 Task: Look for space in Taunggyi, Myanmar from 10th June, 2023 to 25th June, 2023 for 4 adults in price range Rs.10000 to Rs.15000. Place can be private room with 4 bedrooms having 4 beds and 4 bathrooms. Property type can be house, flat, guest house, hotel. Amenities needed are: wifi, TV, free parkinig on premises, gym, breakfast. Booking option can be shelf check-in. Required host language is English.
Action: Mouse moved to (590, 140)
Screenshot: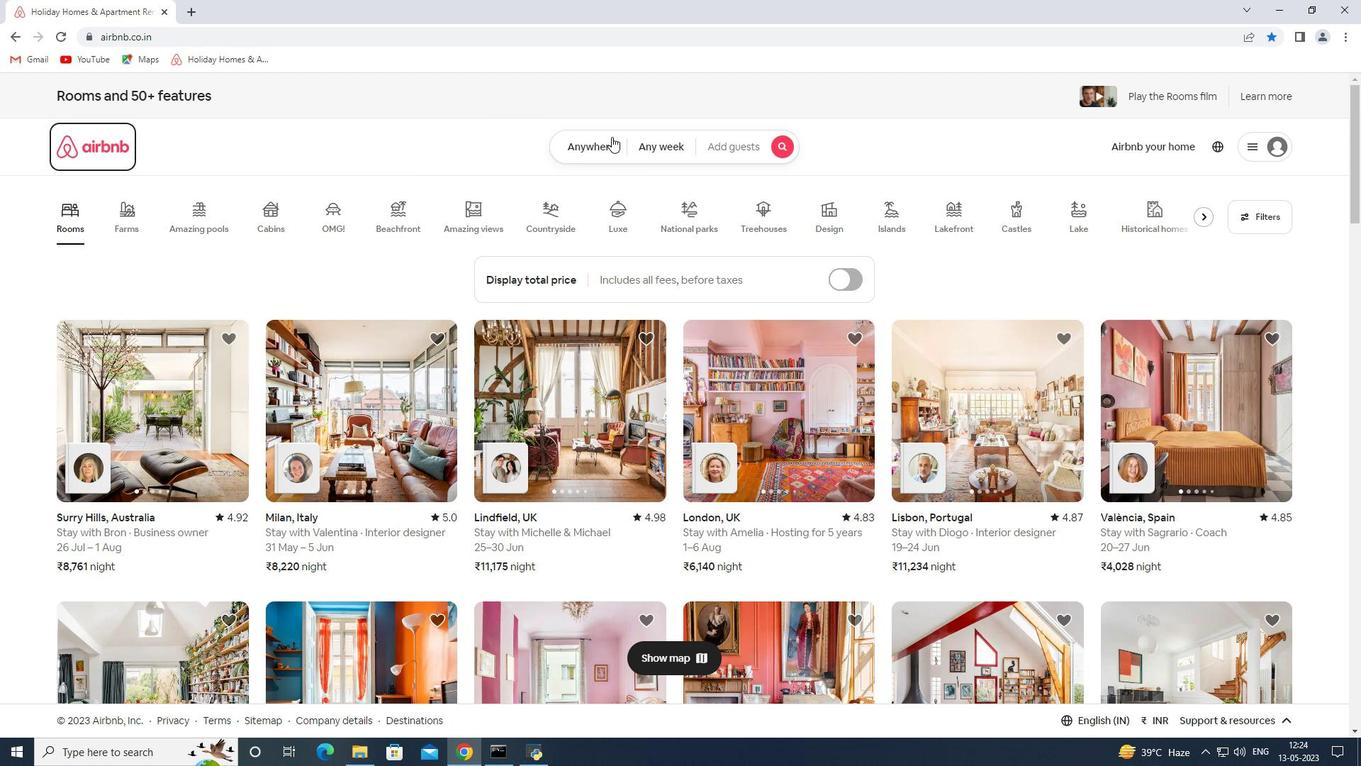 
Action: Mouse pressed left at (590, 140)
Screenshot: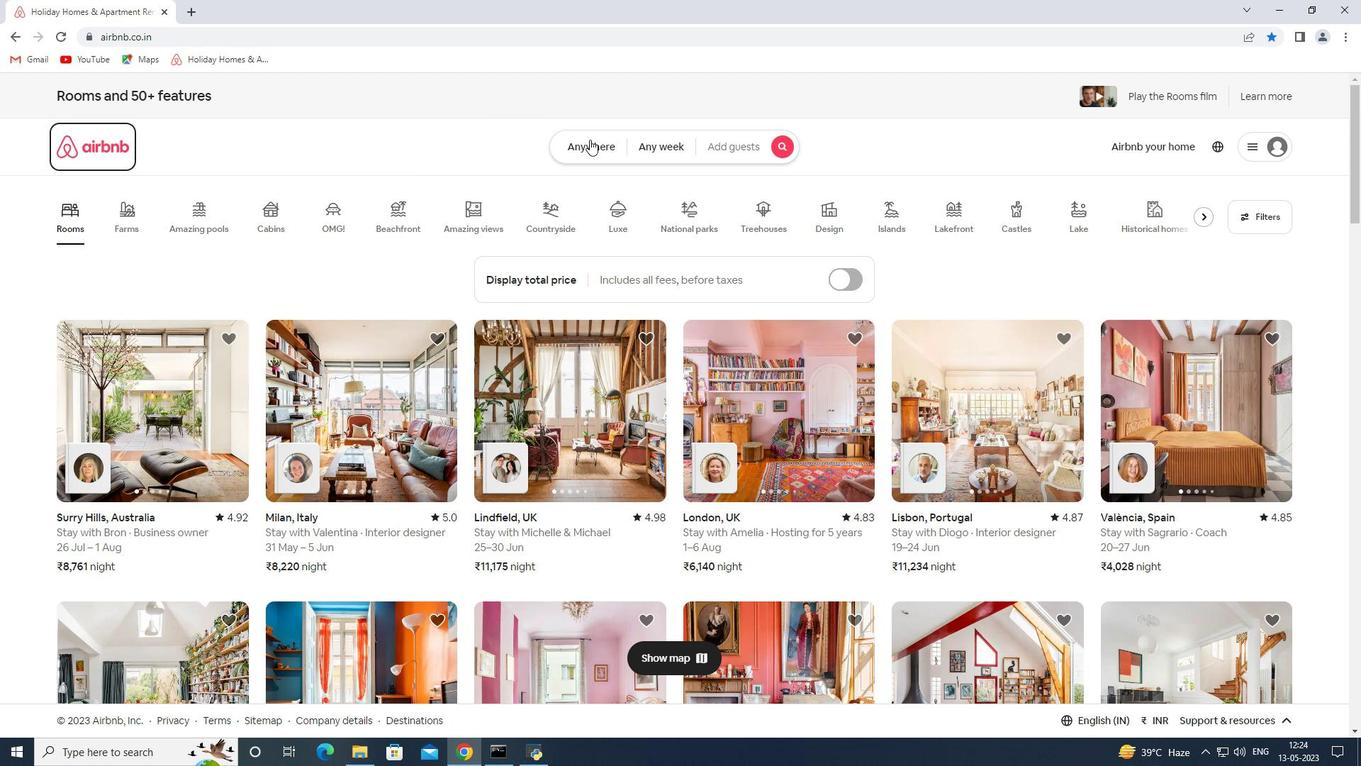 
Action: Mouse moved to (469, 208)
Screenshot: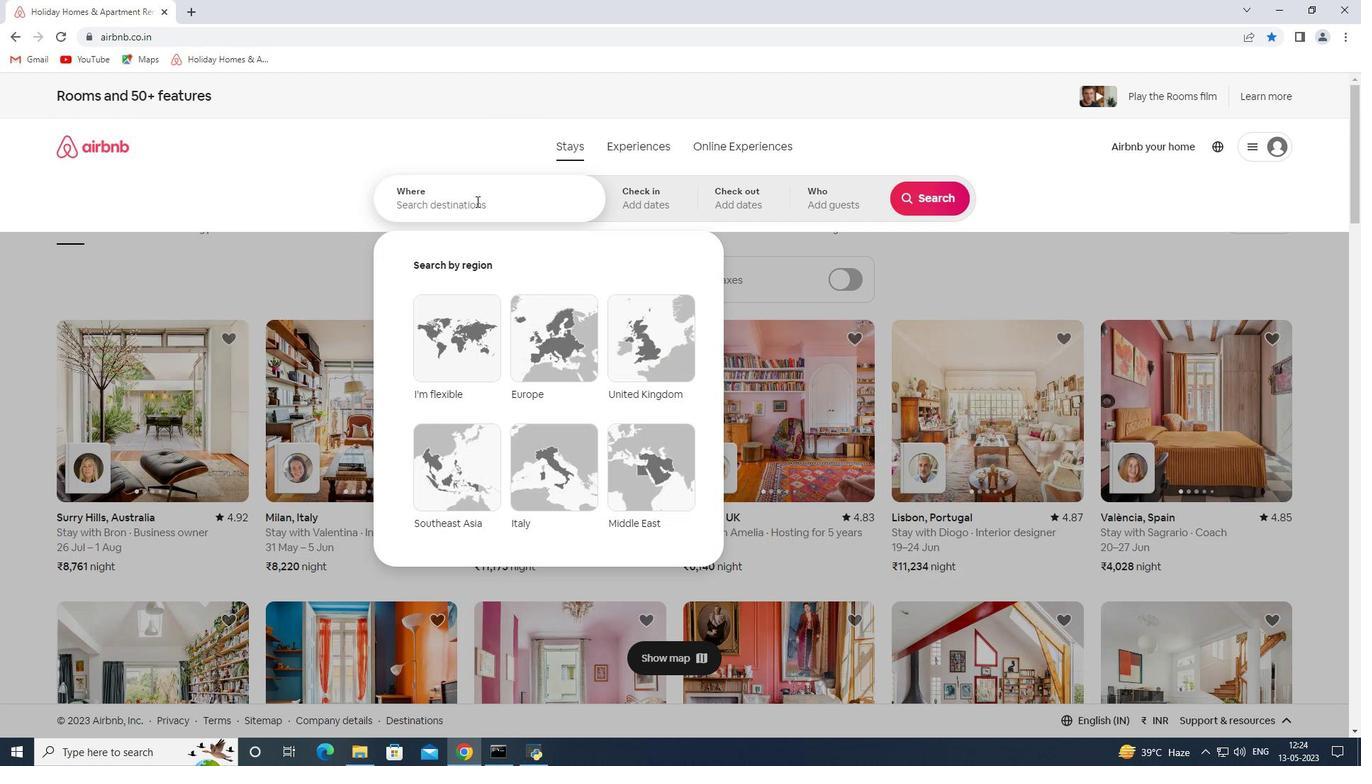 
Action: Mouse pressed left at (469, 208)
Screenshot: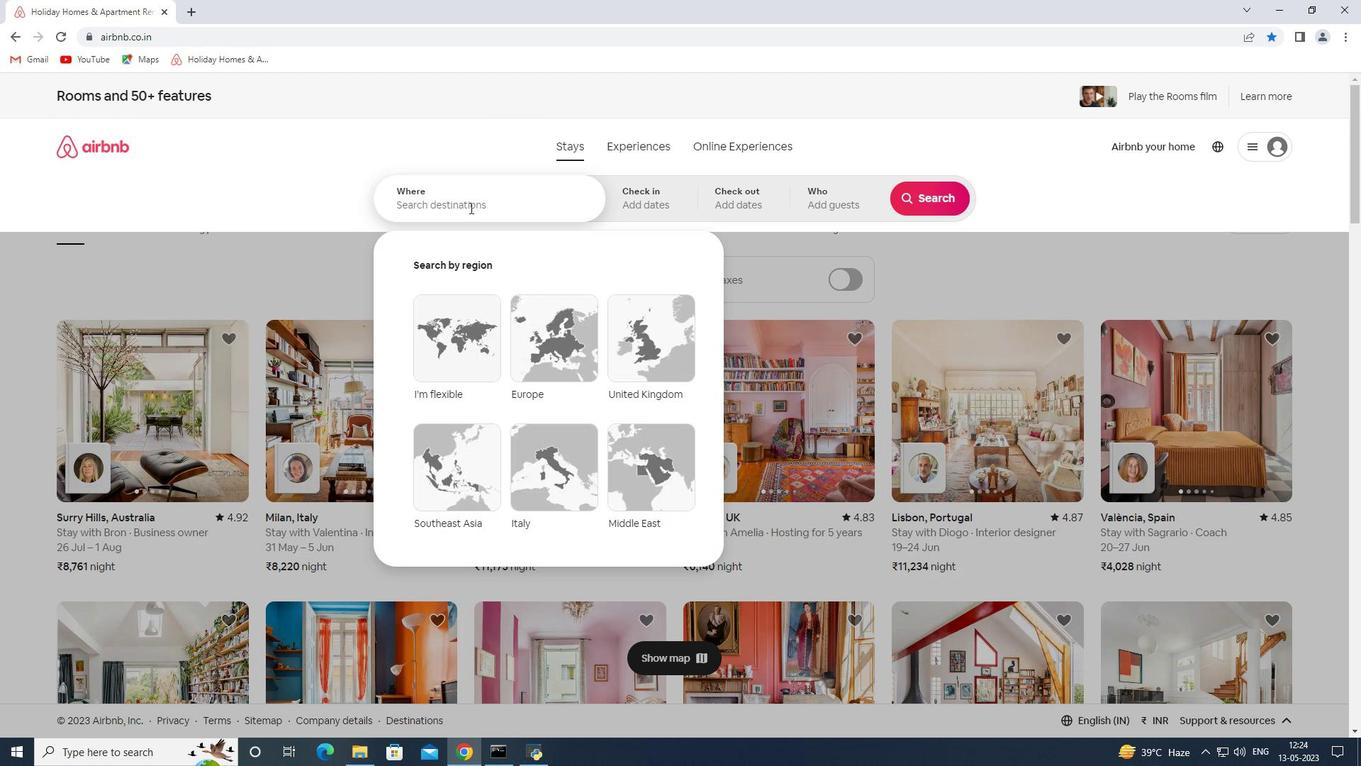 
Action: Key pressed <Key.shift><Key.shift>Taunggyi<Key.space>
Screenshot: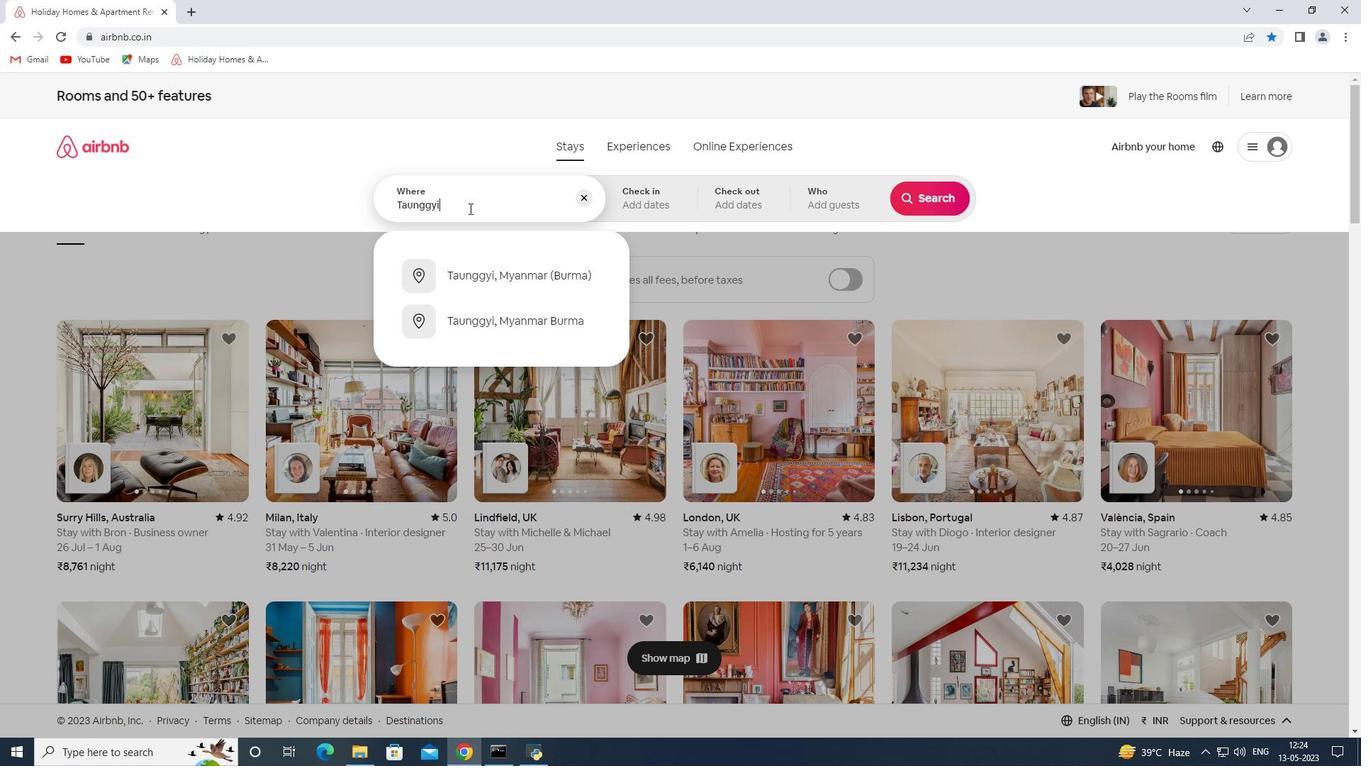 
Action: Mouse moved to (561, 332)
Screenshot: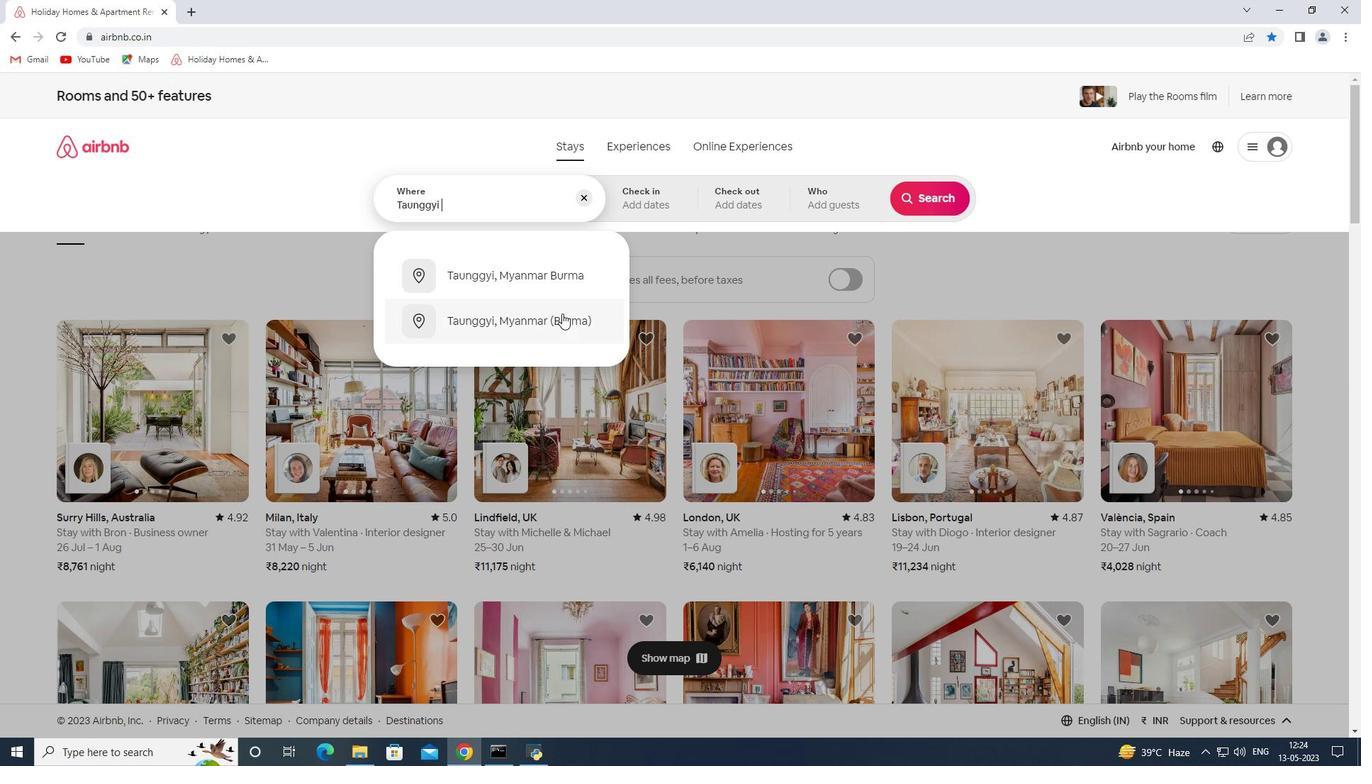 
Action: Mouse pressed left at (561, 332)
Screenshot: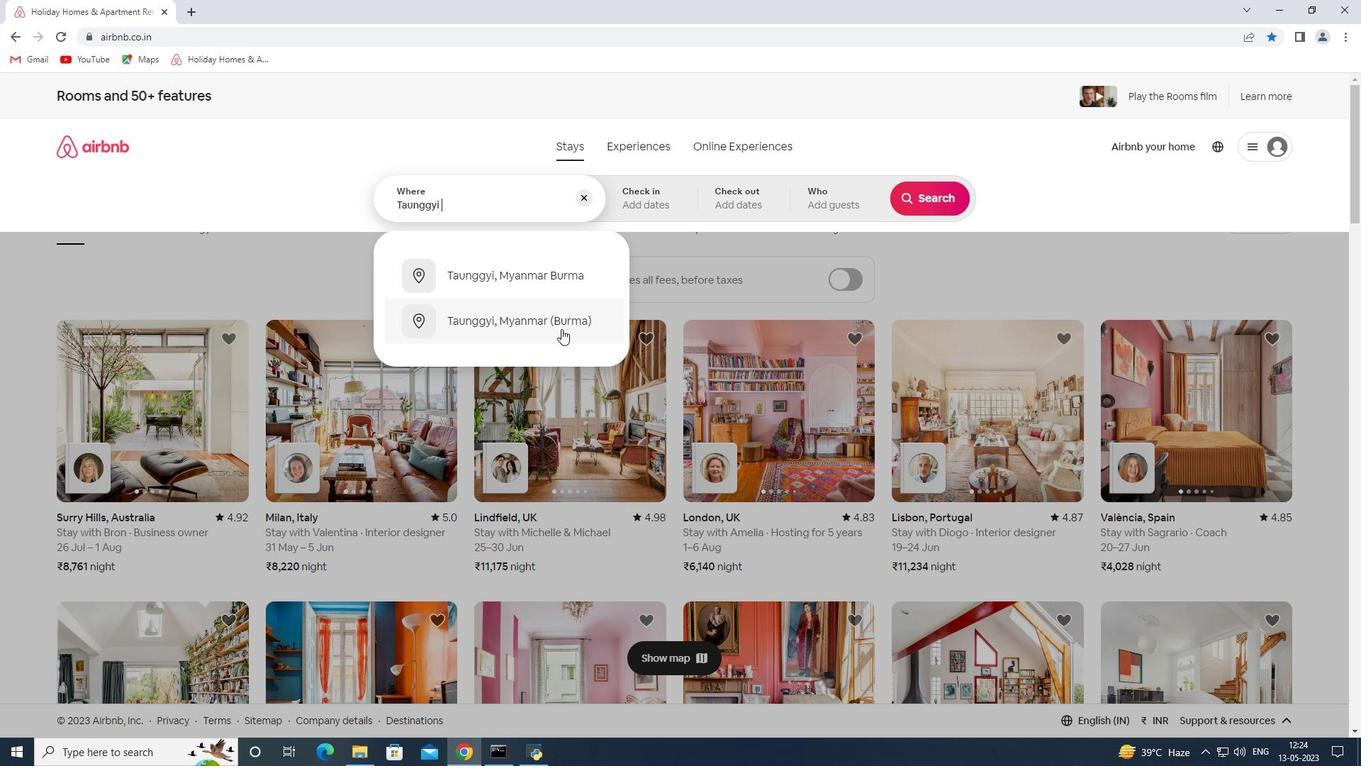 
Action: Mouse moved to (913, 404)
Screenshot: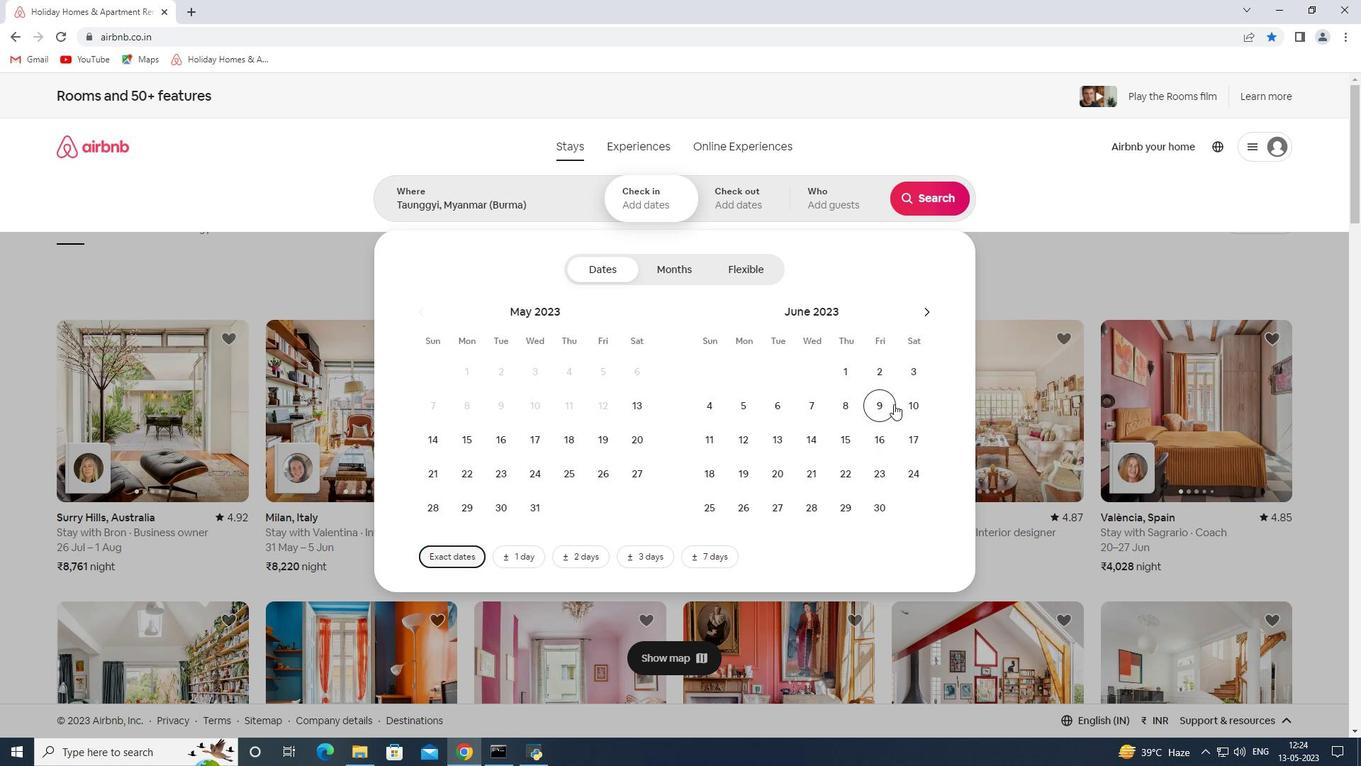 
Action: Mouse pressed left at (913, 404)
Screenshot: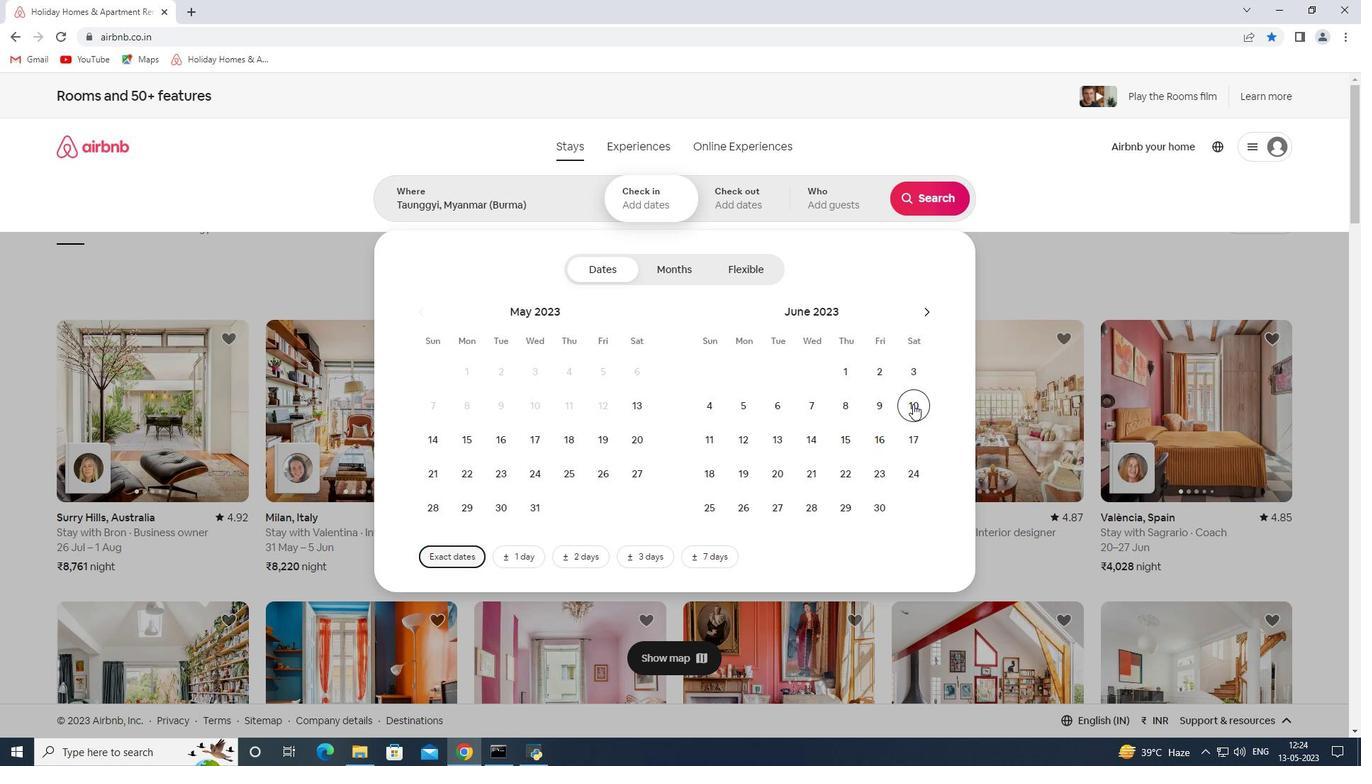 
Action: Mouse moved to (709, 515)
Screenshot: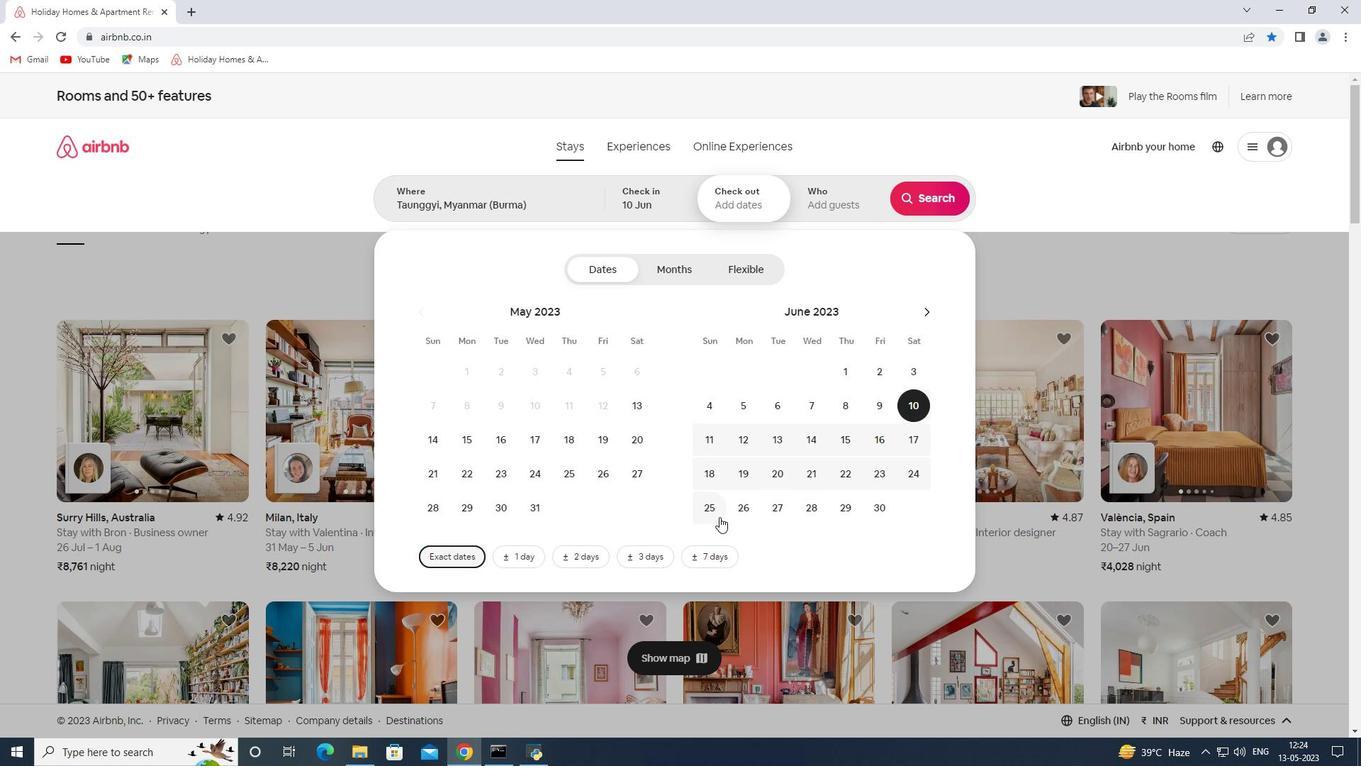 
Action: Mouse pressed left at (709, 515)
Screenshot: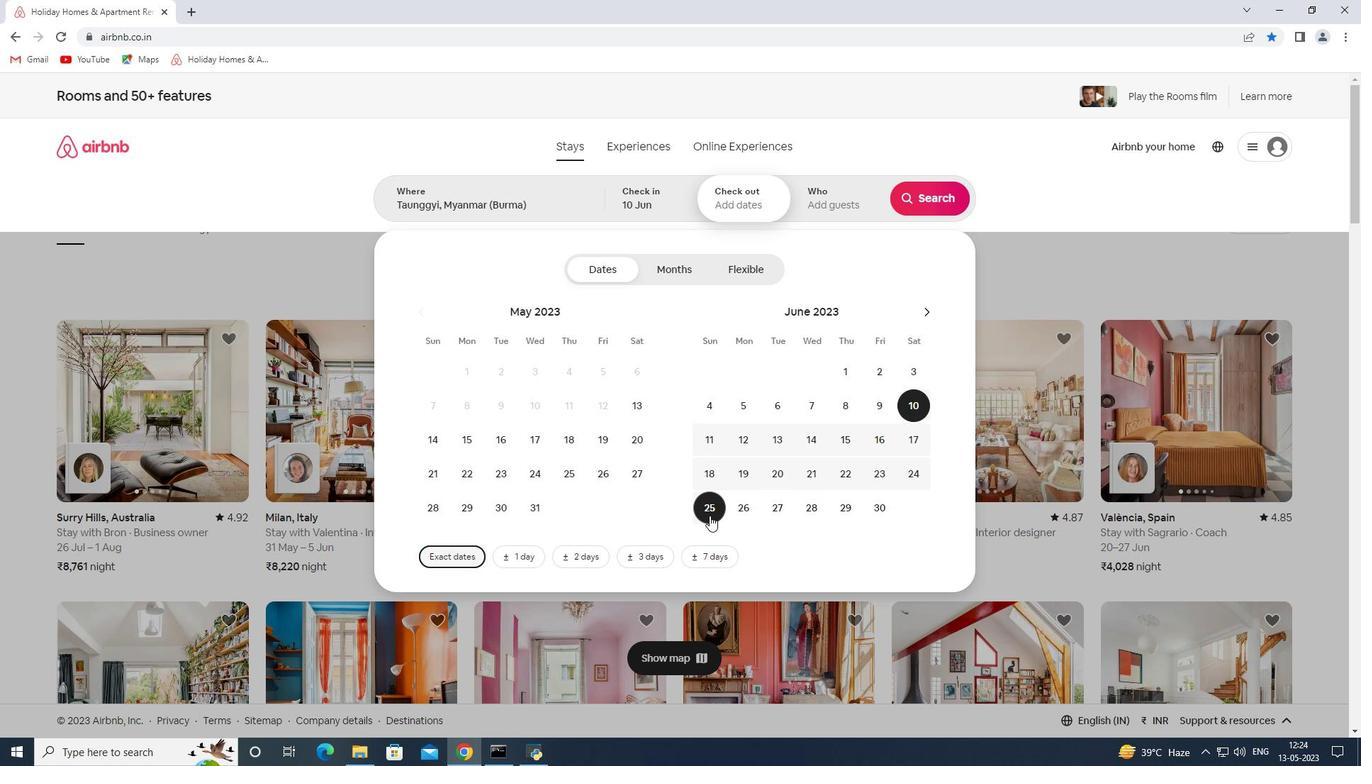 
Action: Mouse moved to (832, 204)
Screenshot: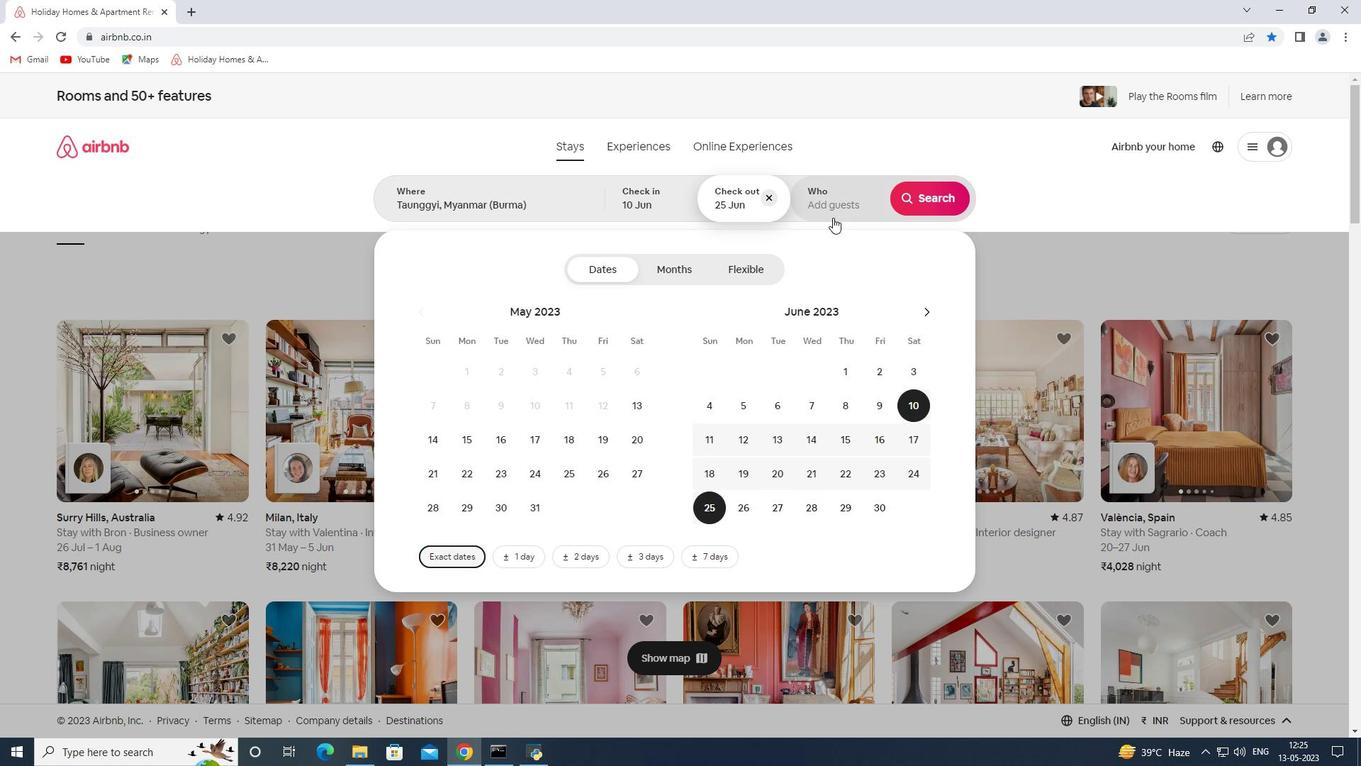 
Action: Mouse pressed left at (832, 204)
Screenshot: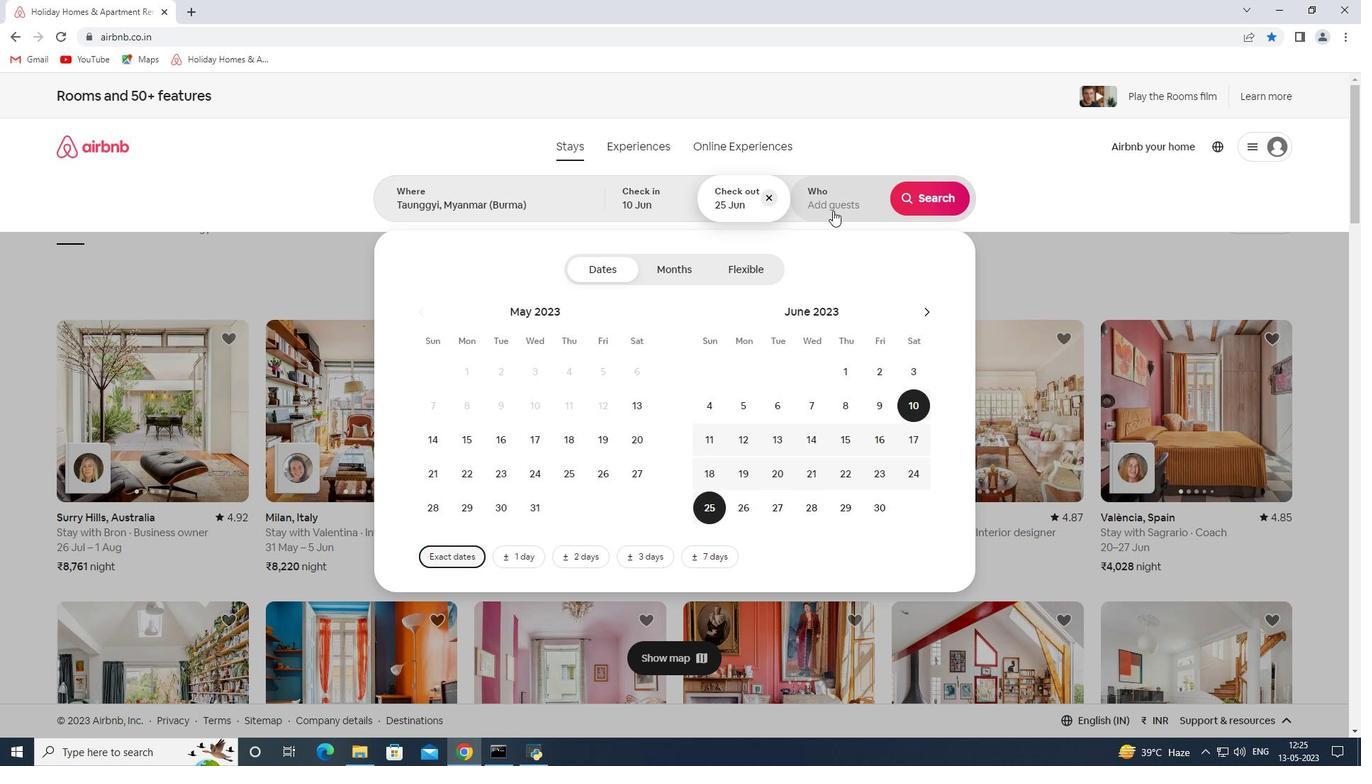 
Action: Mouse moved to (941, 278)
Screenshot: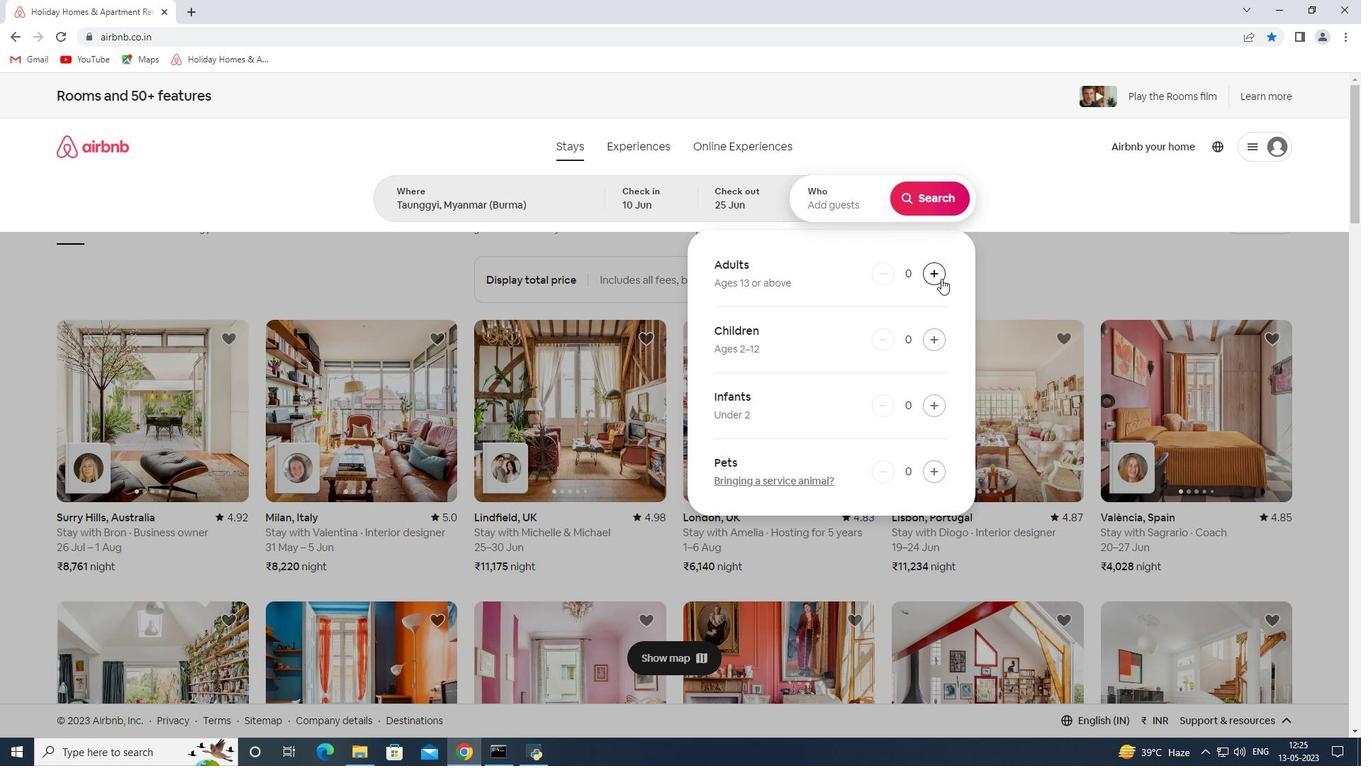 
Action: Mouse pressed left at (941, 278)
Screenshot: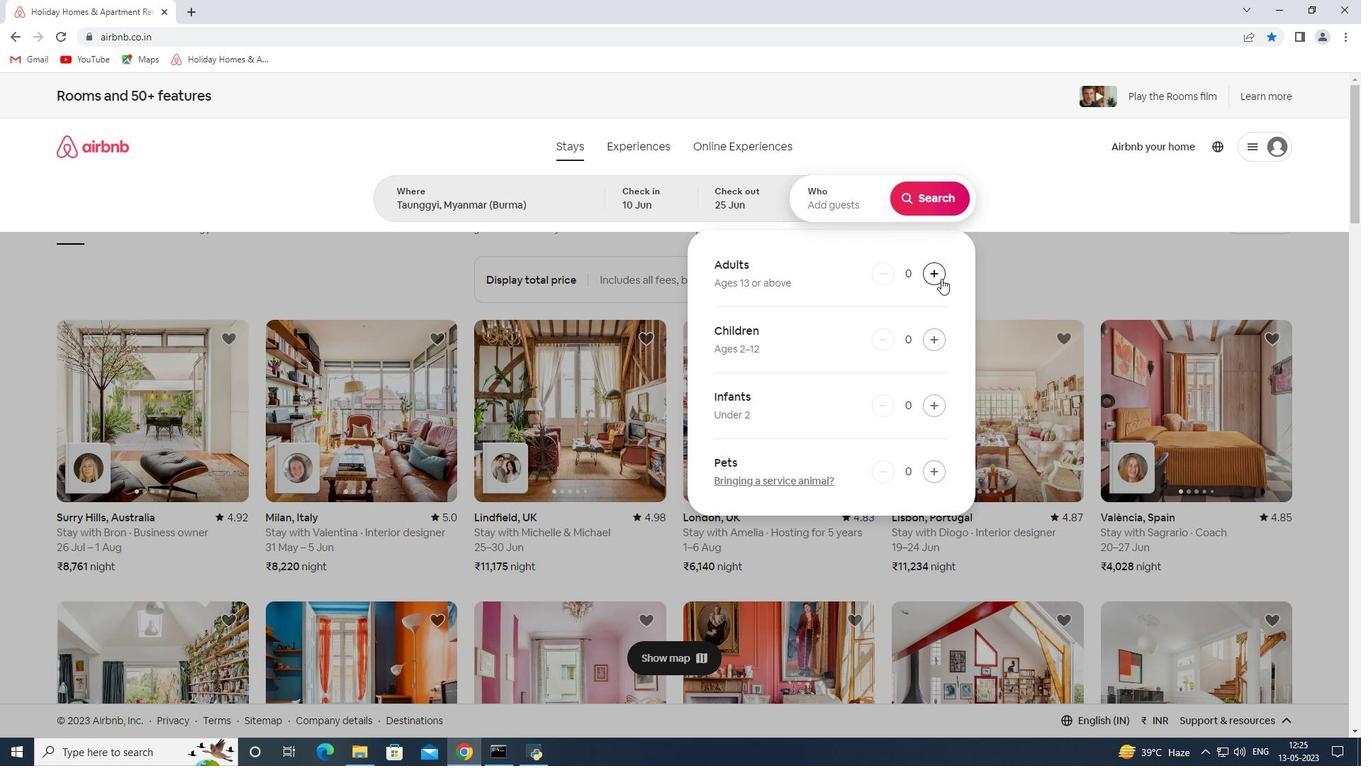 
Action: Mouse moved to (941, 278)
Screenshot: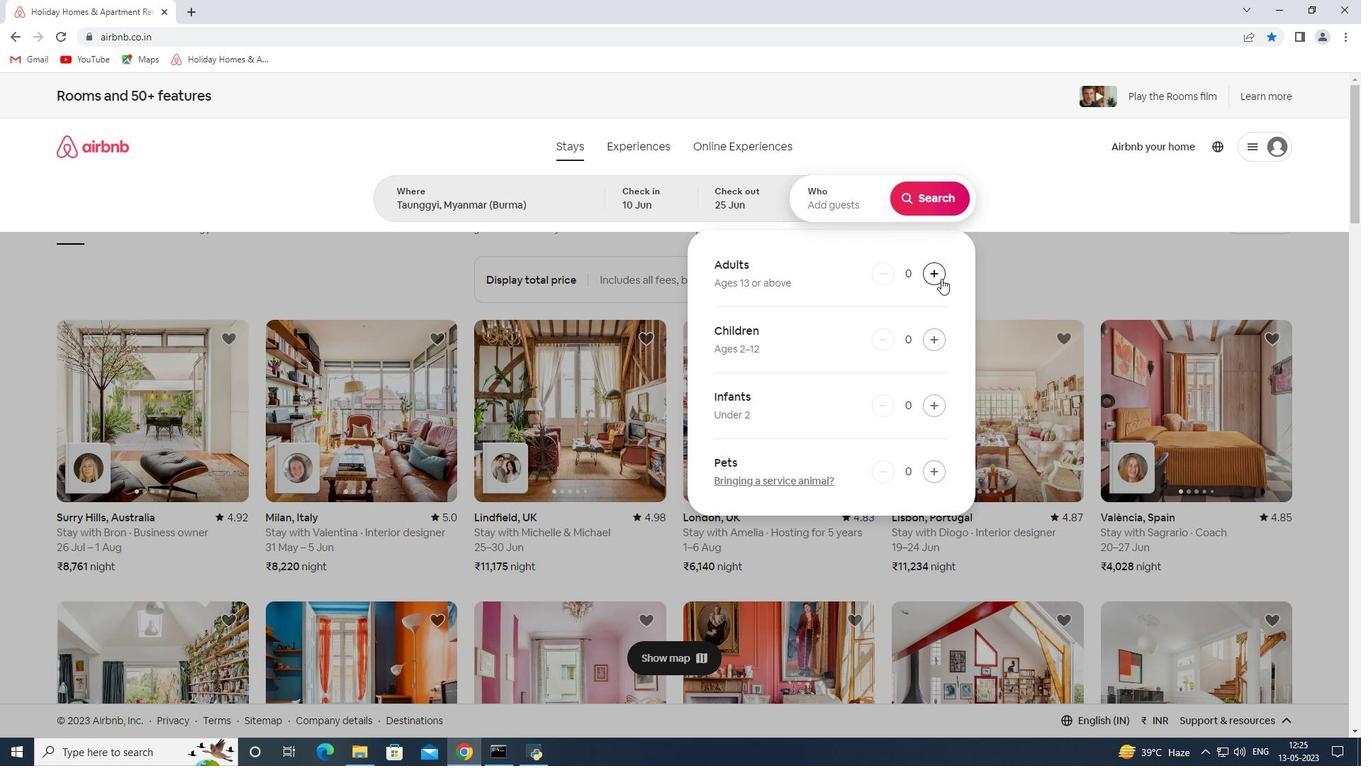 
Action: Mouse pressed left at (941, 278)
Screenshot: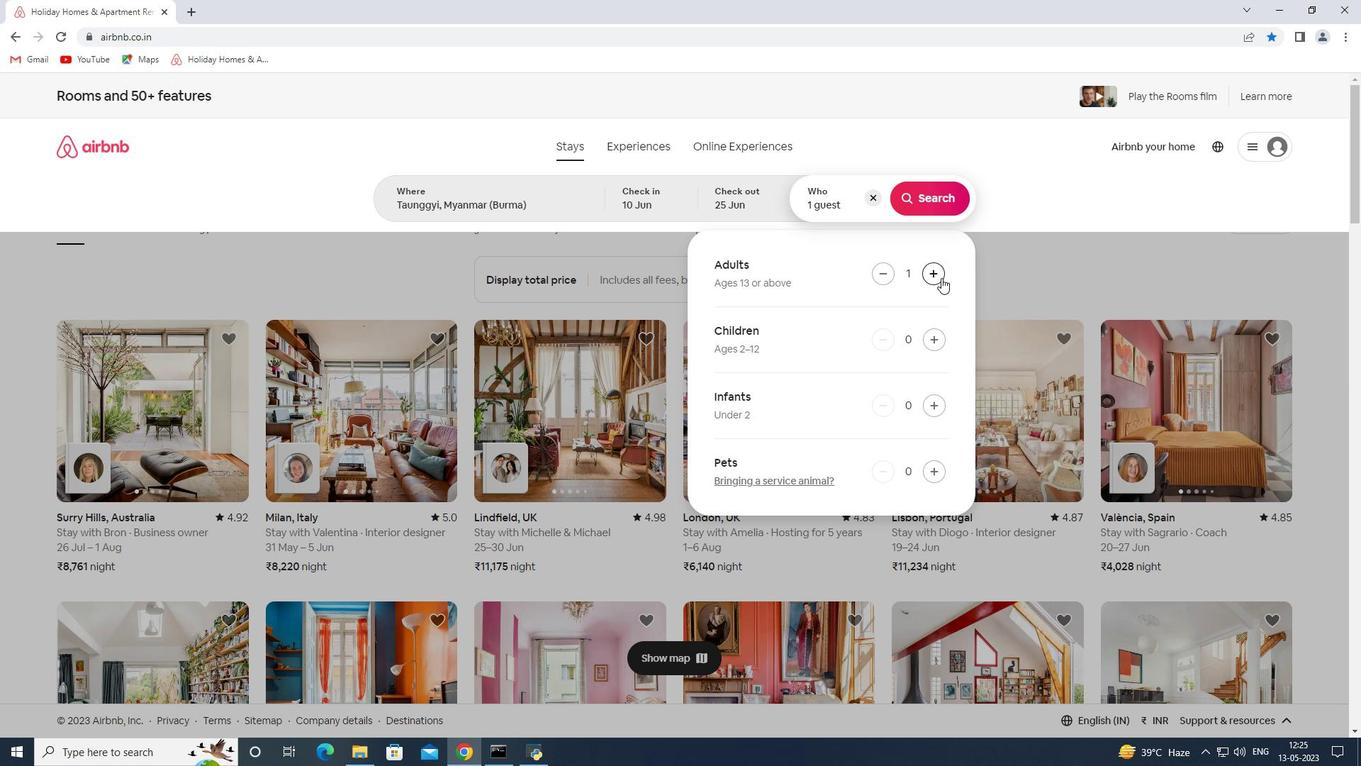 
Action: Mouse pressed left at (941, 278)
Screenshot: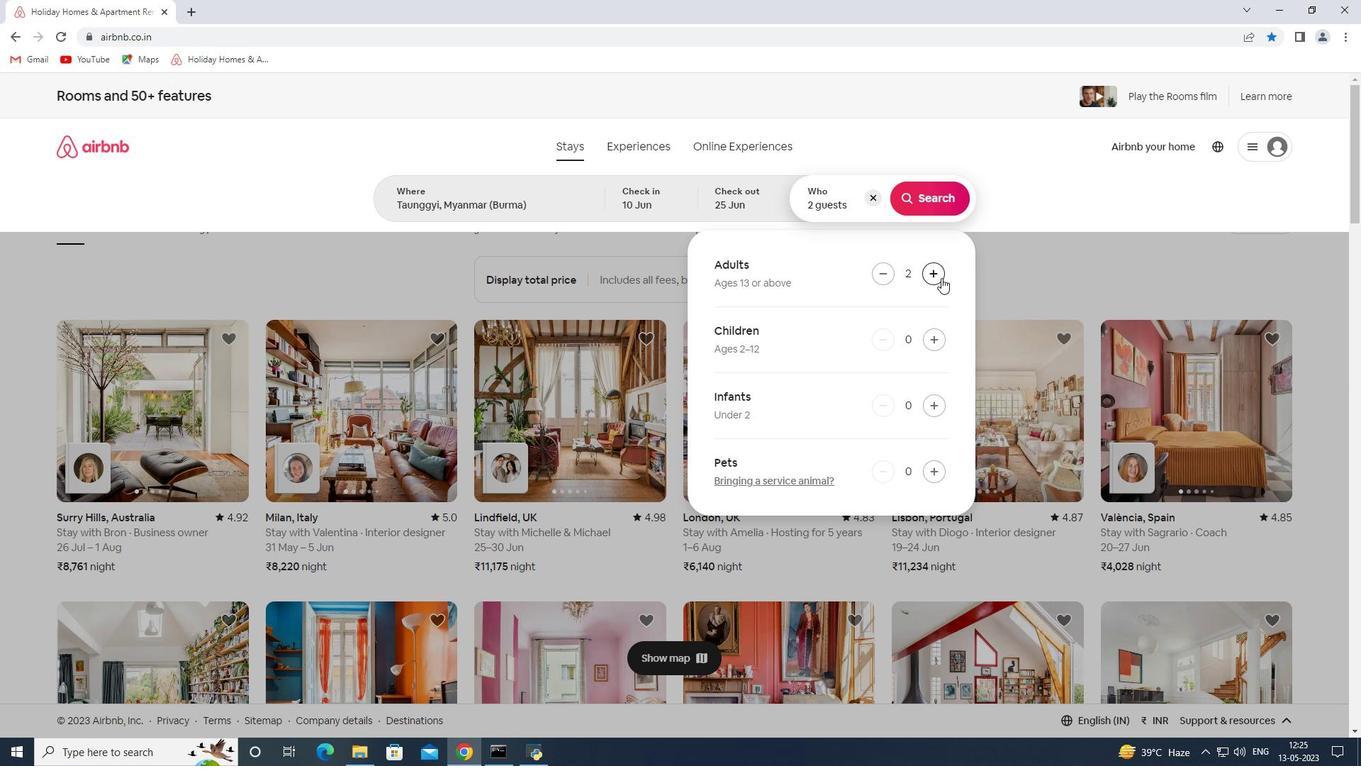 
Action: Mouse pressed left at (941, 278)
Screenshot: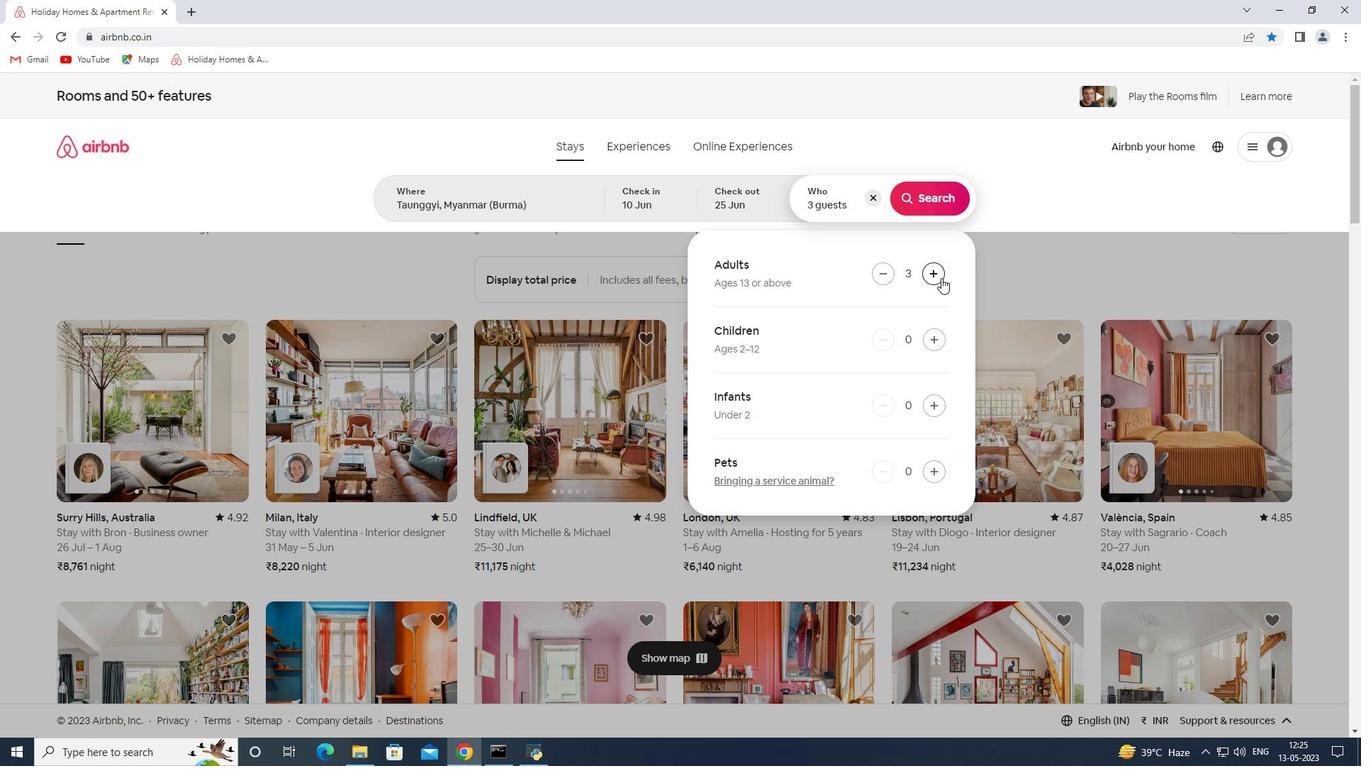 
Action: Mouse moved to (936, 202)
Screenshot: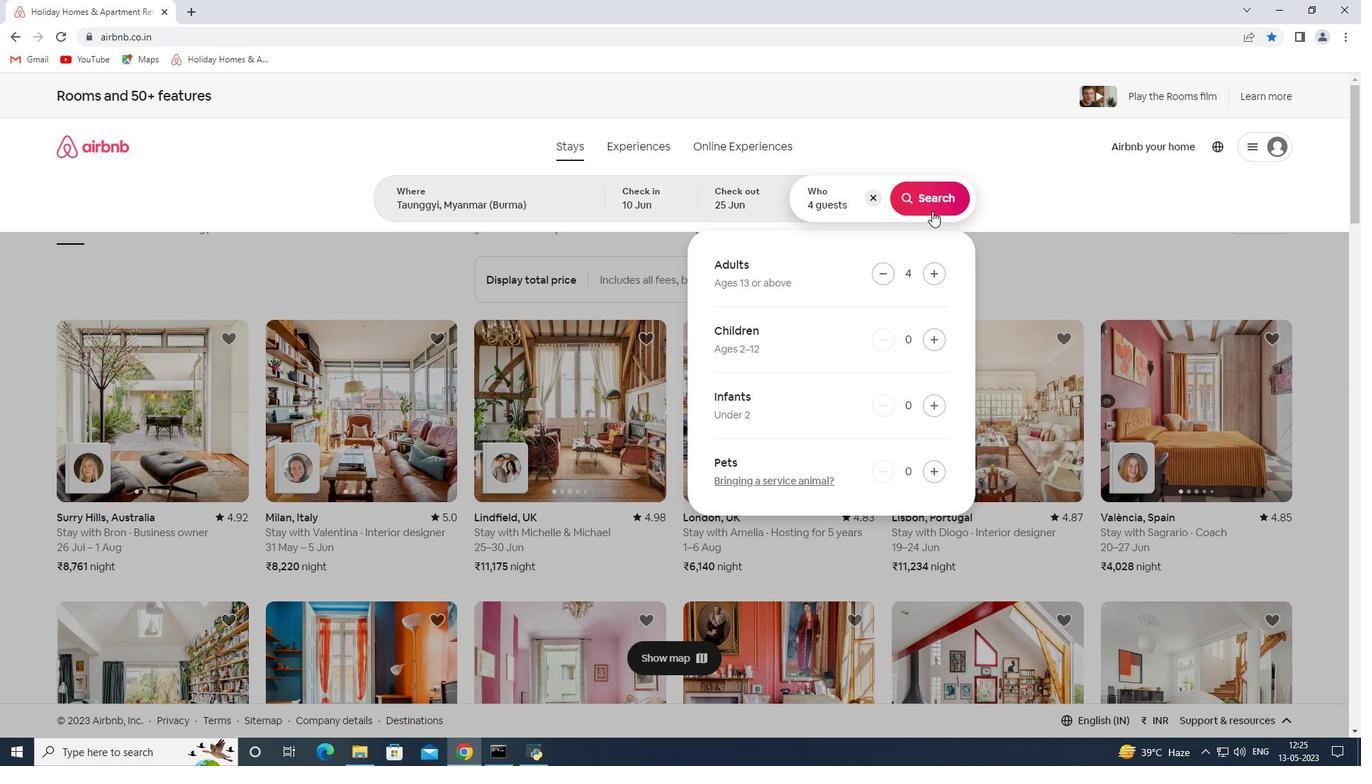 
Action: Mouse pressed left at (936, 202)
Screenshot: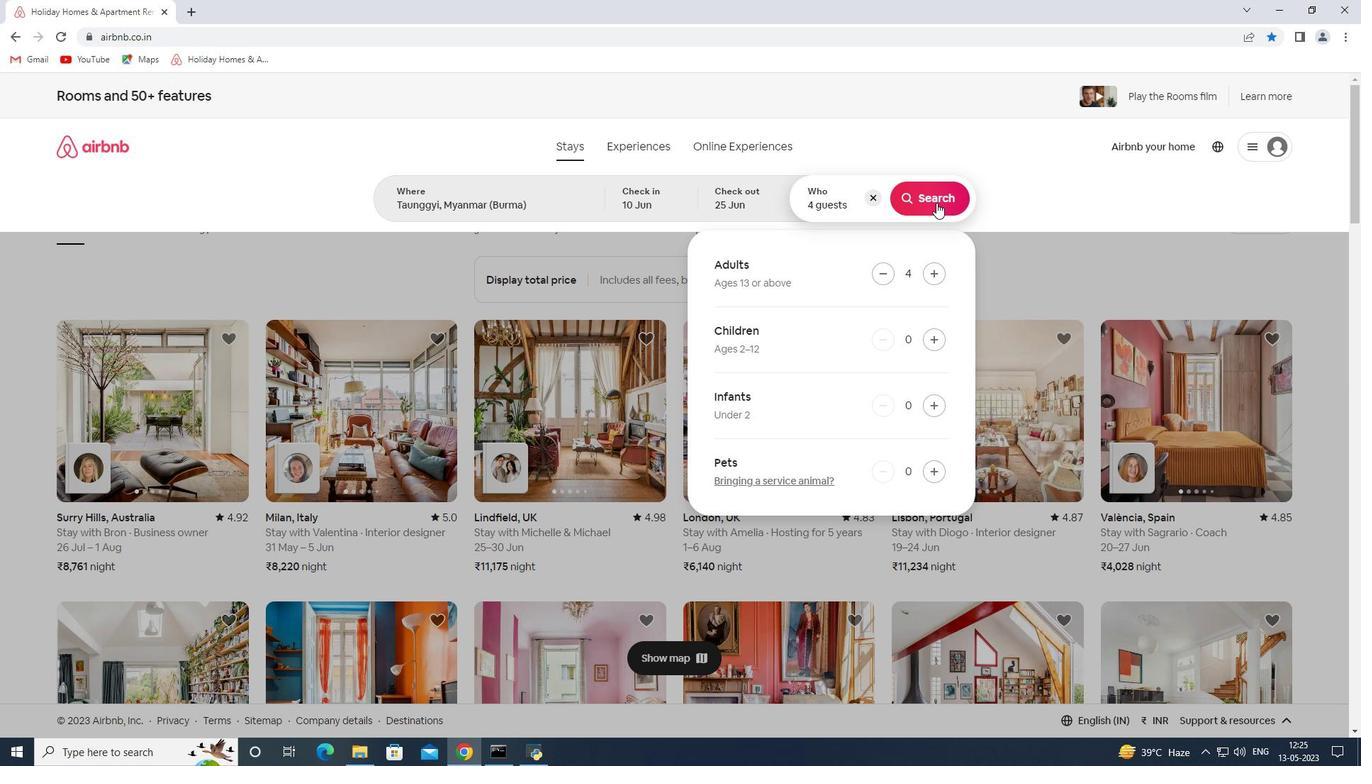 
Action: Mouse moved to (1305, 150)
Screenshot: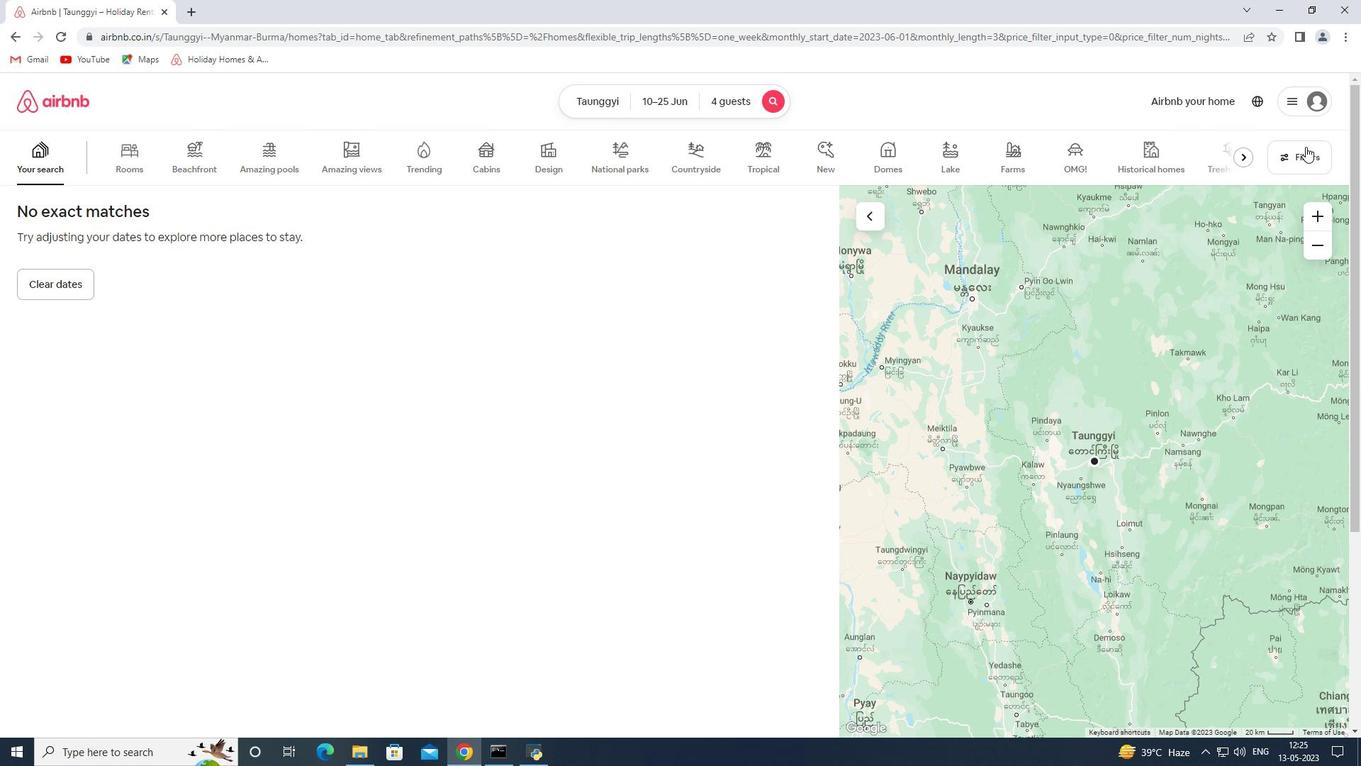 
Action: Mouse pressed left at (1305, 150)
Screenshot: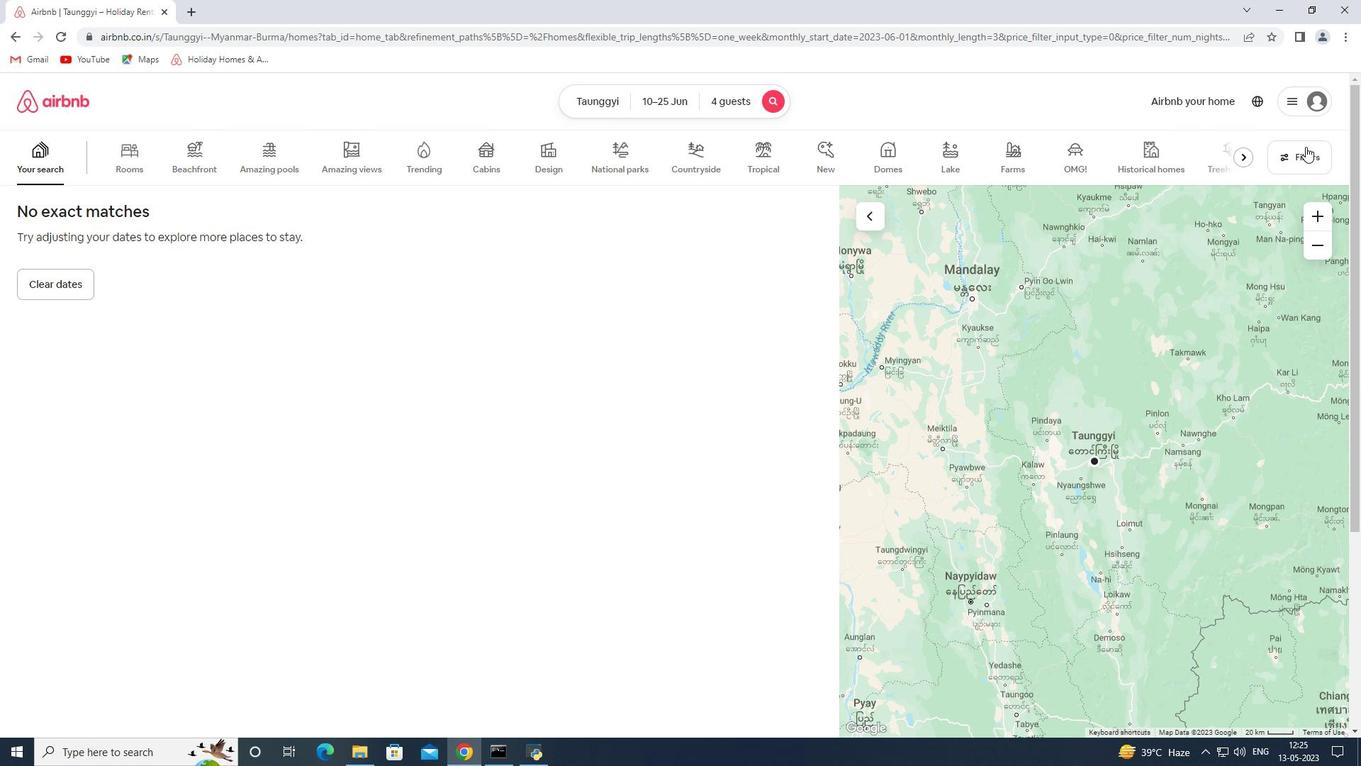 
Action: Mouse moved to (485, 502)
Screenshot: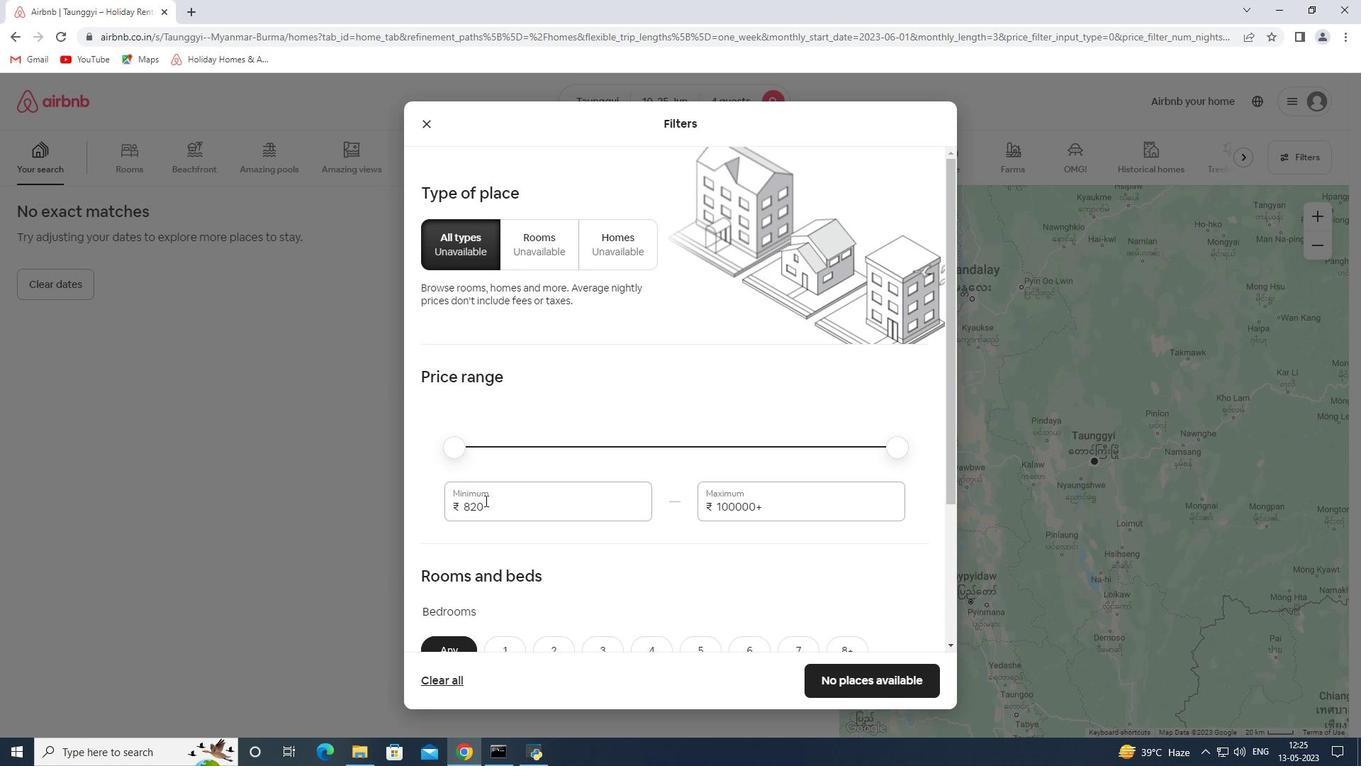 
Action: Mouse pressed left at (485, 502)
Screenshot: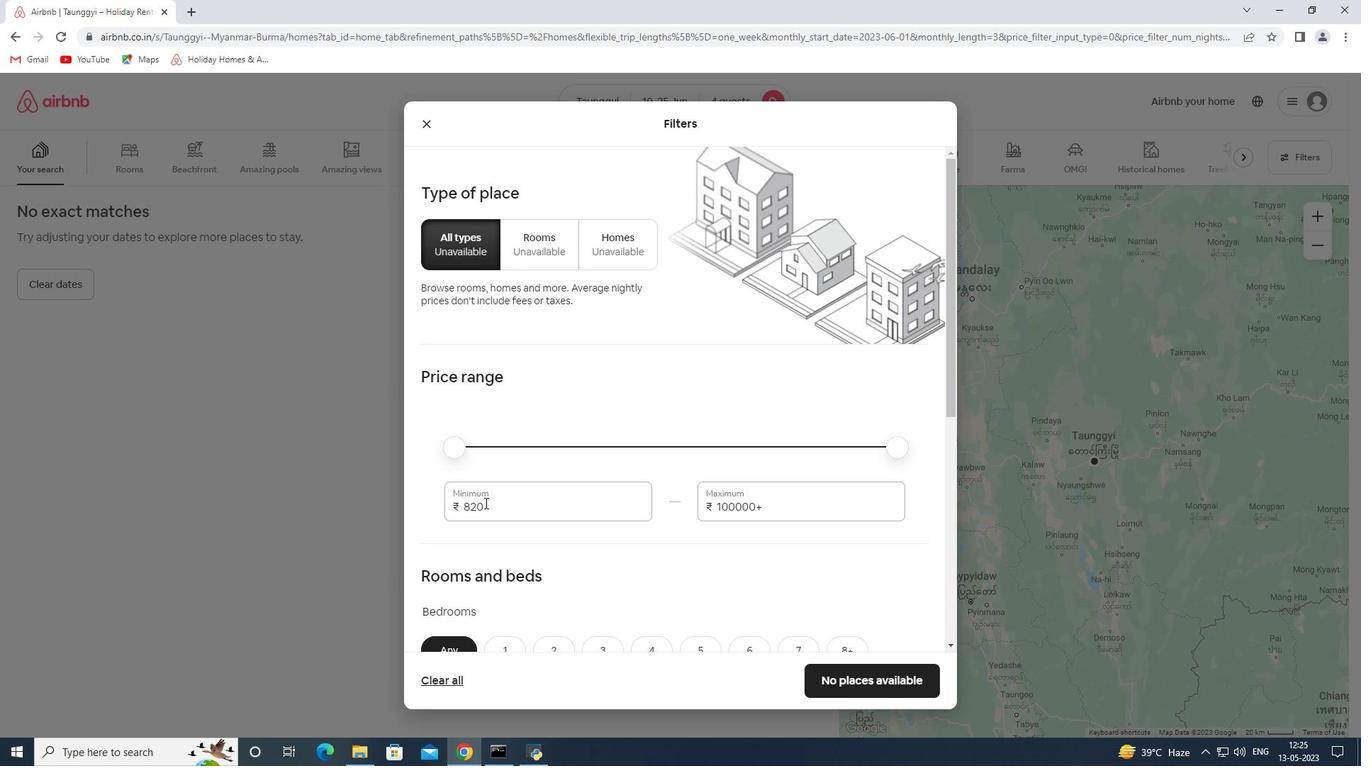 
Action: Mouse pressed left at (485, 502)
Screenshot: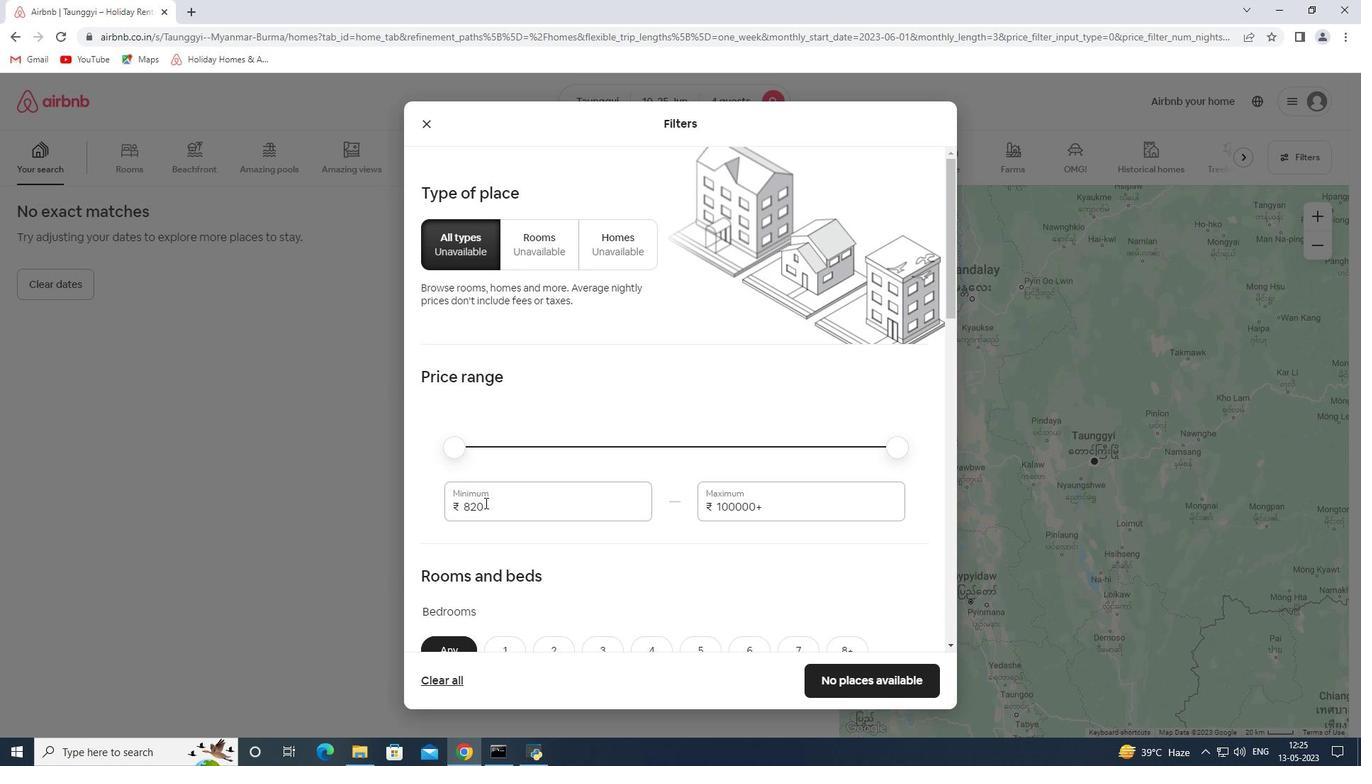 
Action: Key pressed 10000<Key.tab>15000
Screenshot: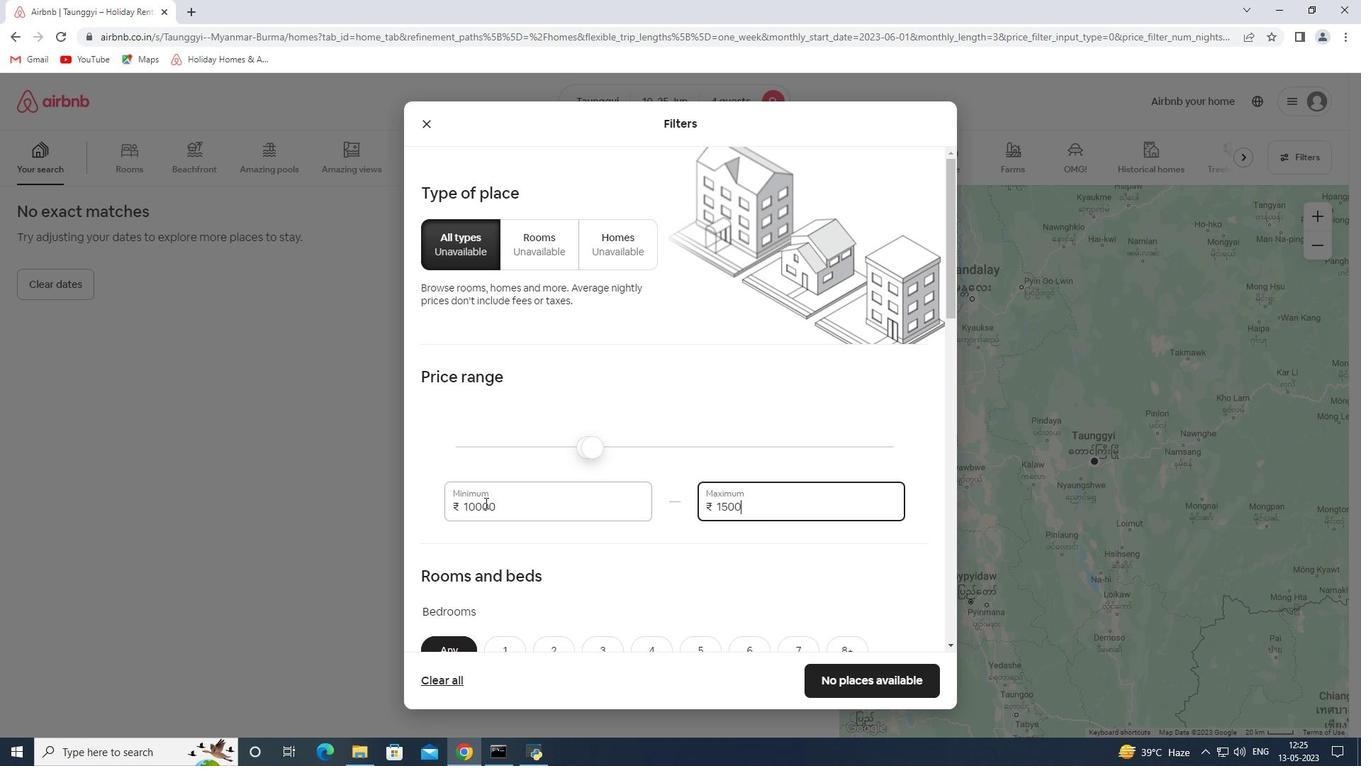 
Action: Mouse moved to (520, 390)
Screenshot: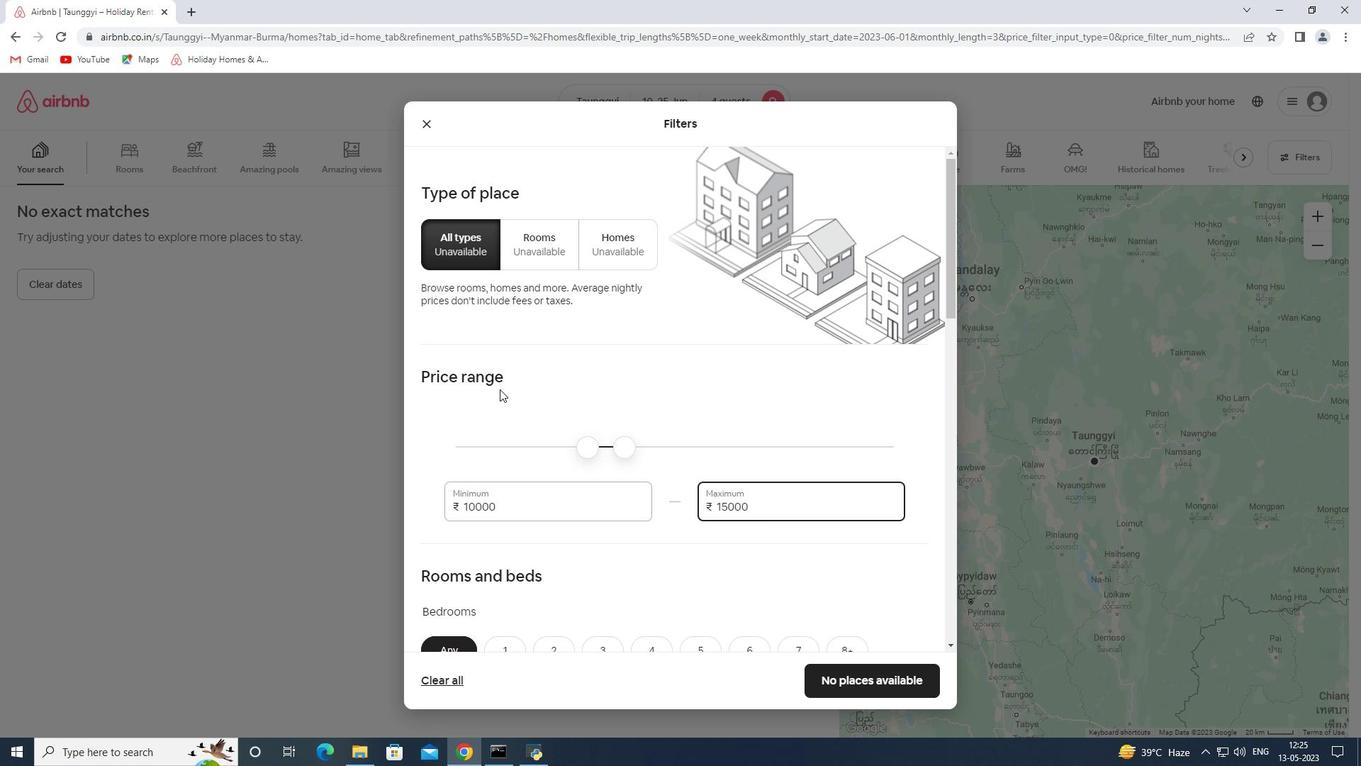 
Action: Mouse scrolled (520, 389) with delta (0, 0)
Screenshot: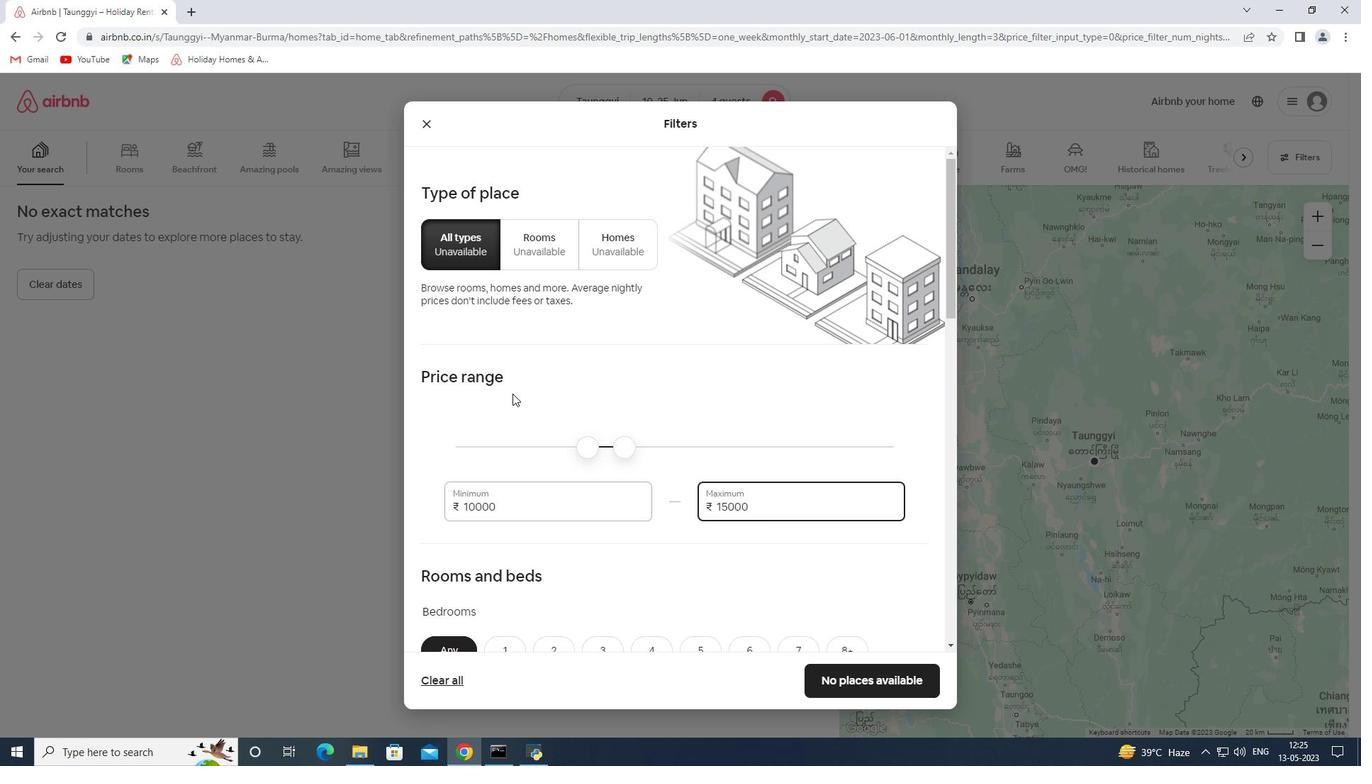 
Action: Mouse scrolled (520, 389) with delta (0, 0)
Screenshot: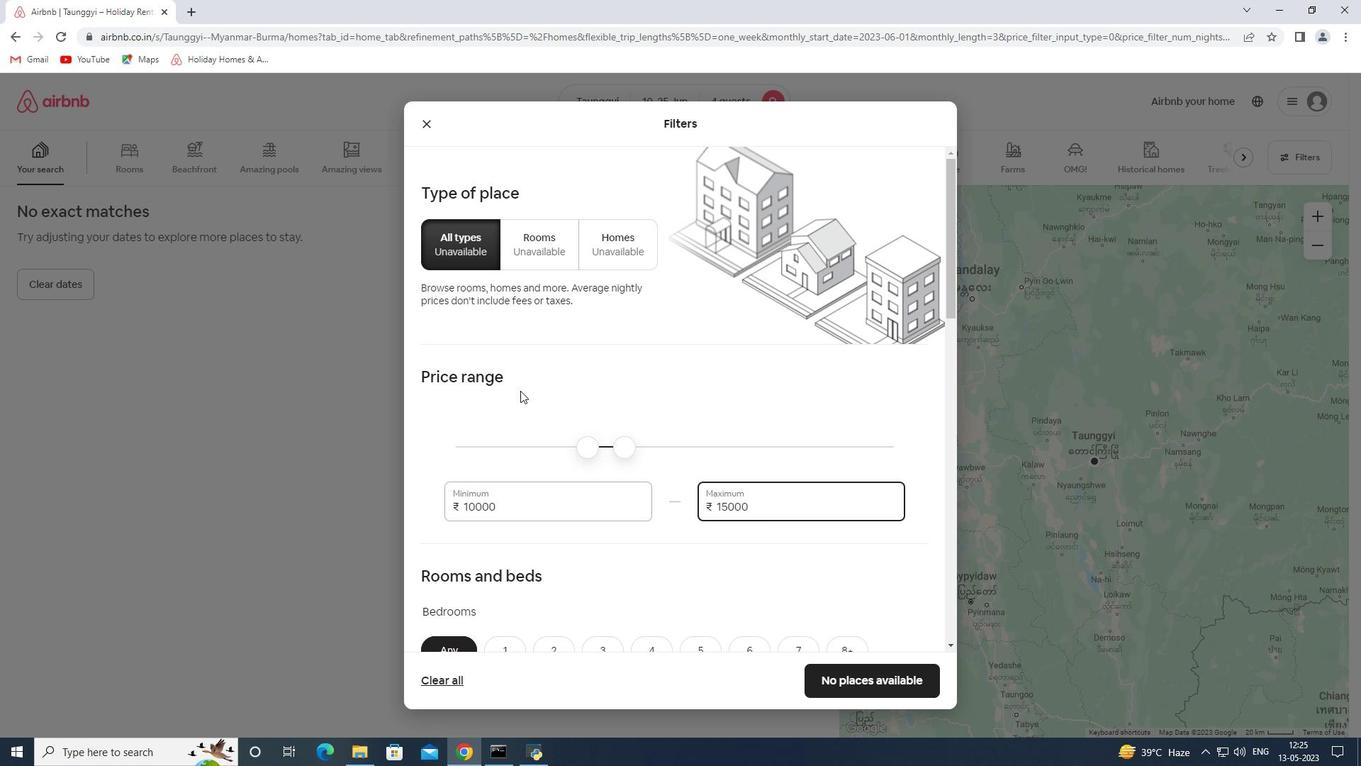 
Action: Mouse moved to (525, 385)
Screenshot: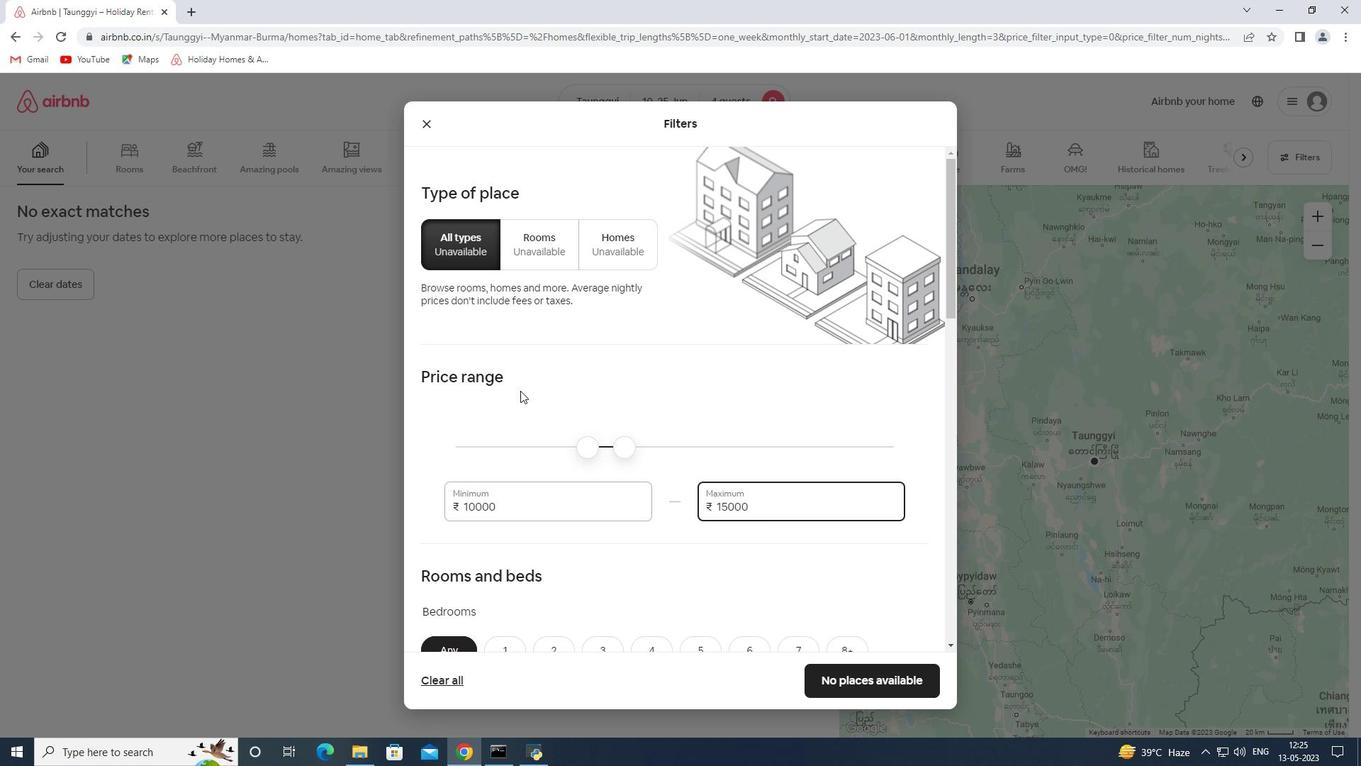 
Action: Mouse scrolled (525, 385) with delta (0, 0)
Screenshot: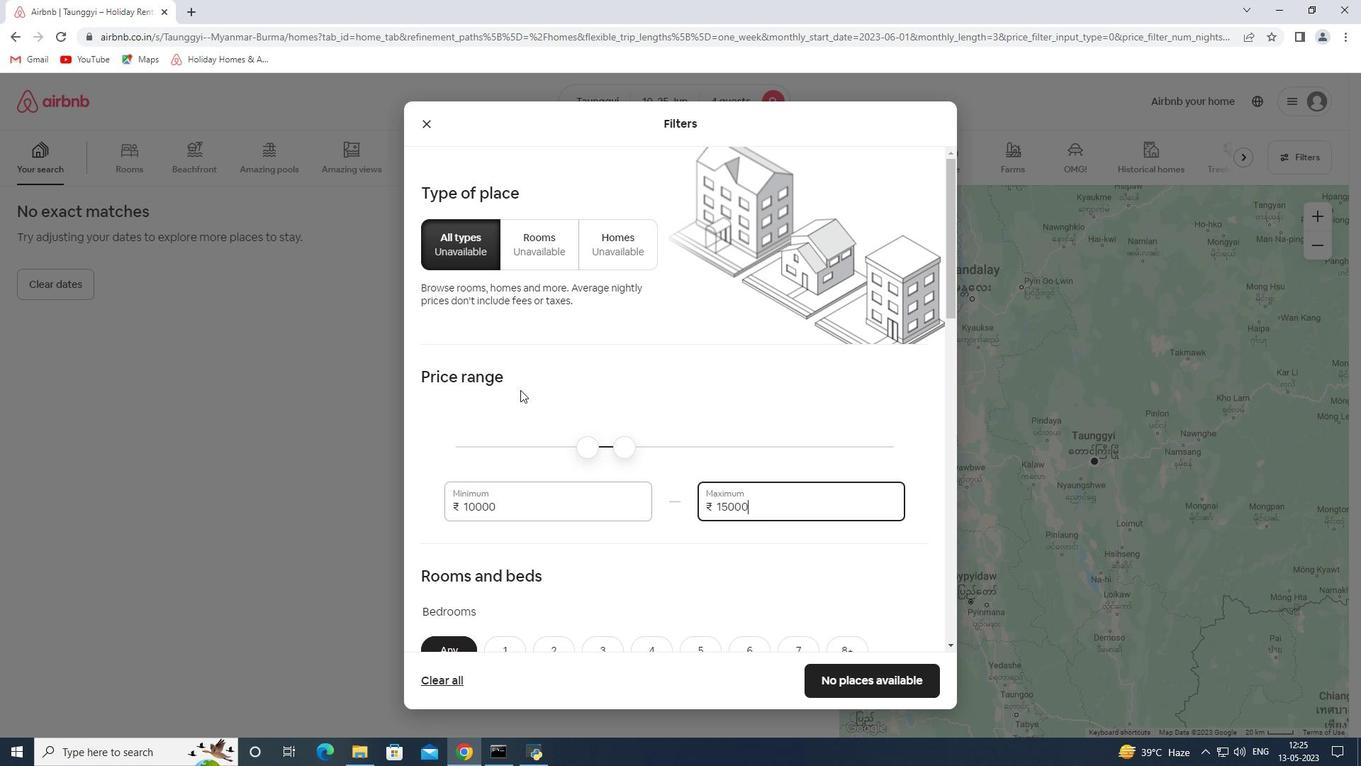 
Action: Mouse moved to (565, 356)
Screenshot: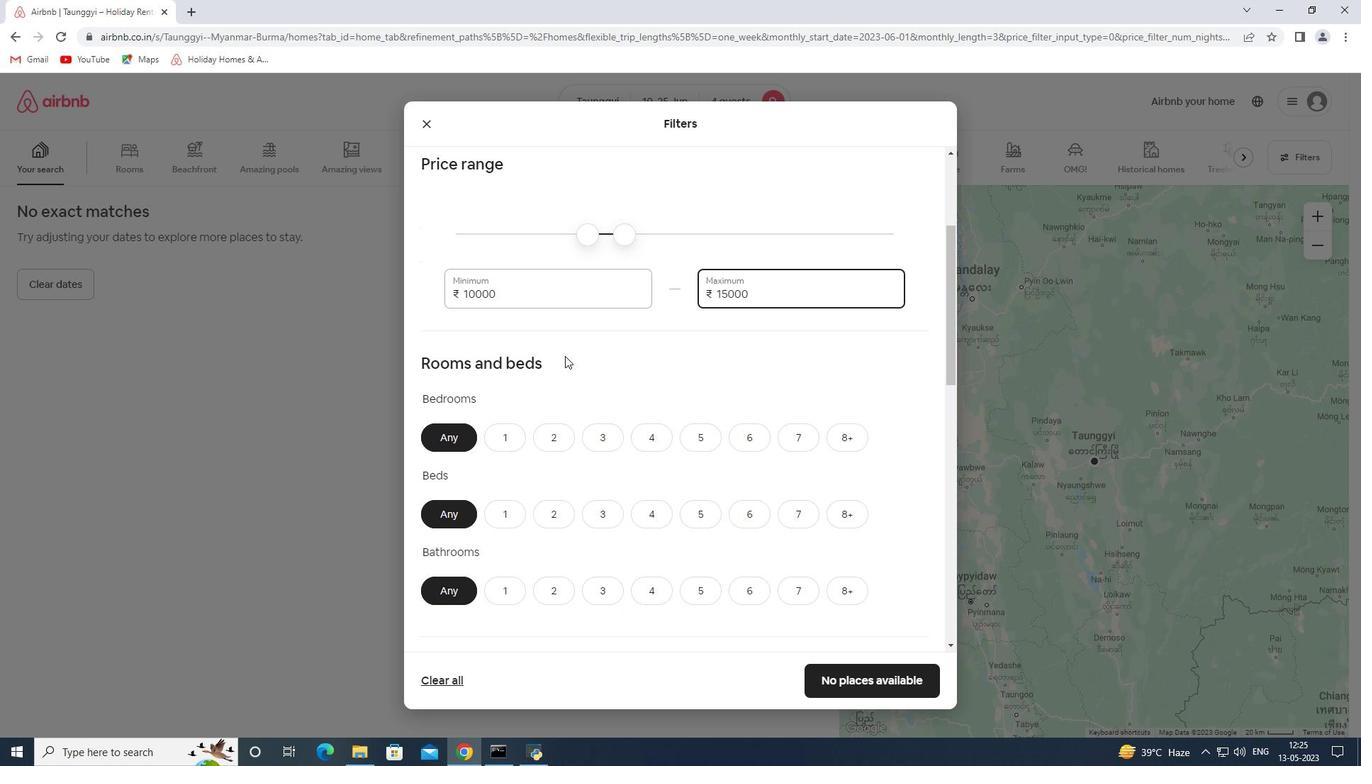 
Action: Mouse scrolled (565, 355) with delta (0, 0)
Screenshot: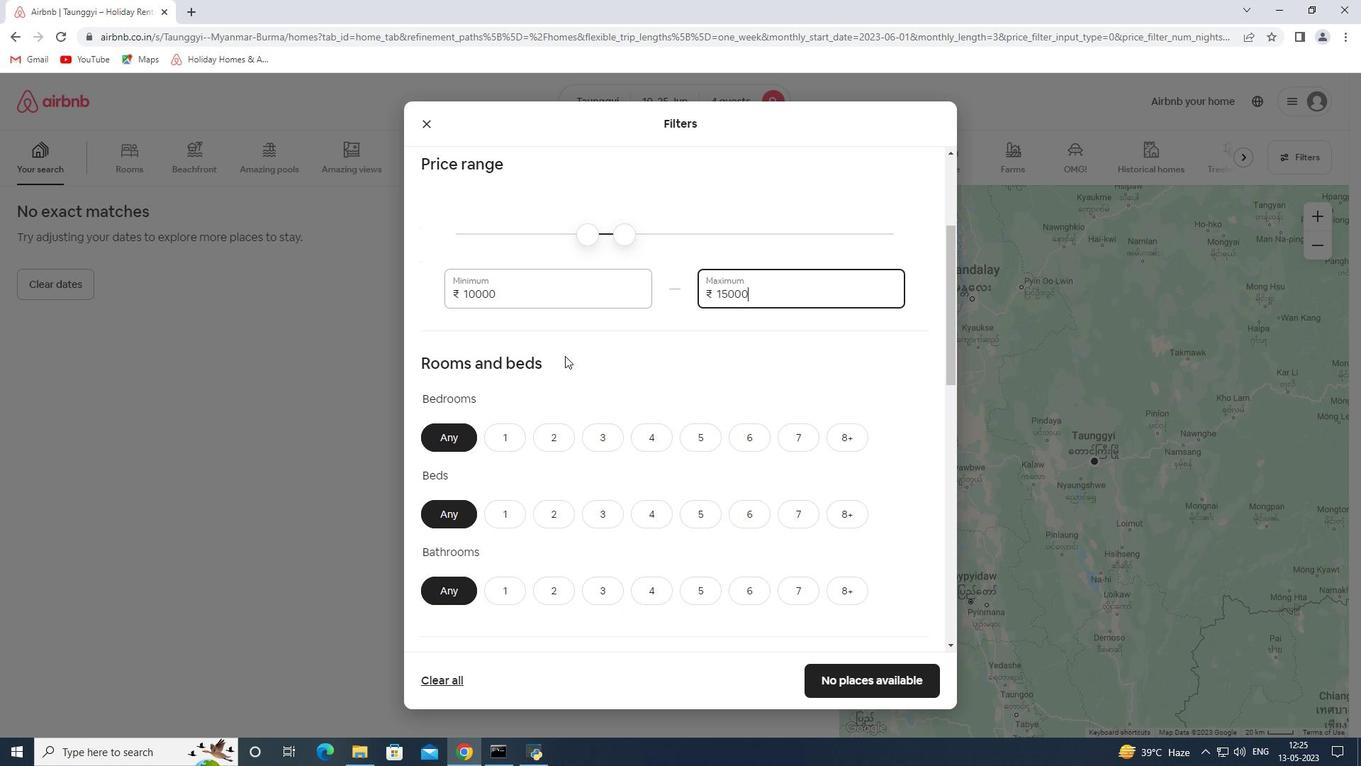
Action: Mouse moved to (661, 371)
Screenshot: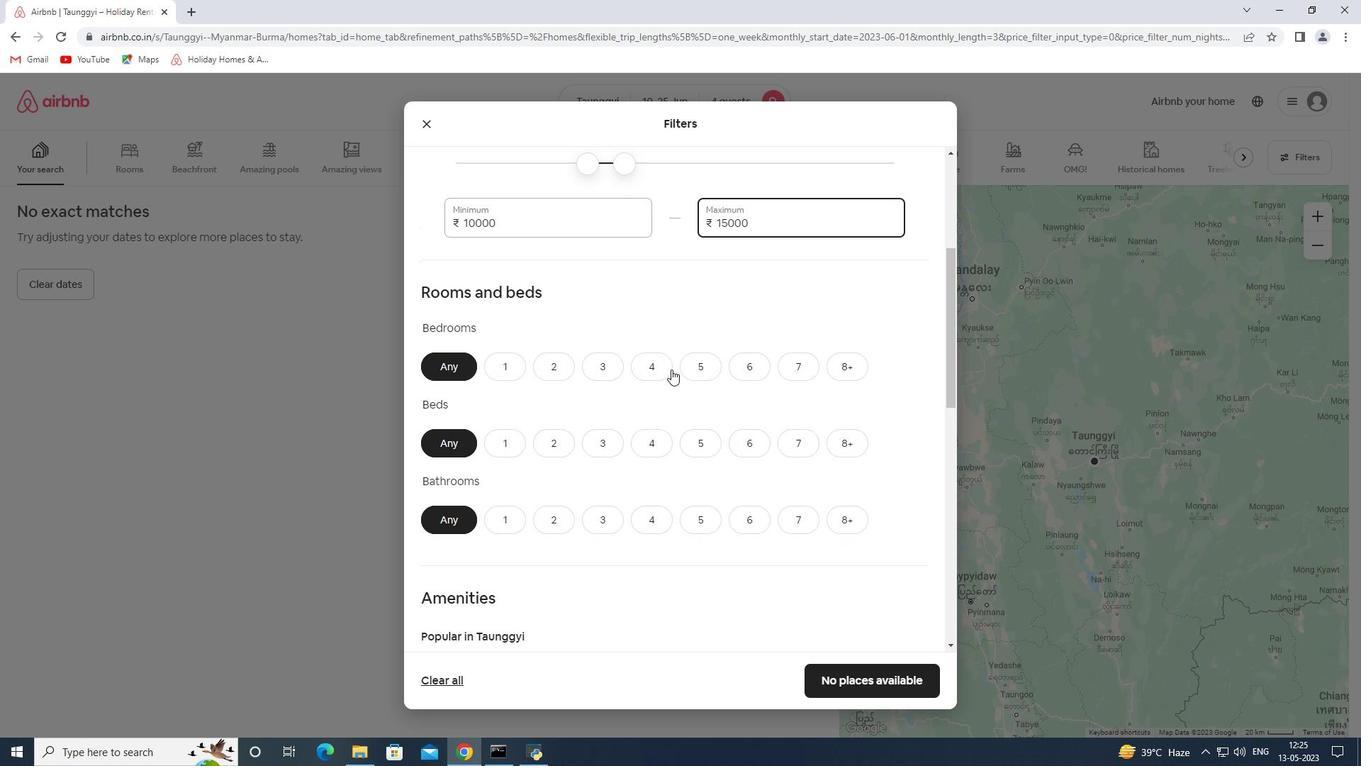 
Action: Mouse pressed left at (661, 371)
Screenshot: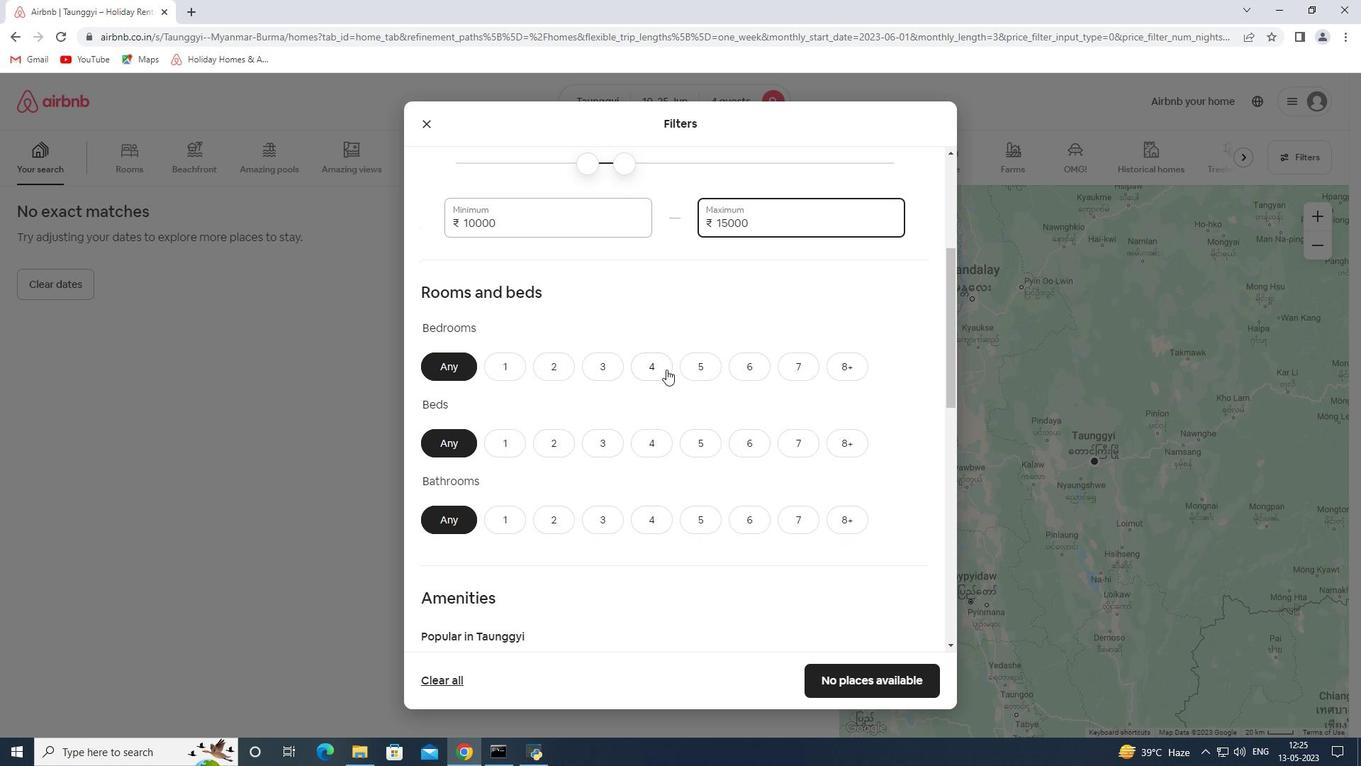 
Action: Mouse moved to (658, 440)
Screenshot: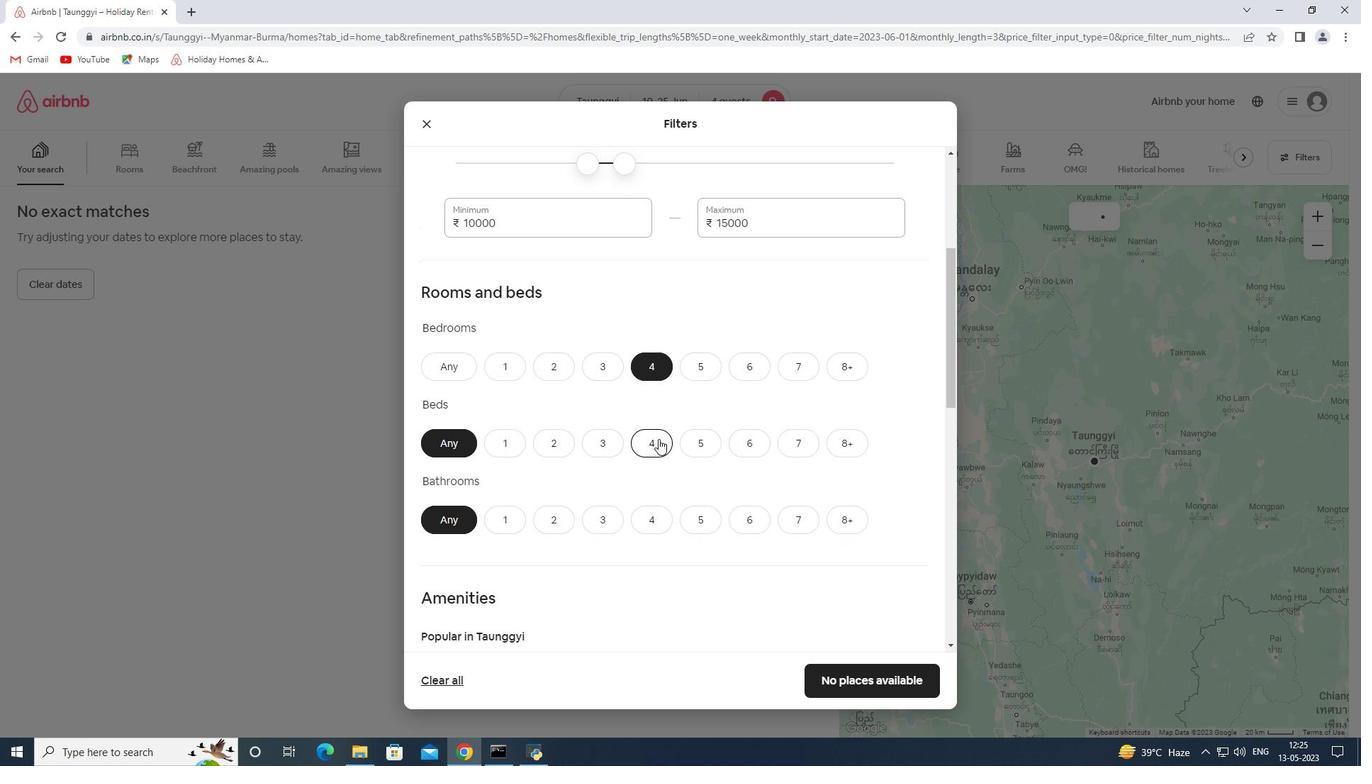 
Action: Mouse pressed left at (658, 440)
Screenshot: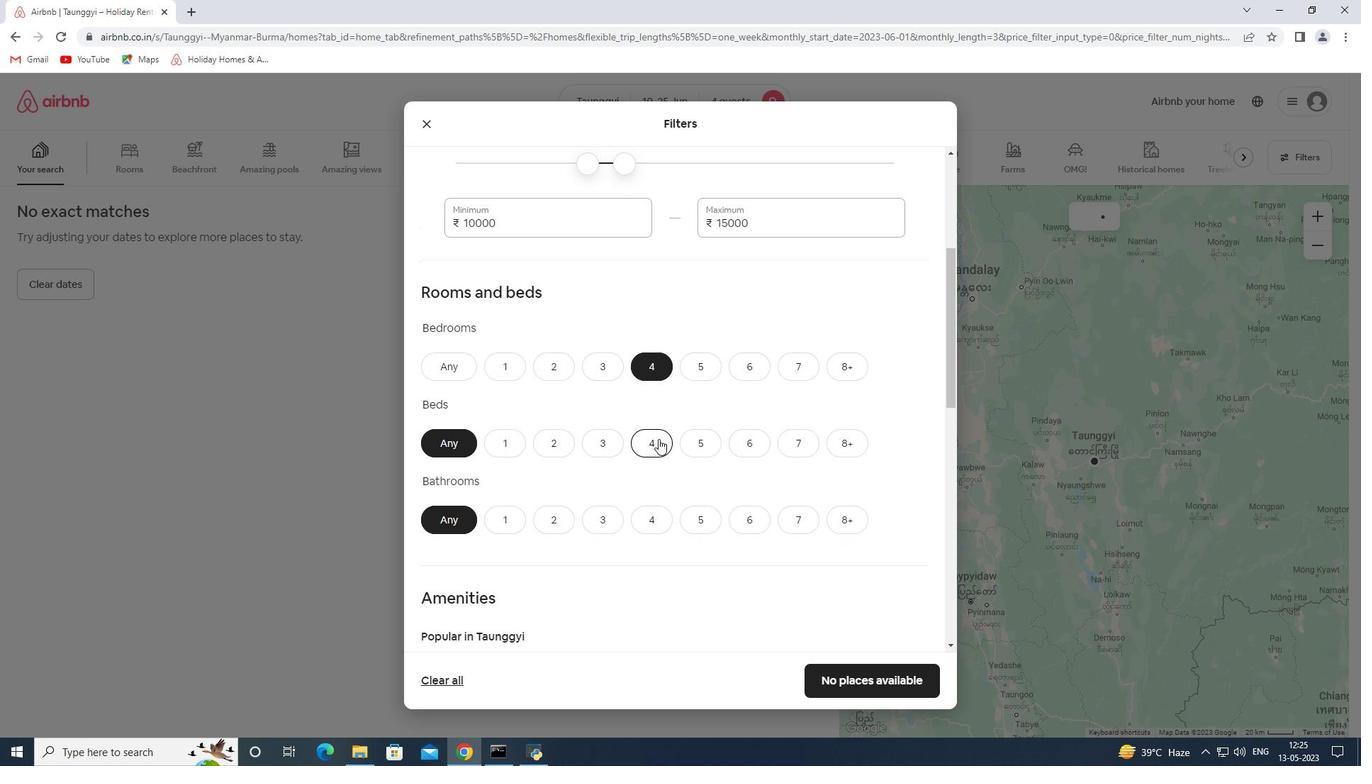
Action: Mouse moved to (648, 513)
Screenshot: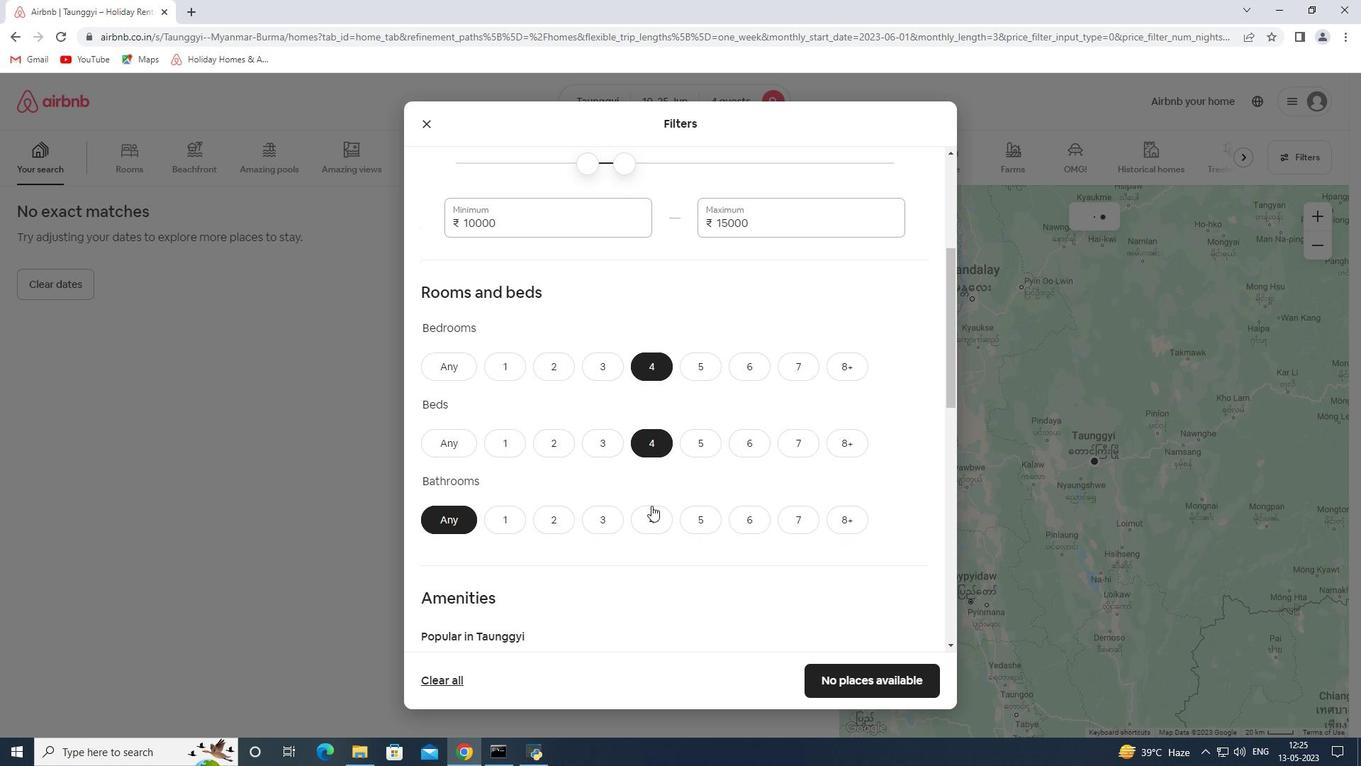 
Action: Mouse pressed left at (648, 513)
Screenshot: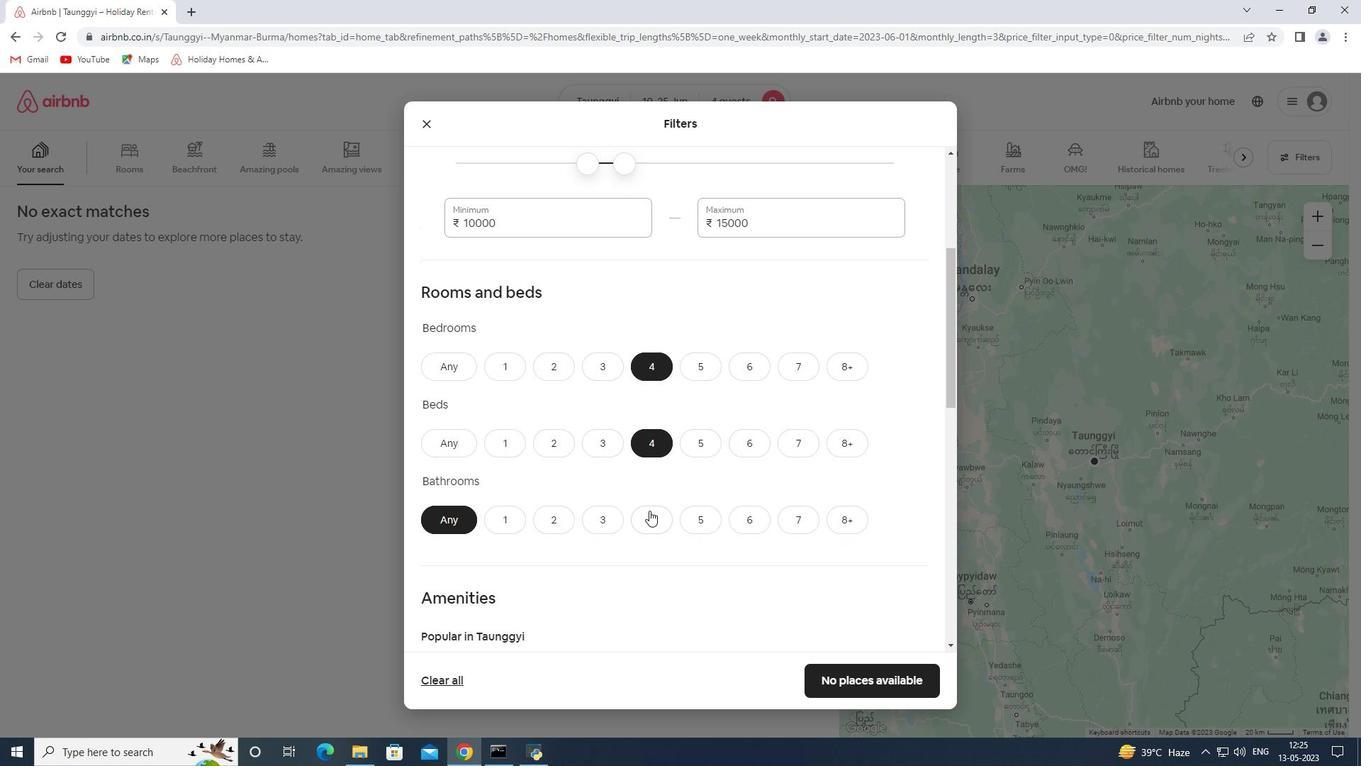 
Action: Mouse moved to (670, 442)
Screenshot: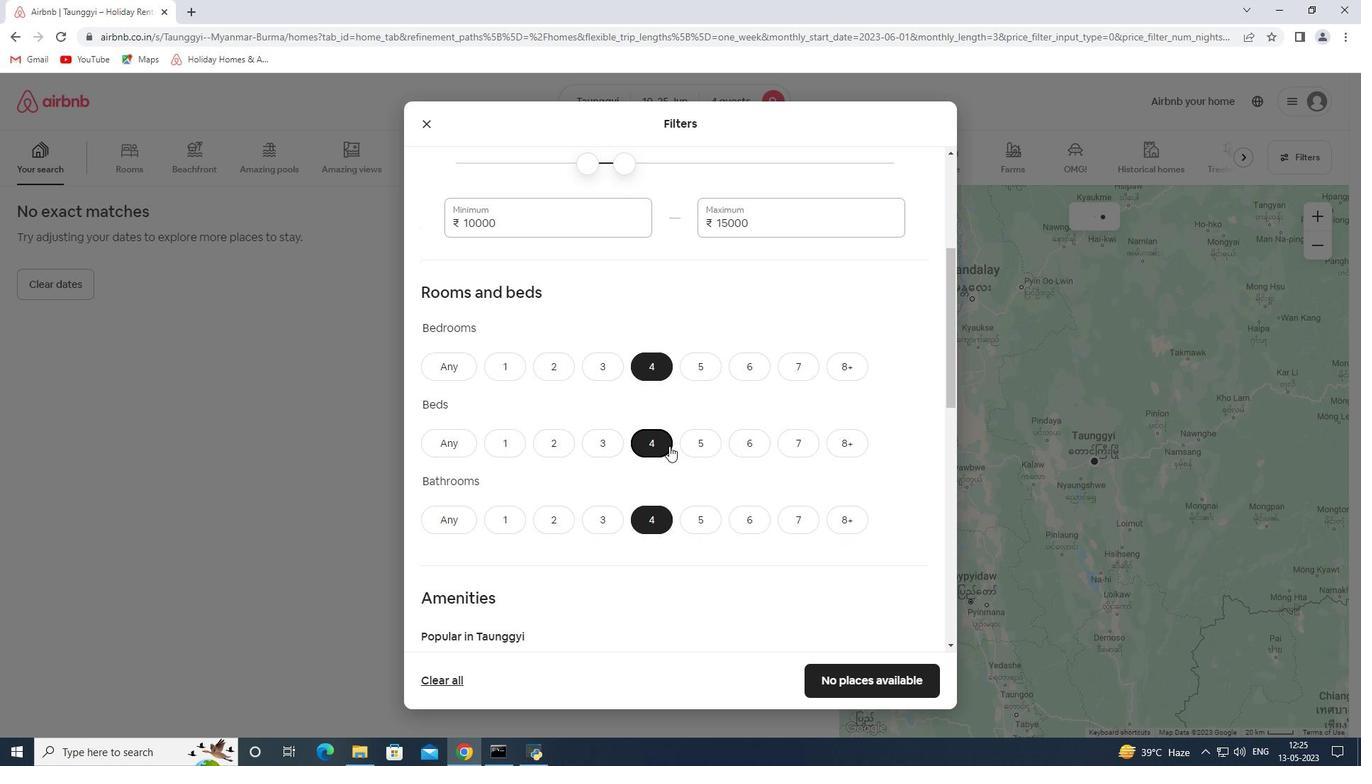 
Action: Mouse scrolled (670, 441) with delta (0, 0)
Screenshot: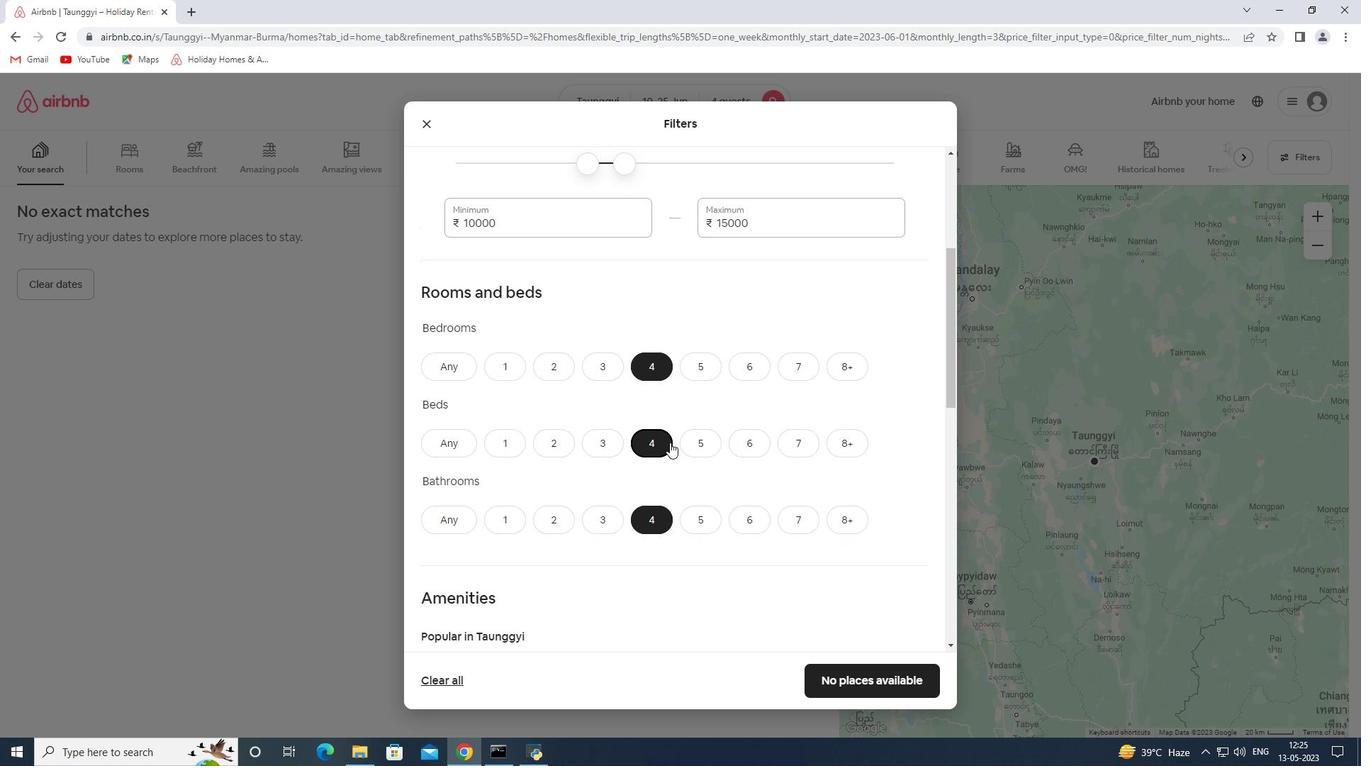 
Action: Mouse scrolled (670, 441) with delta (0, 0)
Screenshot: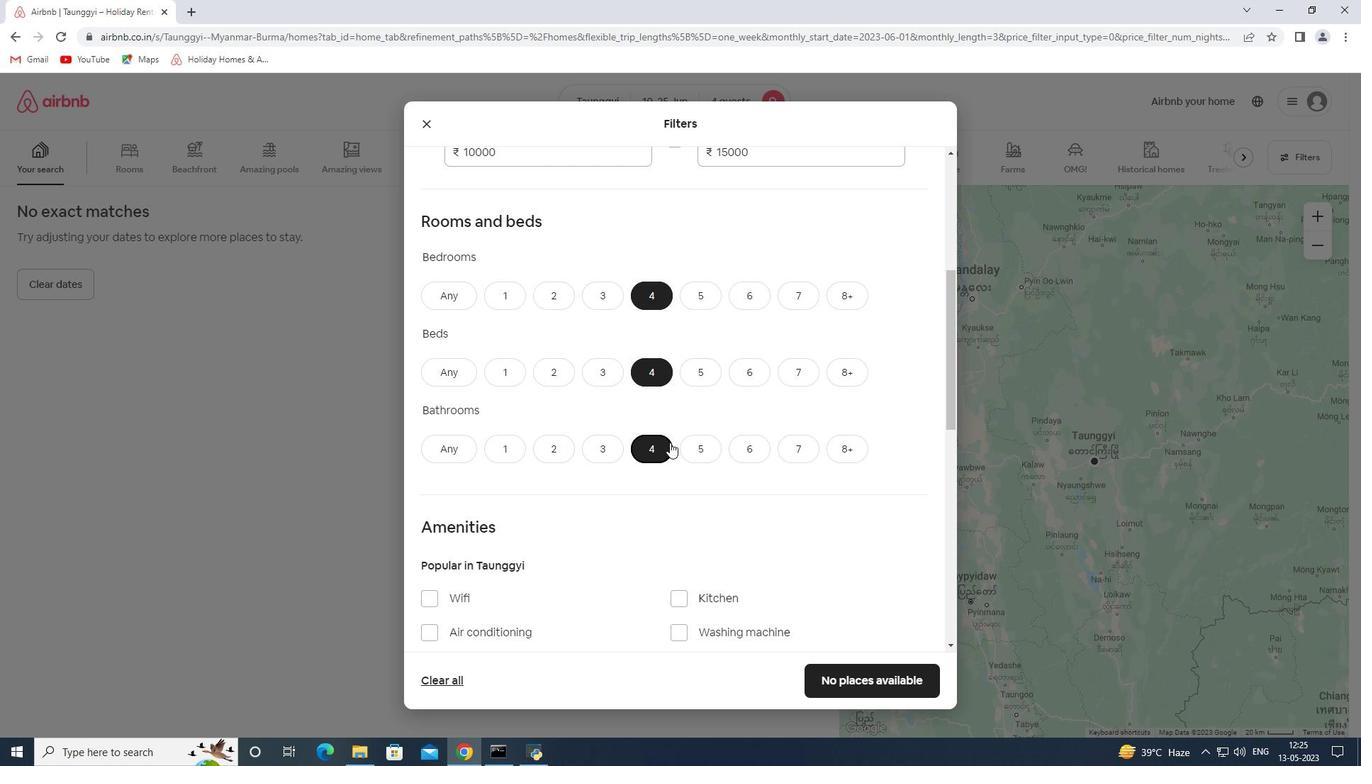 
Action: Mouse scrolled (670, 441) with delta (0, 0)
Screenshot: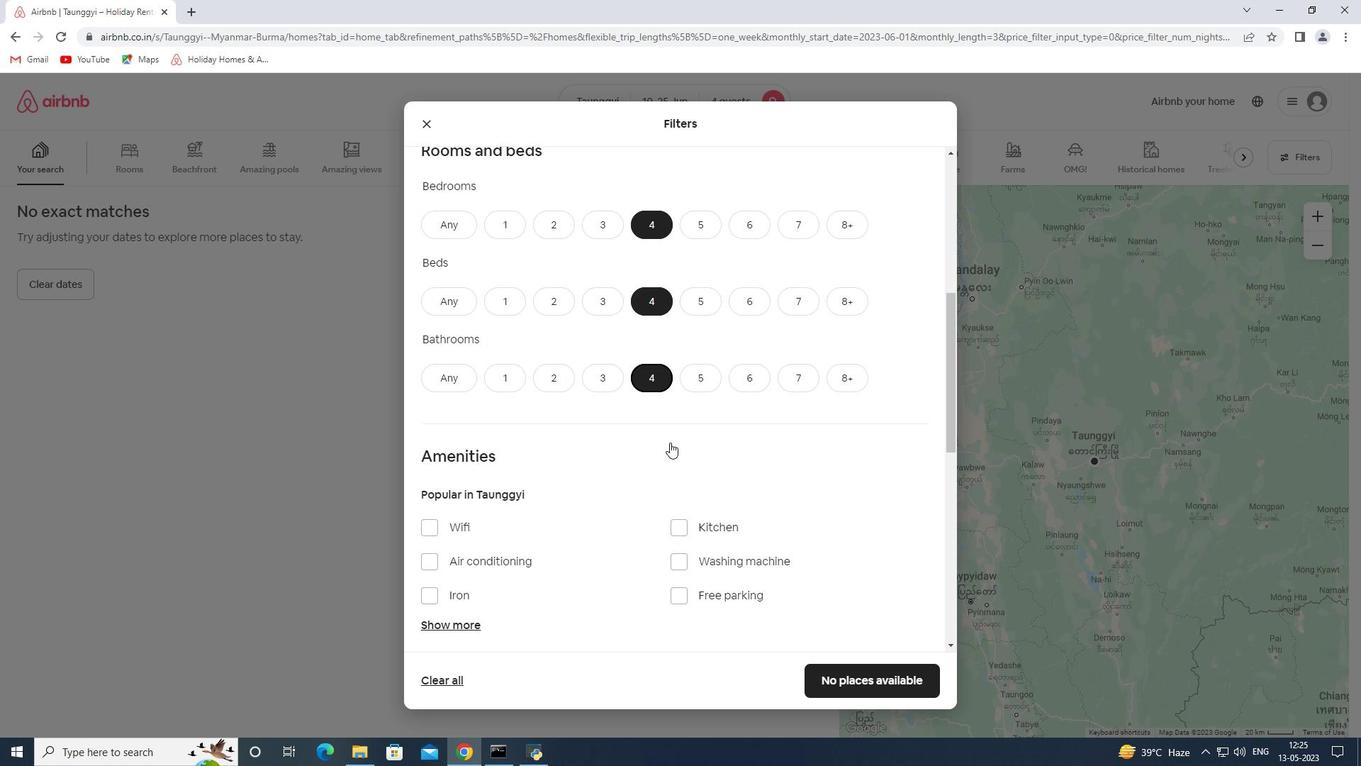 
Action: Mouse moved to (670, 442)
Screenshot: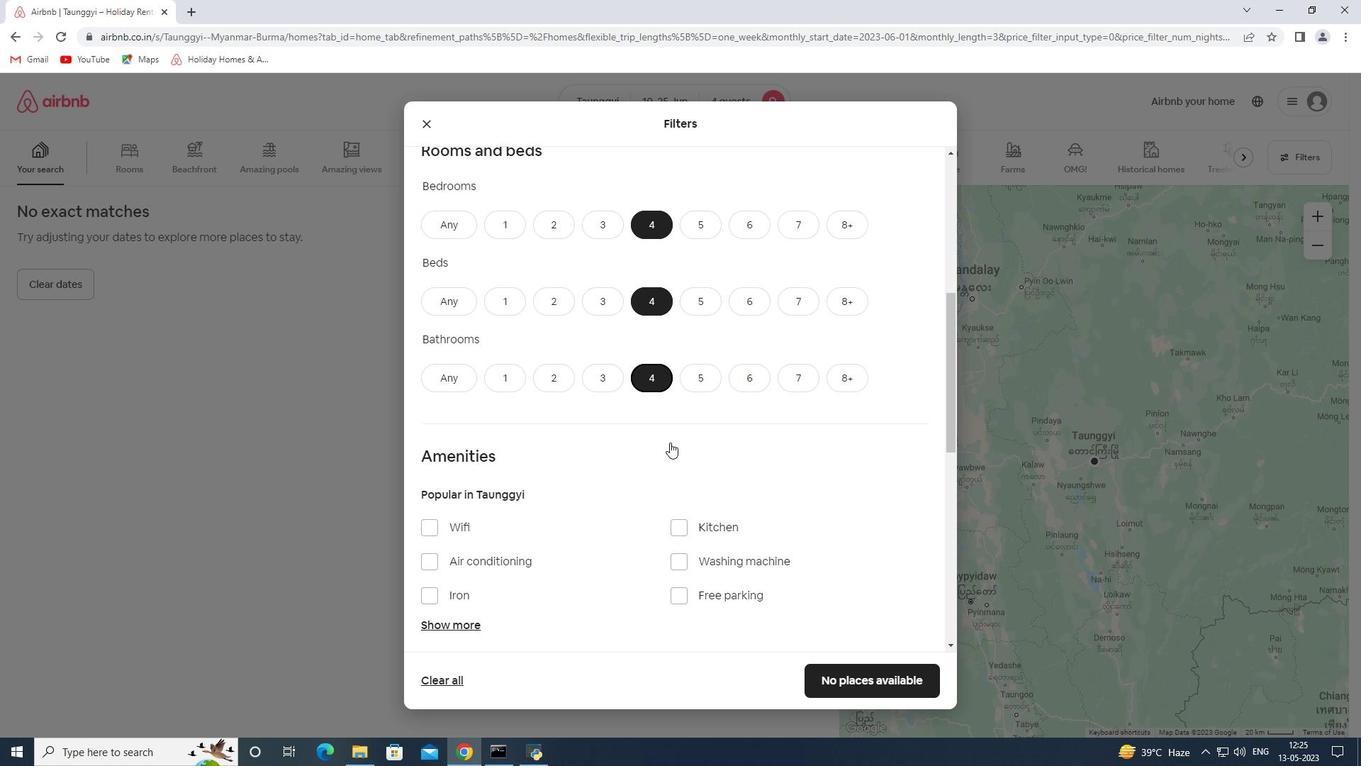 
Action: Mouse scrolled (670, 441) with delta (0, 0)
Screenshot: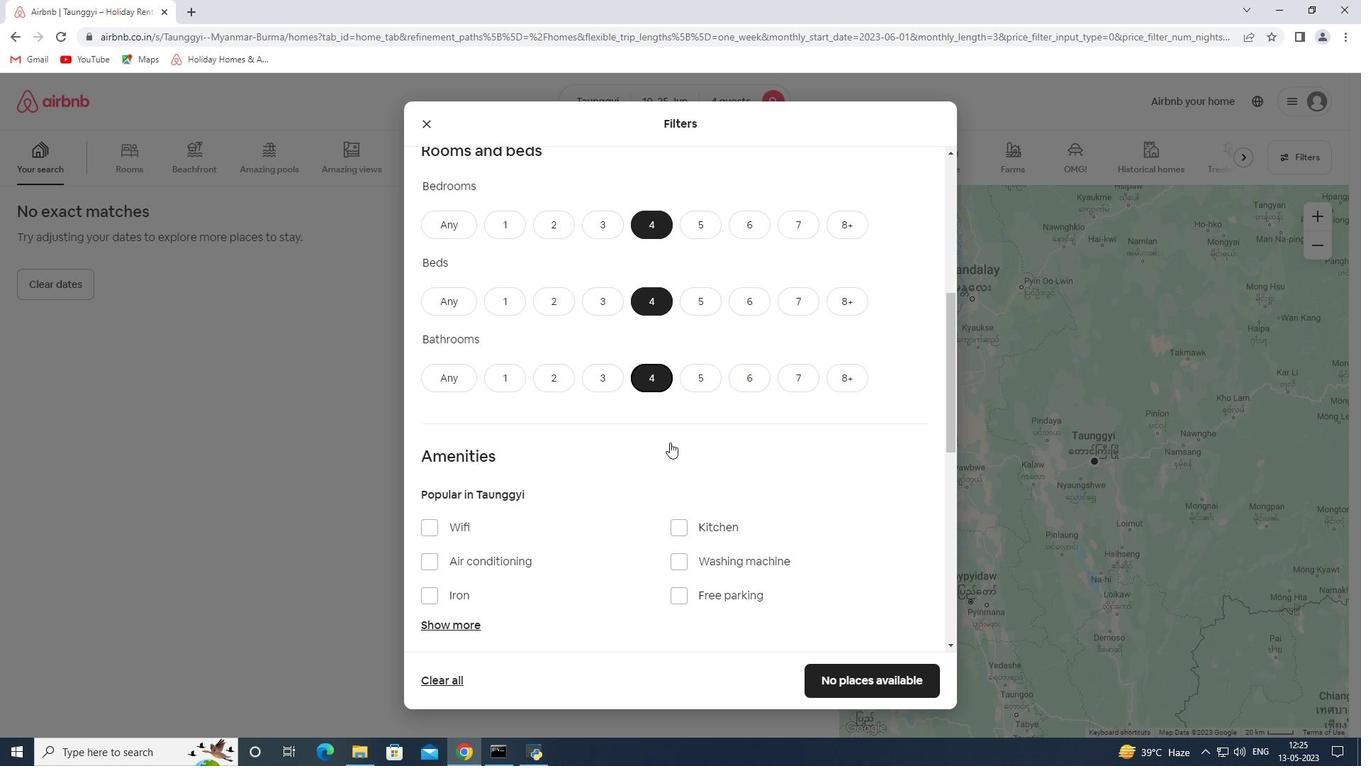 
Action: Mouse moved to (463, 383)
Screenshot: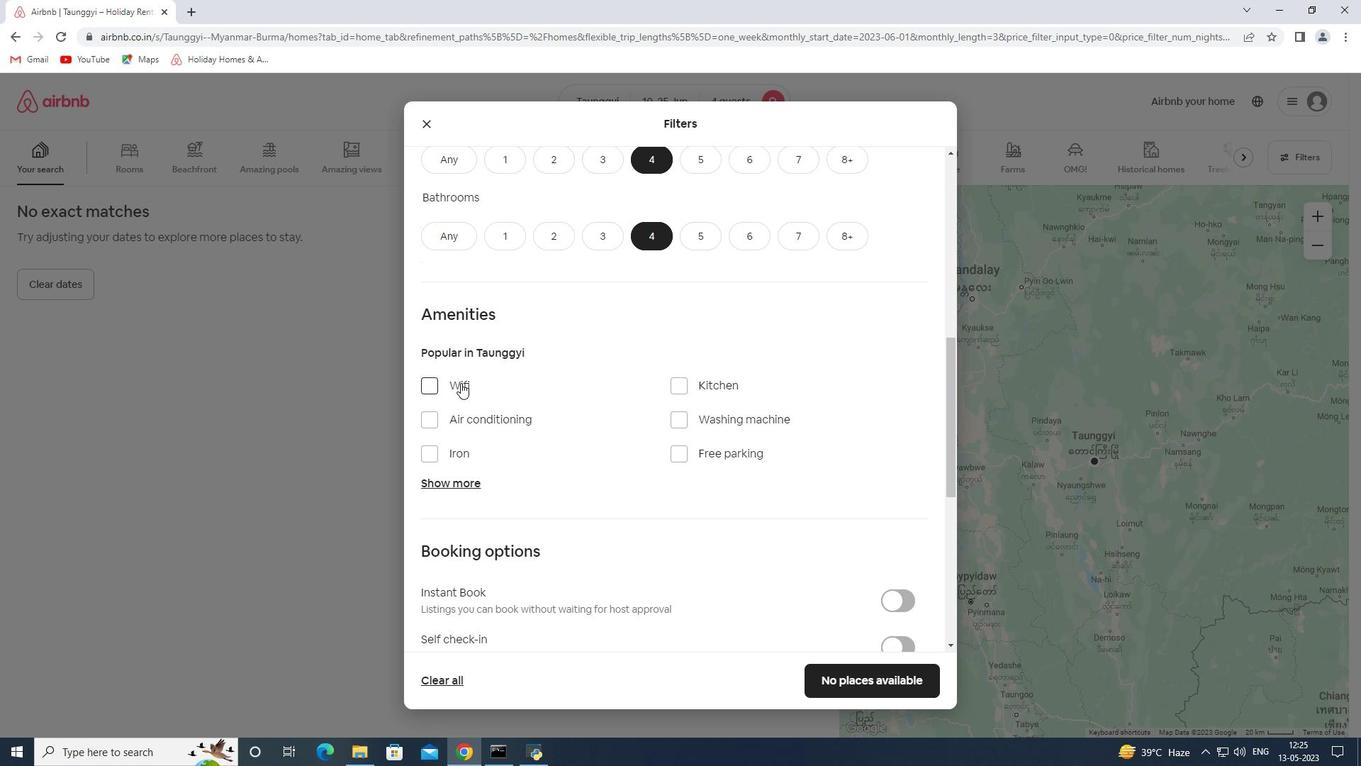 
Action: Mouse pressed left at (463, 383)
Screenshot: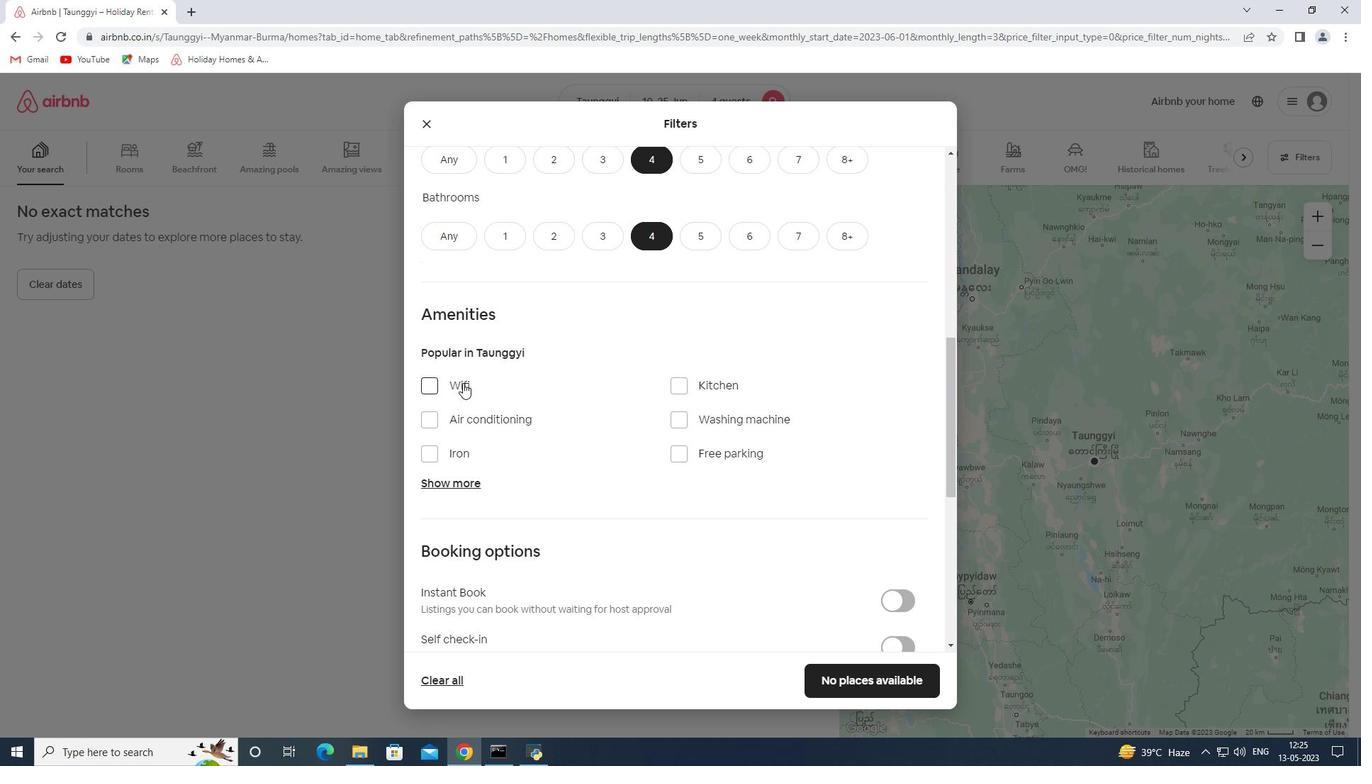 
Action: Mouse moved to (474, 480)
Screenshot: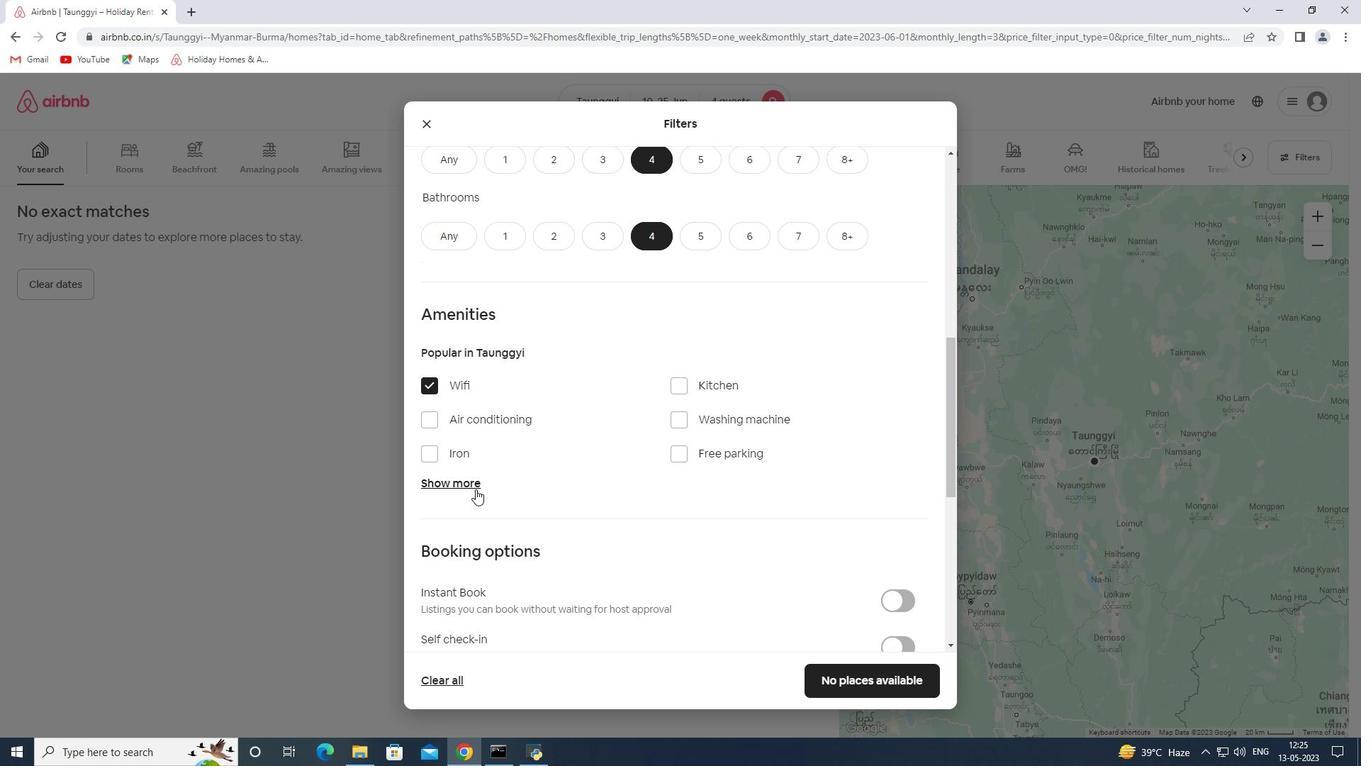 
Action: Mouse pressed left at (474, 480)
Screenshot: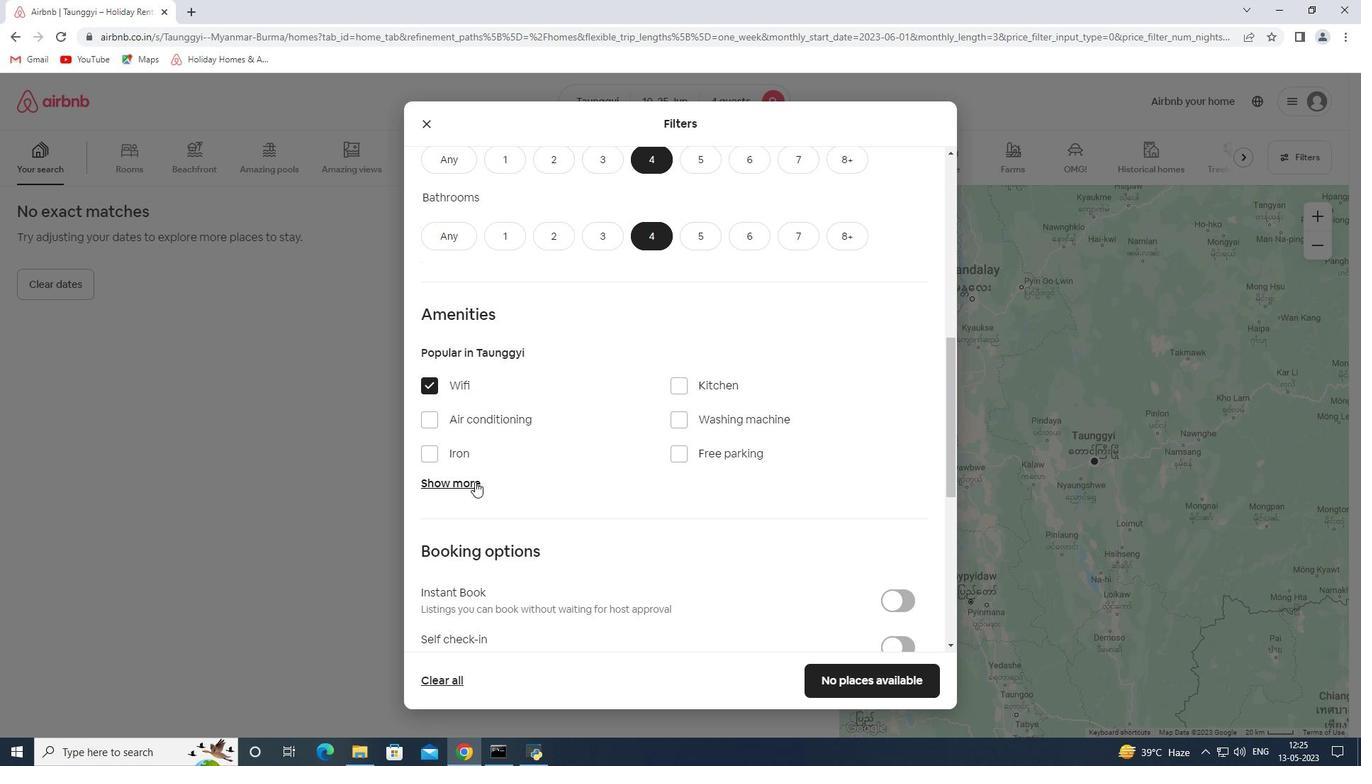 
Action: Mouse moved to (686, 457)
Screenshot: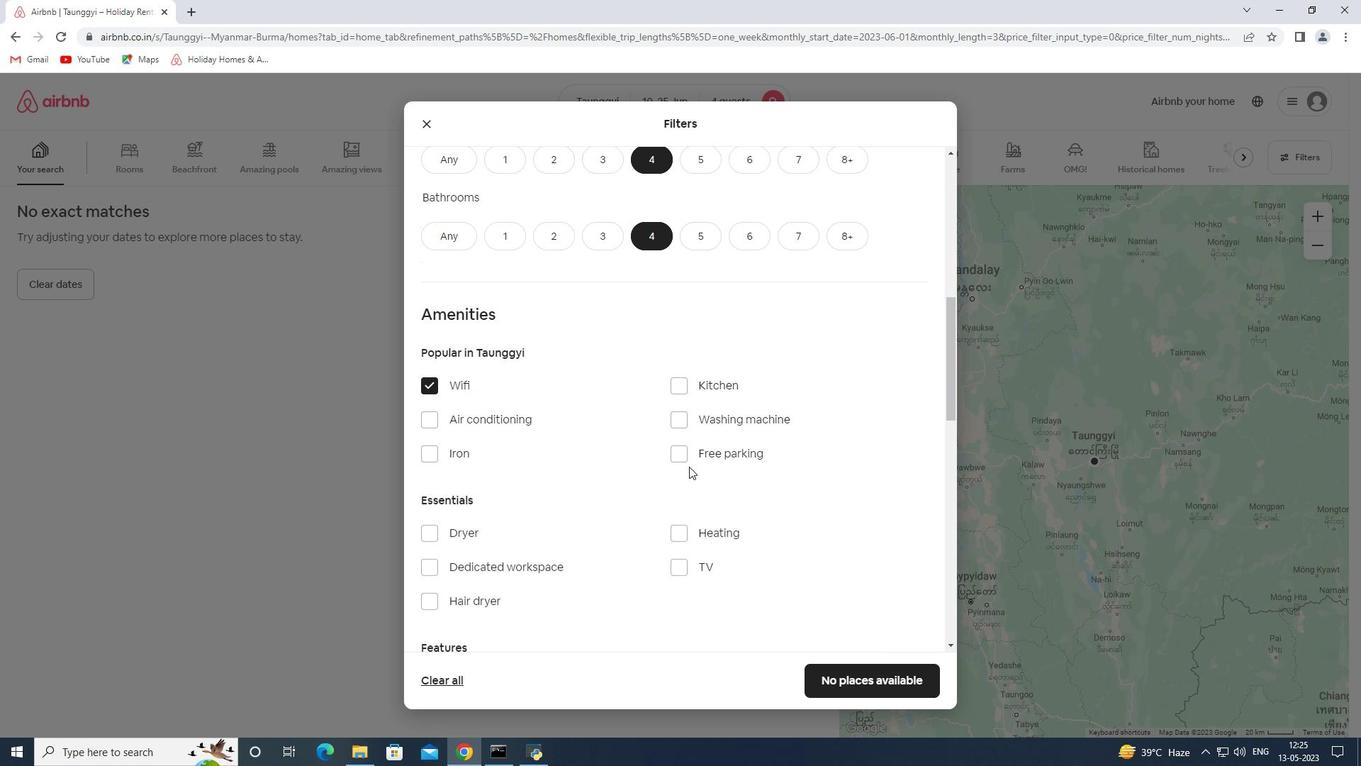 
Action: Mouse pressed left at (686, 457)
Screenshot: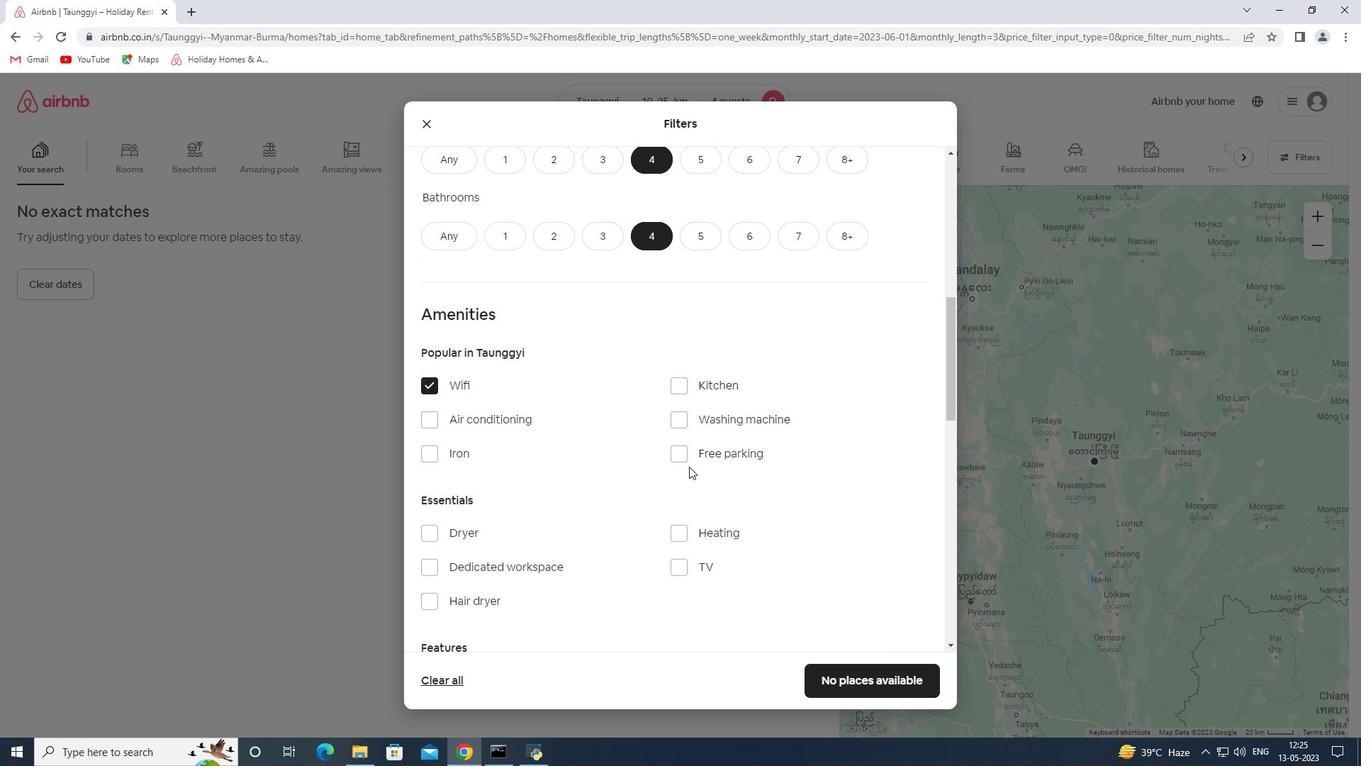 
Action: Mouse moved to (631, 422)
Screenshot: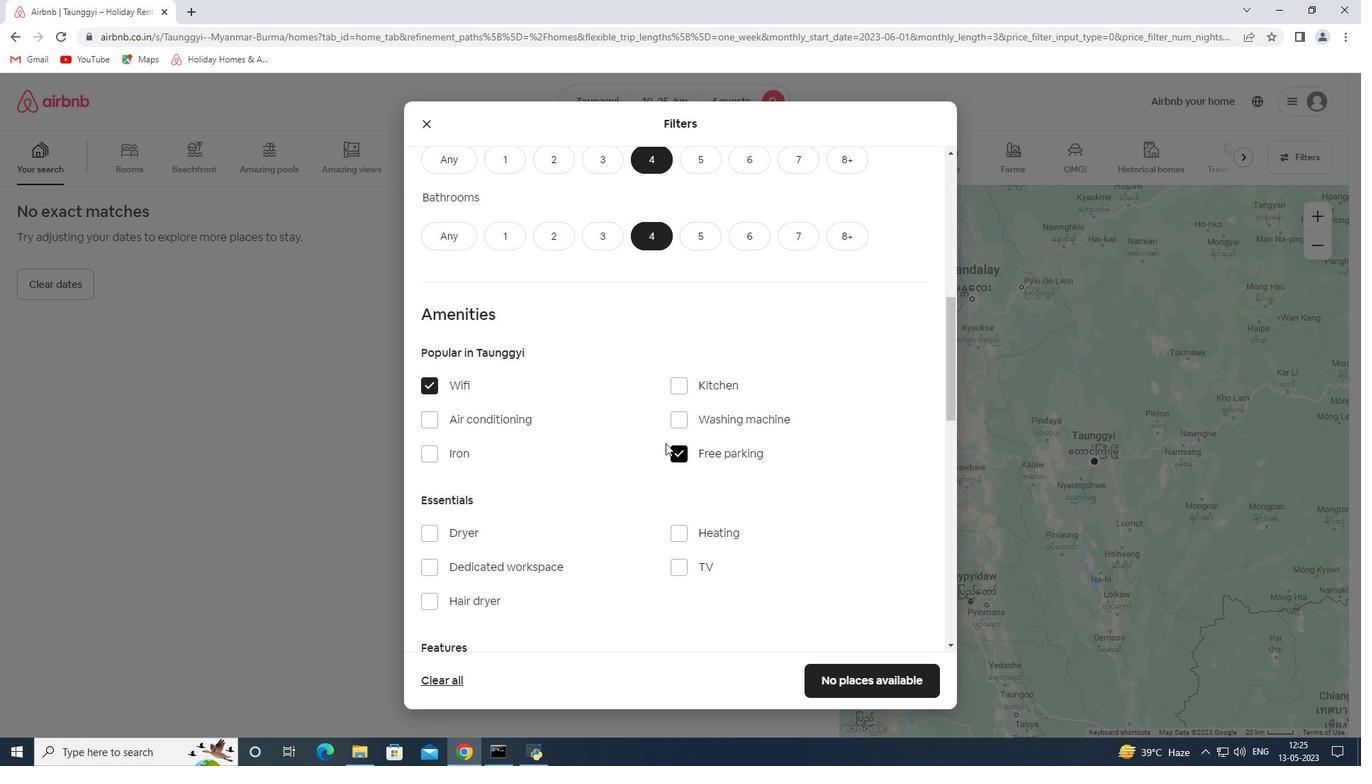 
Action: Mouse scrolled (631, 422) with delta (0, 0)
Screenshot: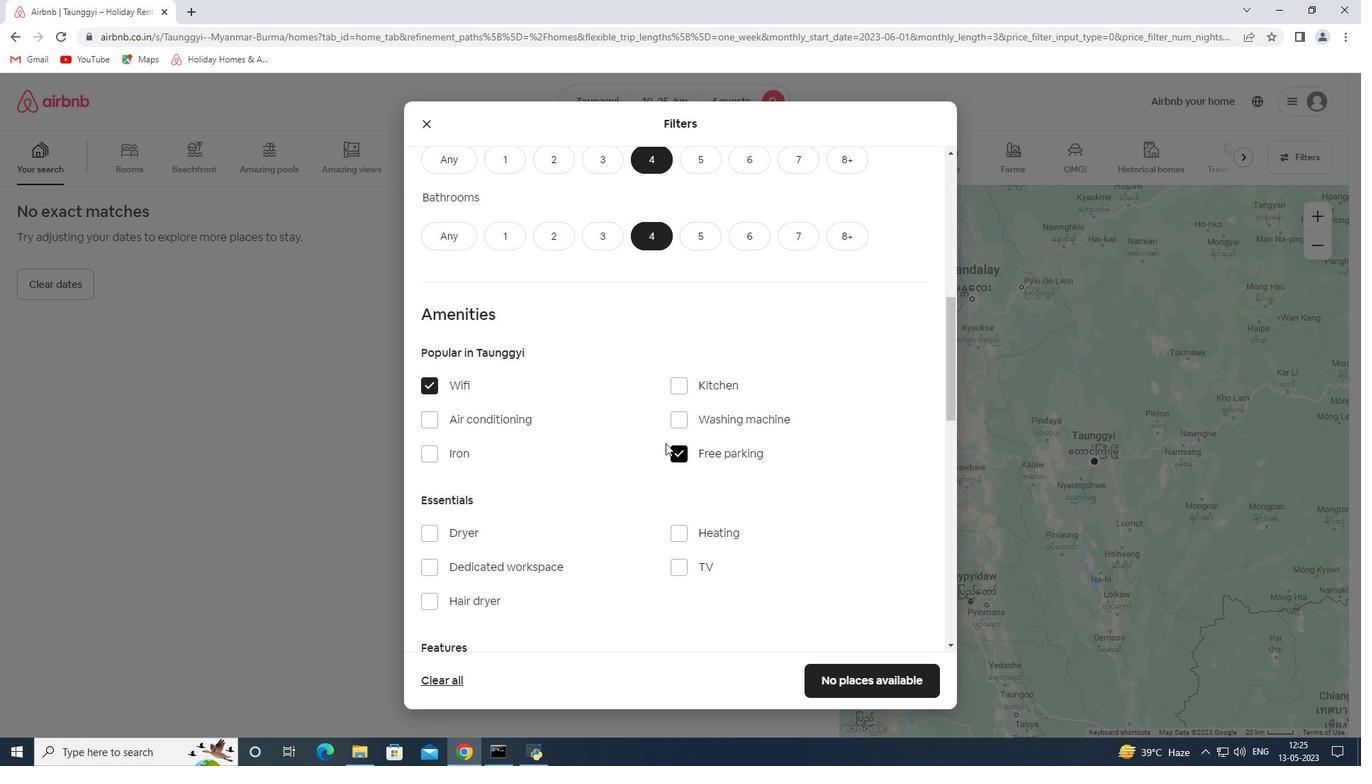 
Action: Mouse moved to (625, 414)
Screenshot: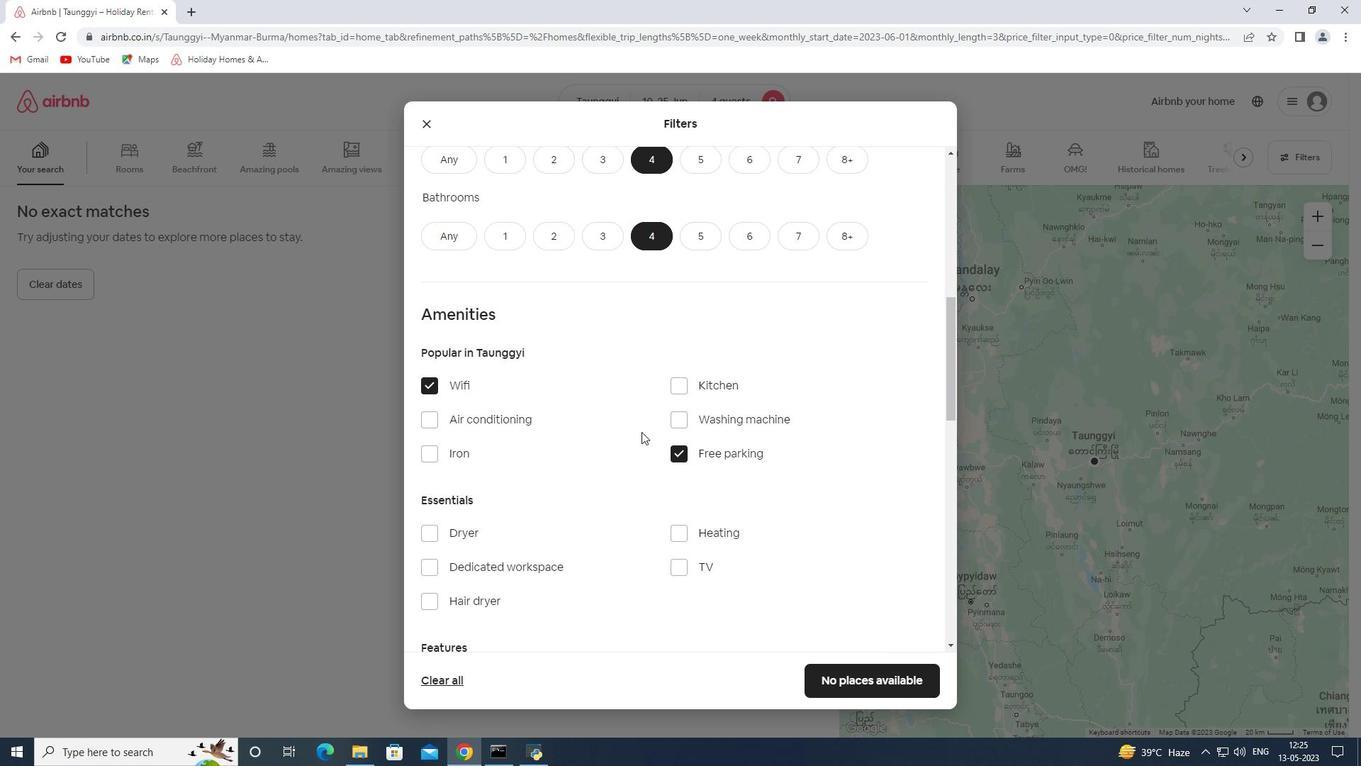 
Action: Mouse scrolled (625, 413) with delta (0, 0)
Screenshot: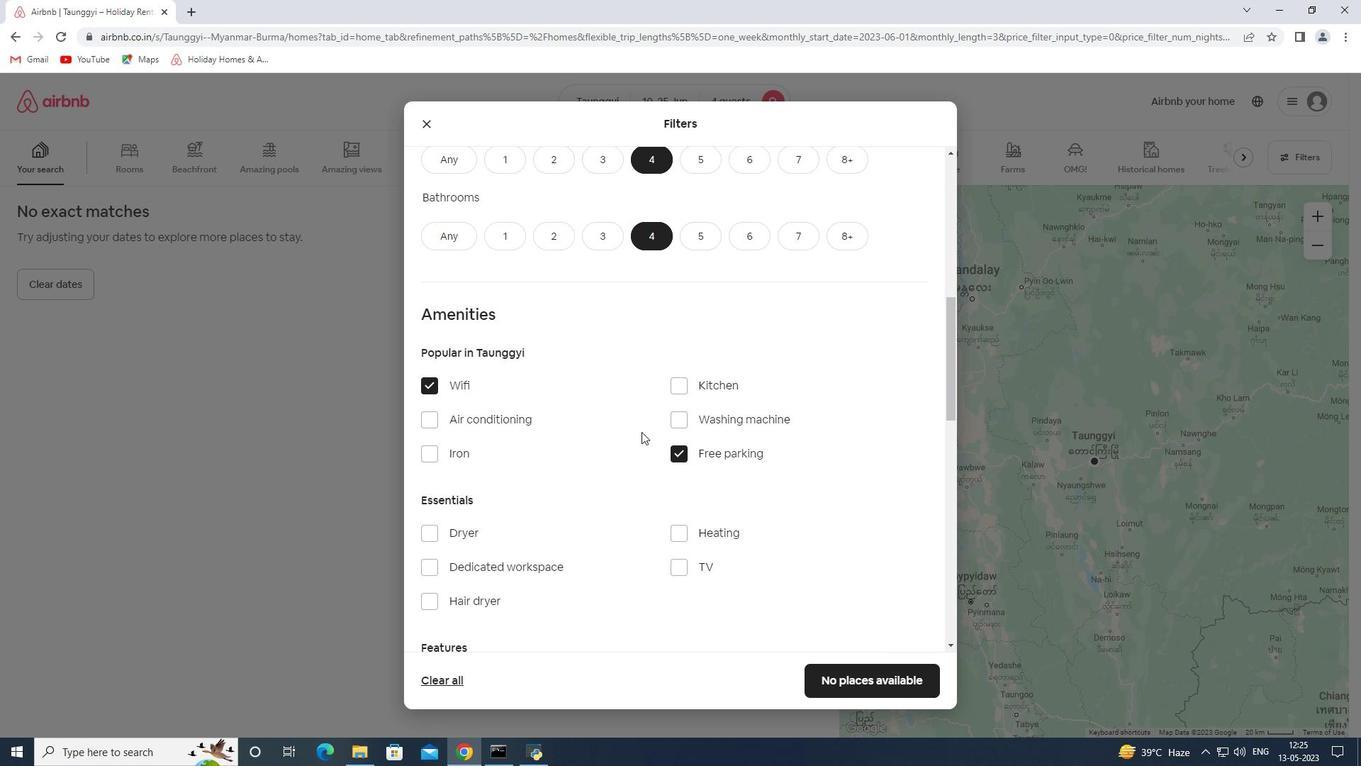 
Action: Mouse moved to (688, 431)
Screenshot: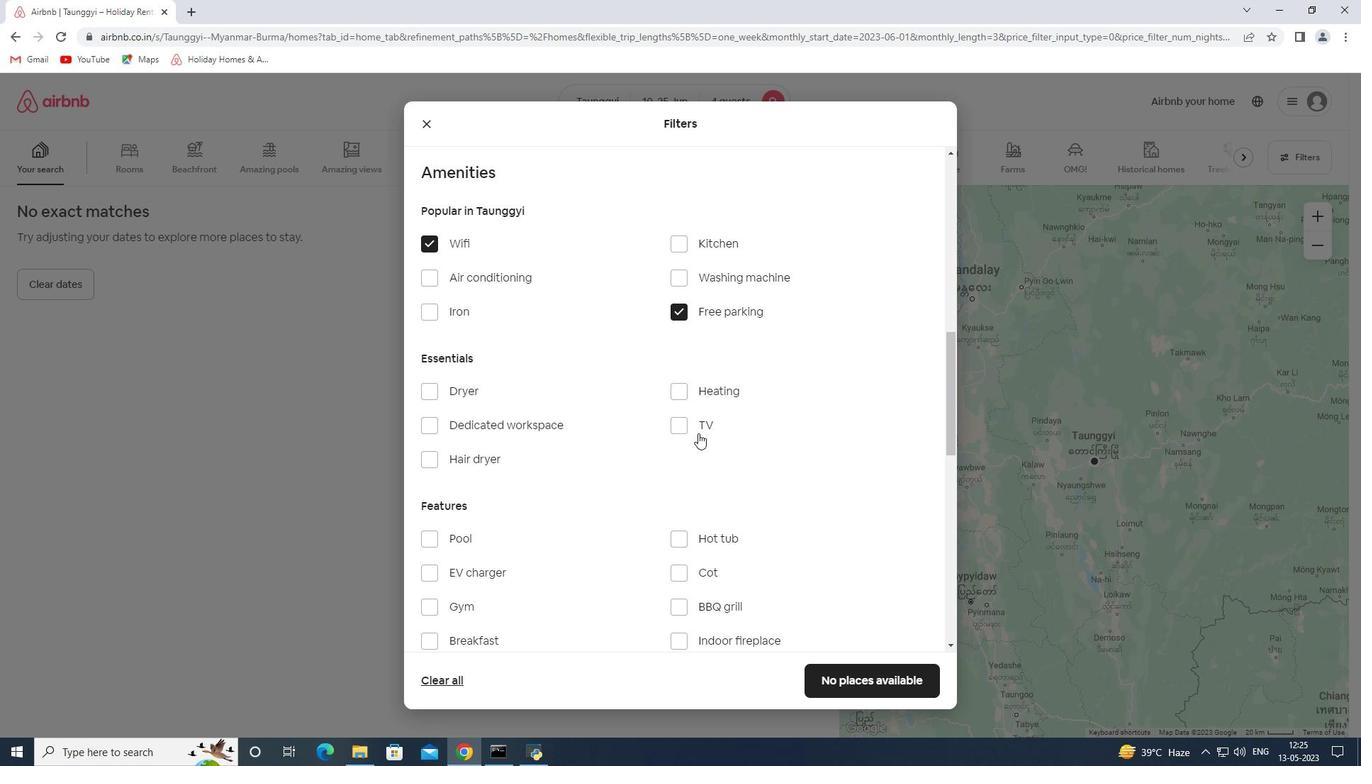 
Action: Mouse pressed left at (688, 431)
Screenshot: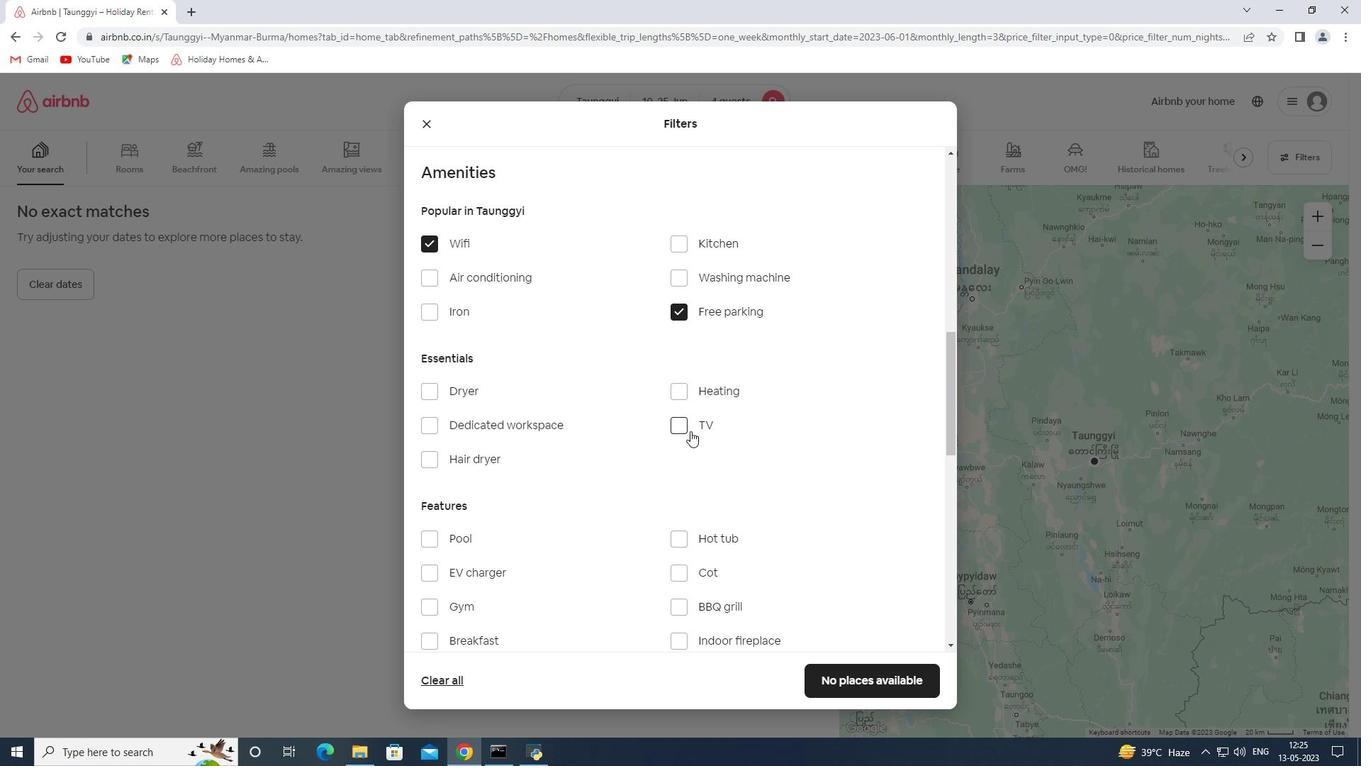 
Action: Mouse moved to (637, 448)
Screenshot: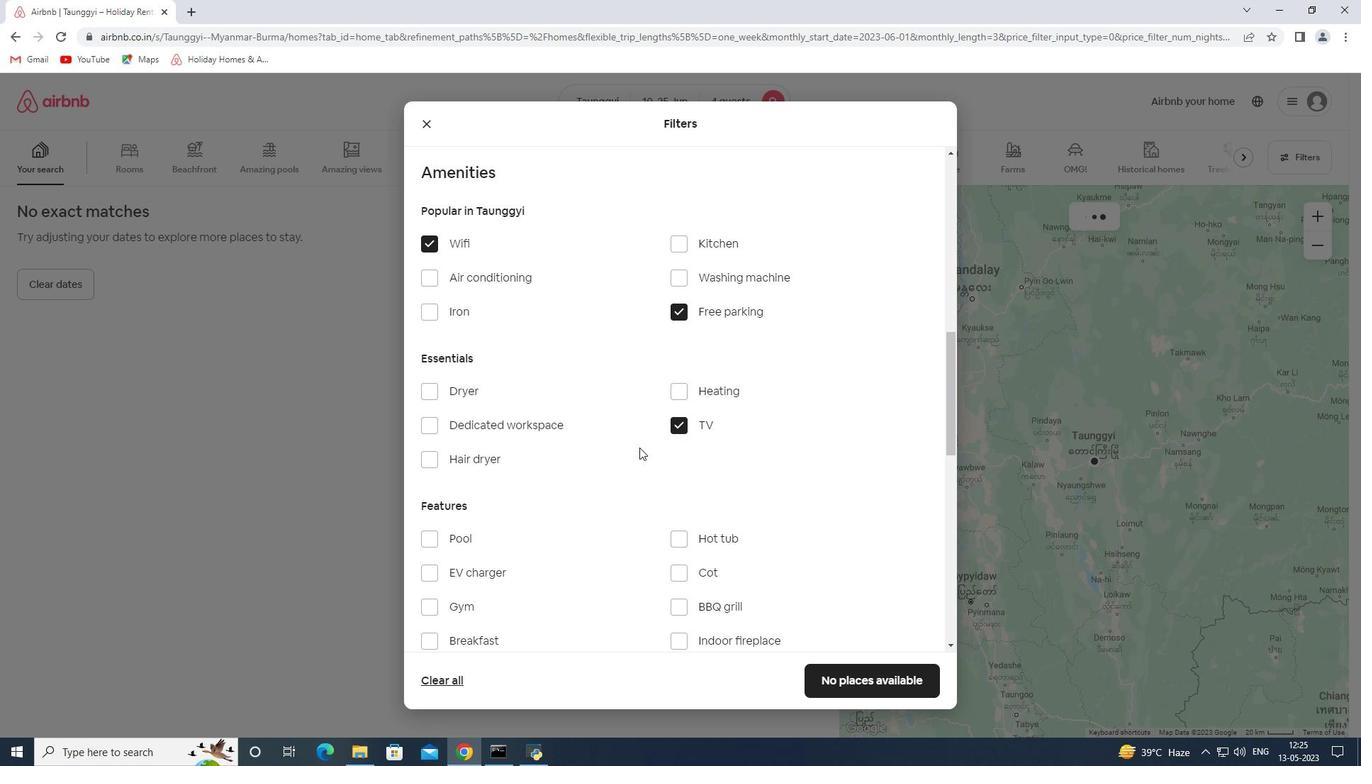 
Action: Mouse scrolled (637, 448) with delta (0, 0)
Screenshot: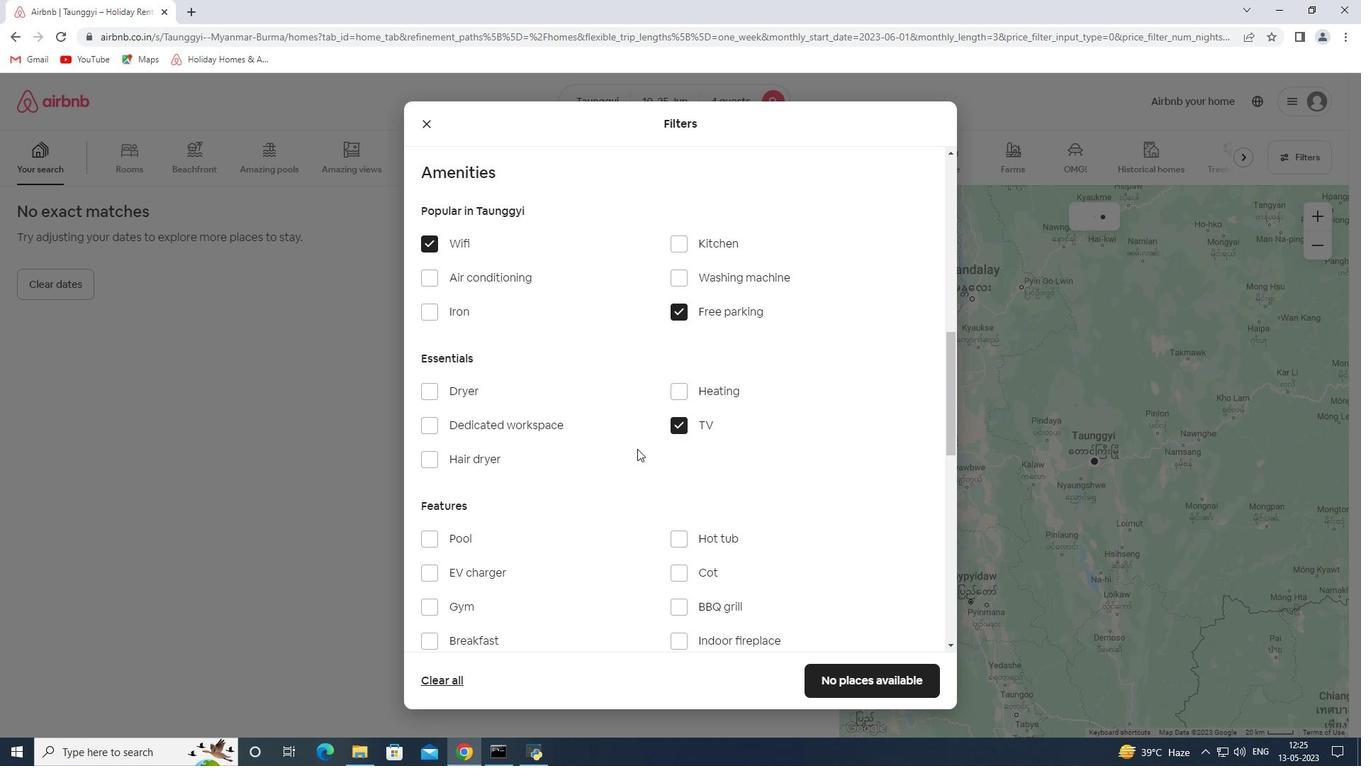 
Action: Mouse scrolled (637, 448) with delta (0, 0)
Screenshot: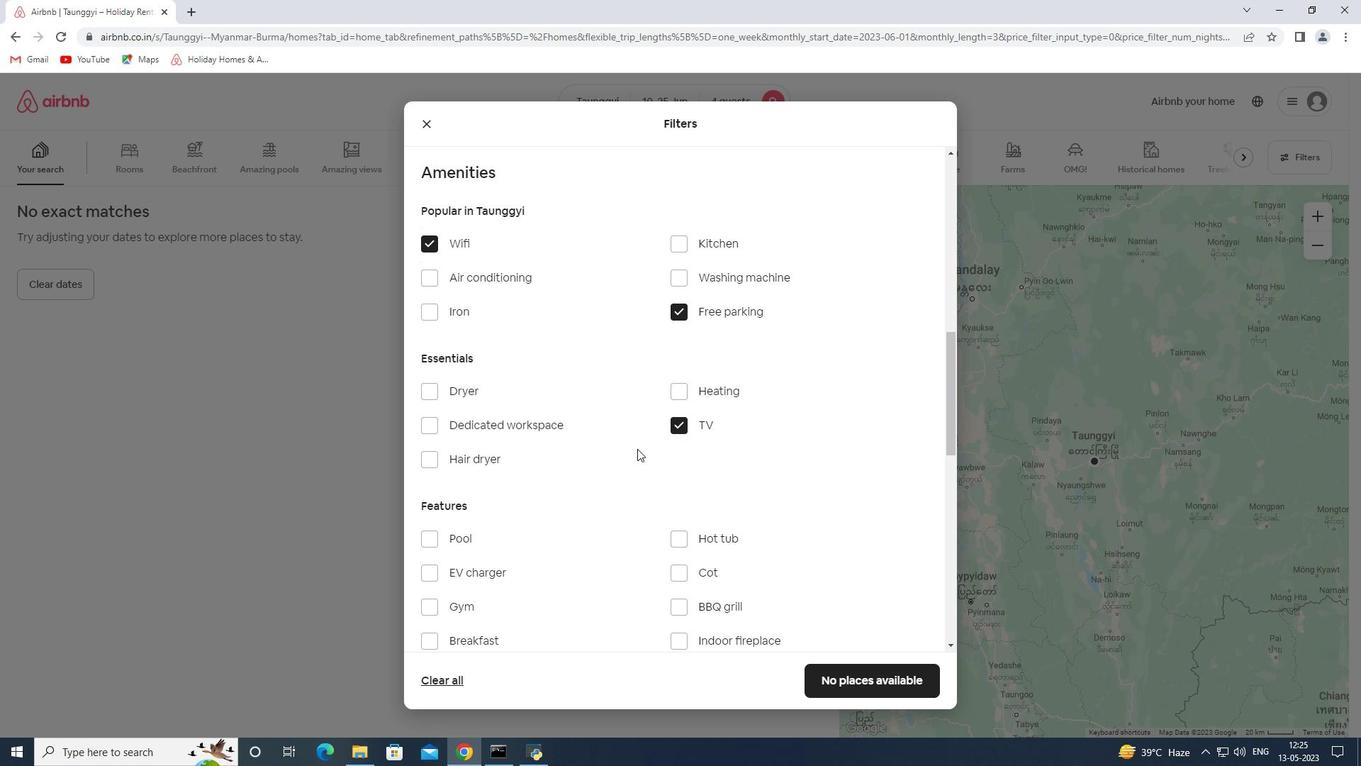
Action: Mouse moved to (458, 471)
Screenshot: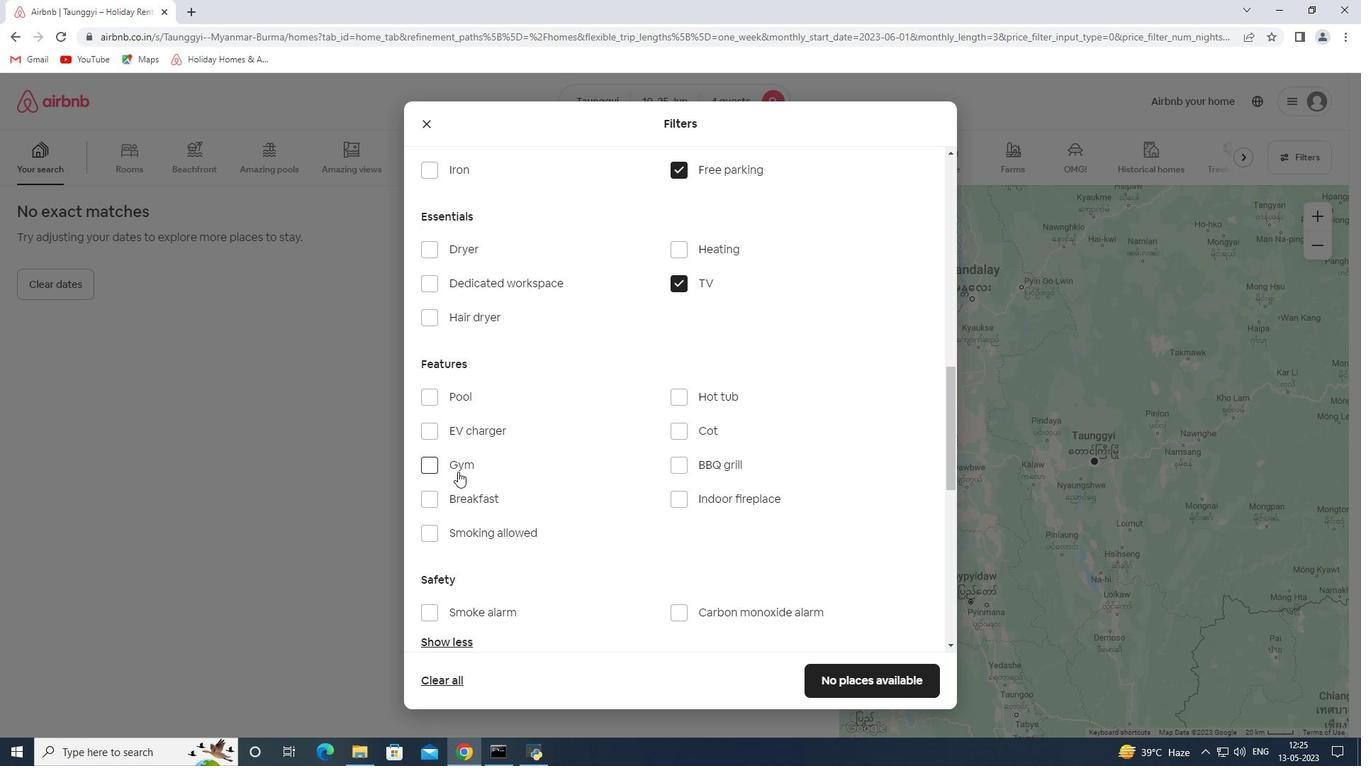 
Action: Mouse pressed left at (458, 471)
Screenshot: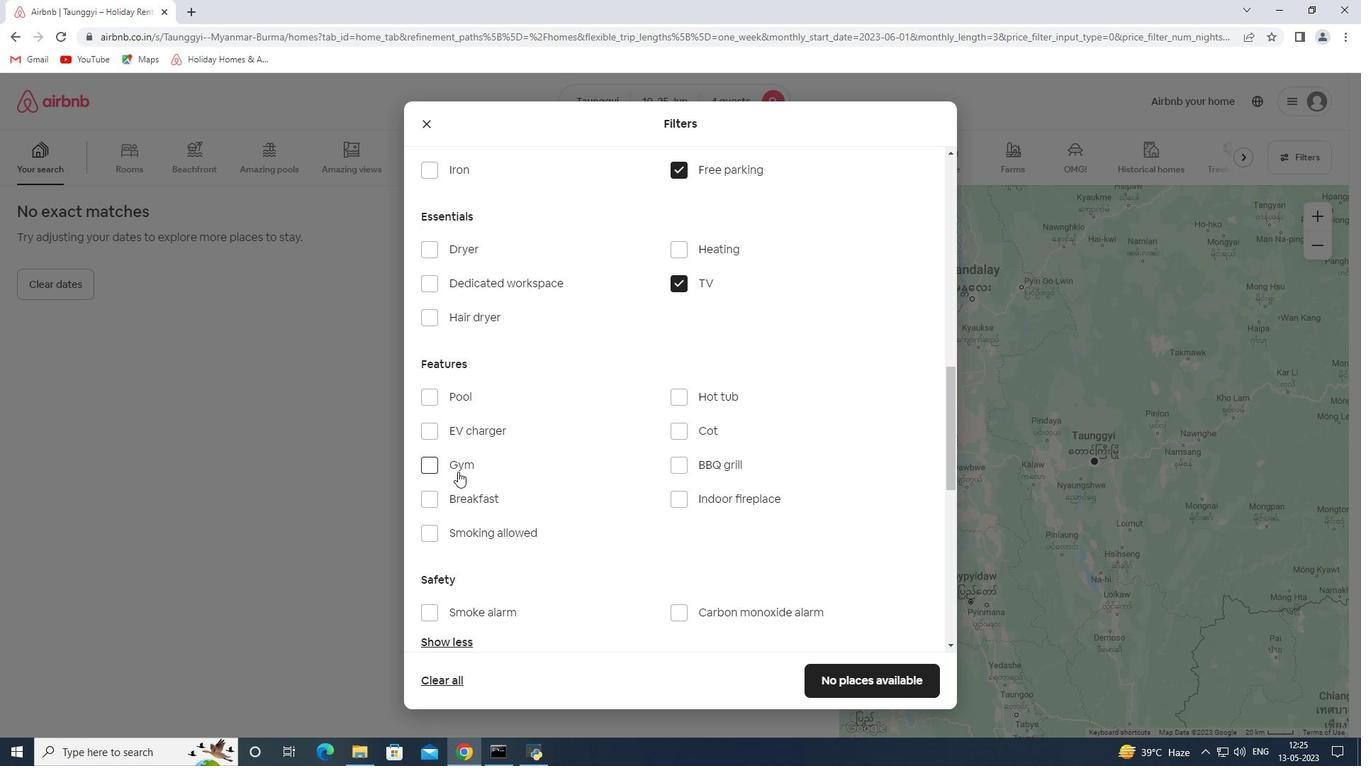 
Action: Mouse moved to (459, 500)
Screenshot: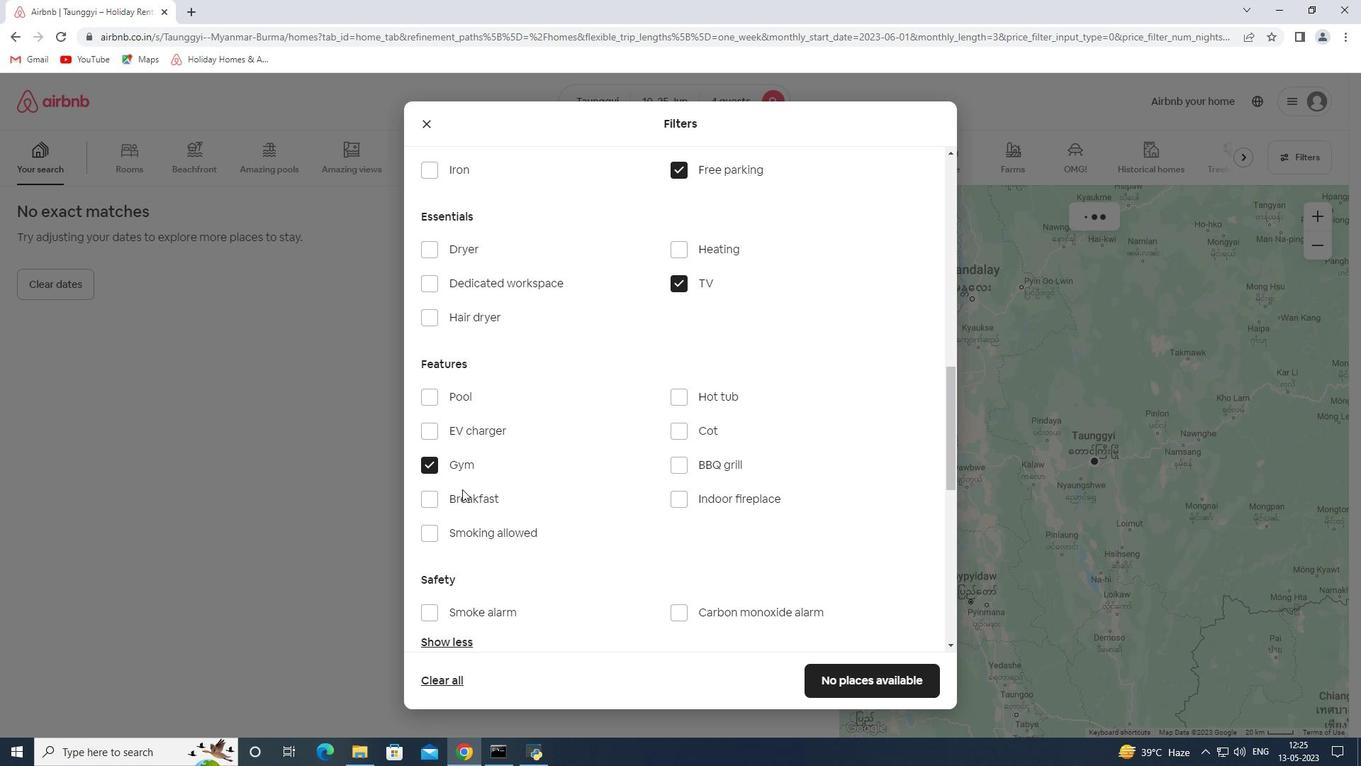 
Action: Mouse pressed left at (459, 500)
Screenshot: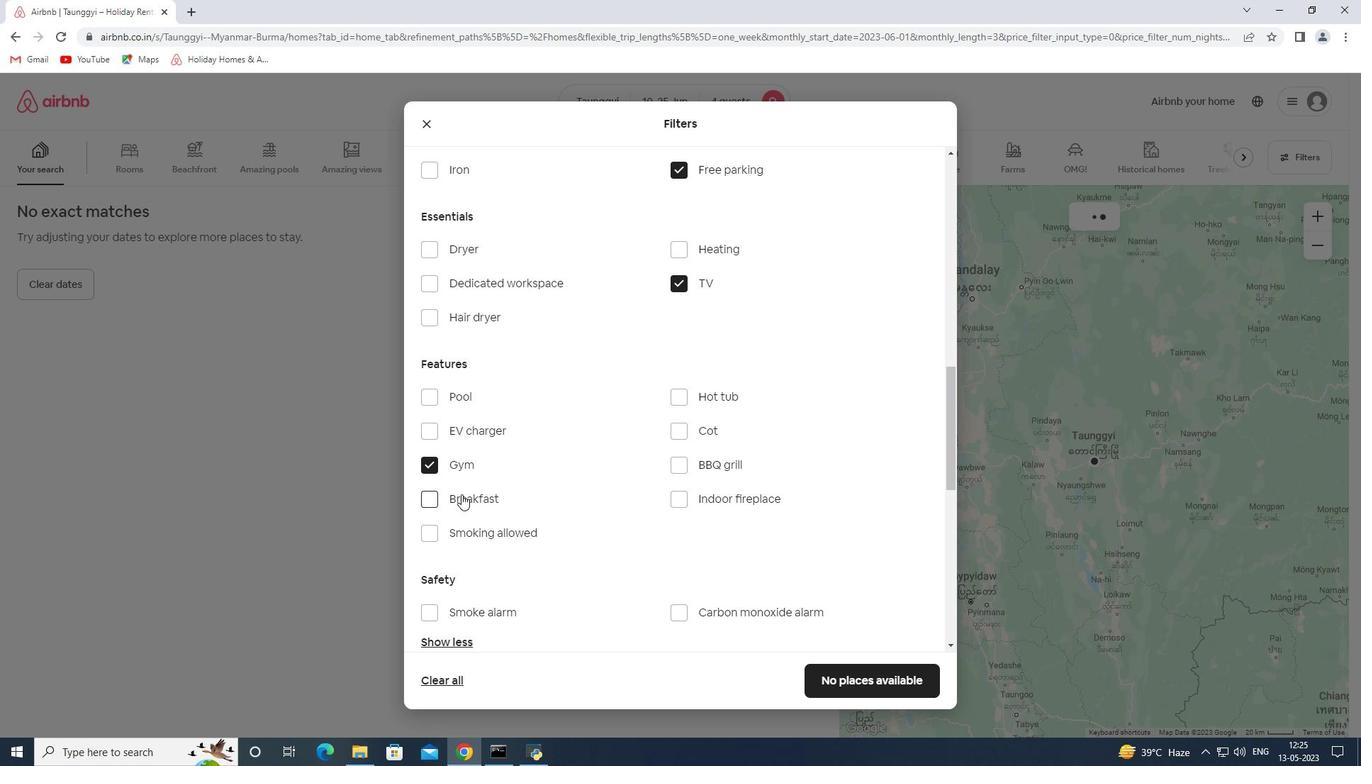 
Action: Mouse moved to (531, 453)
Screenshot: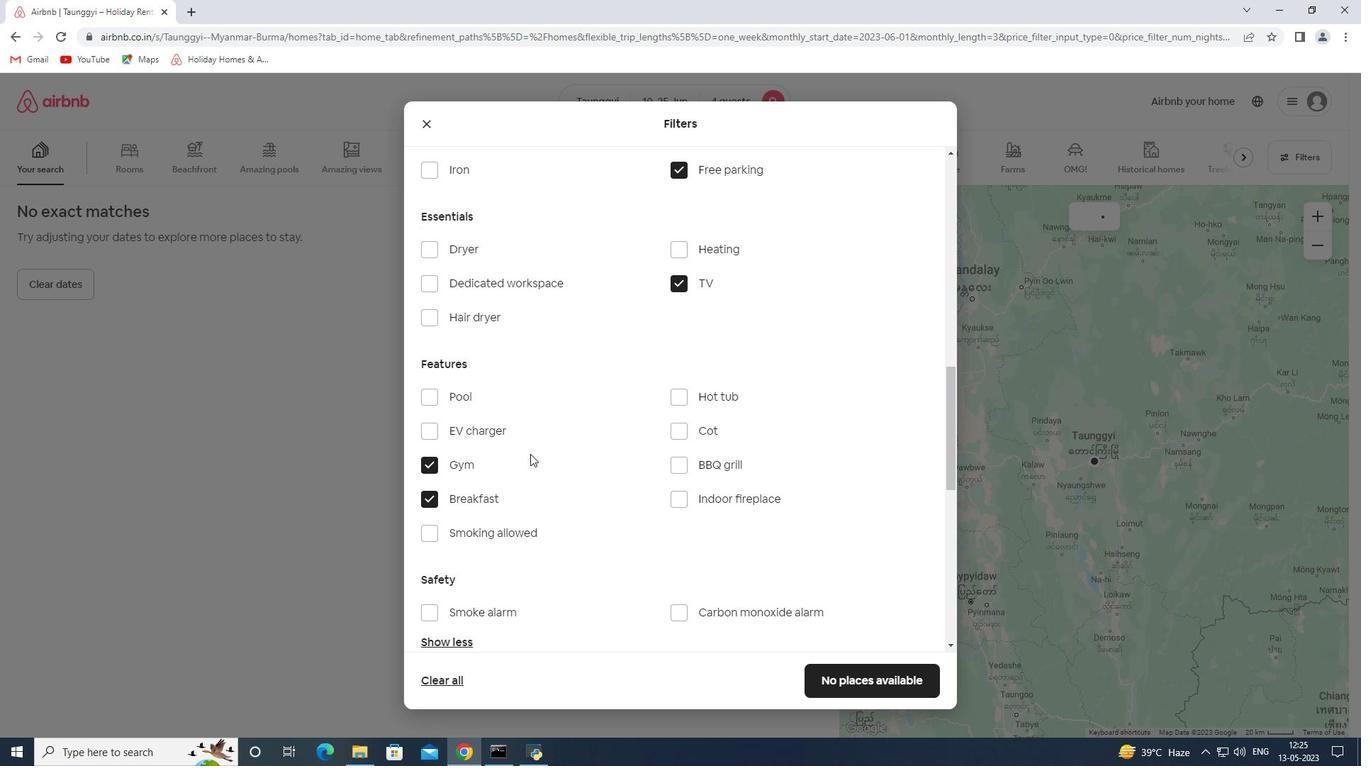 
Action: Mouse scrolled (531, 452) with delta (0, 0)
Screenshot: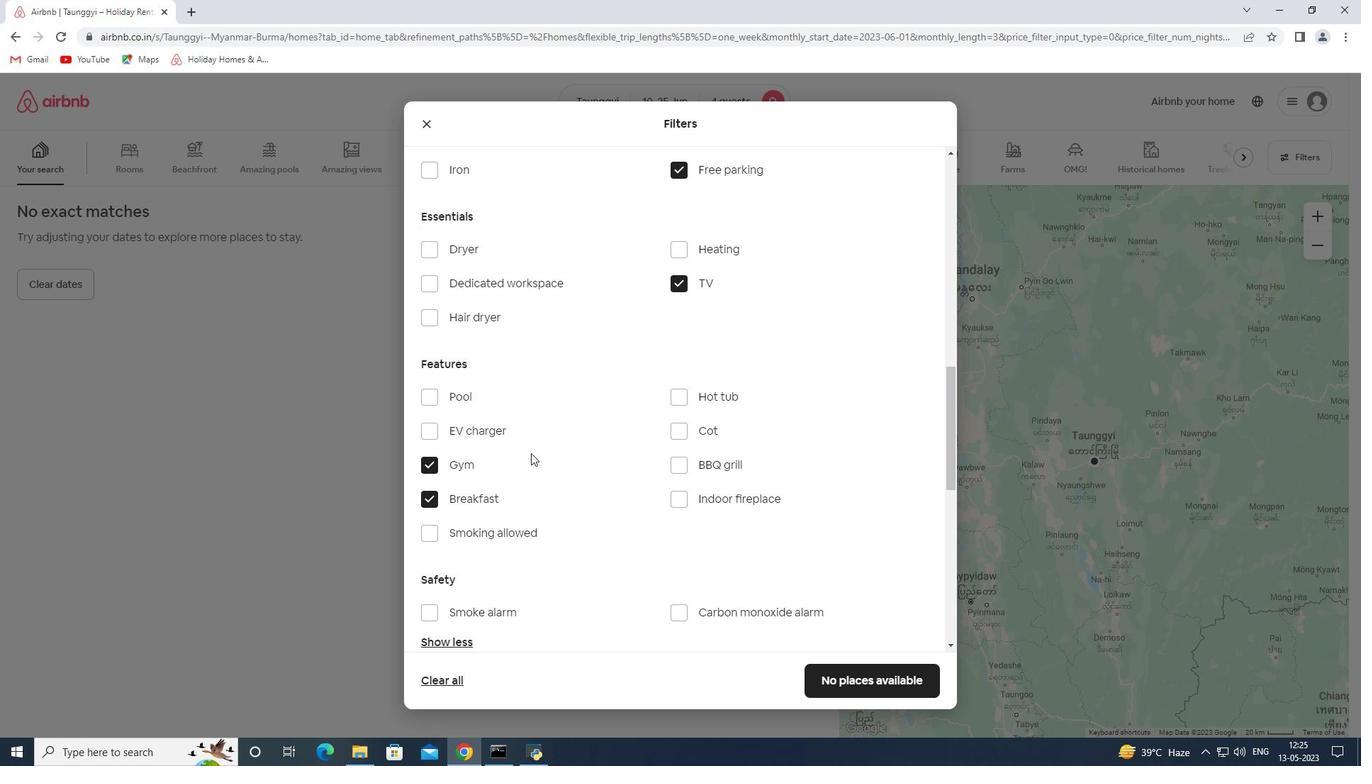 
Action: Mouse scrolled (531, 452) with delta (0, 0)
Screenshot: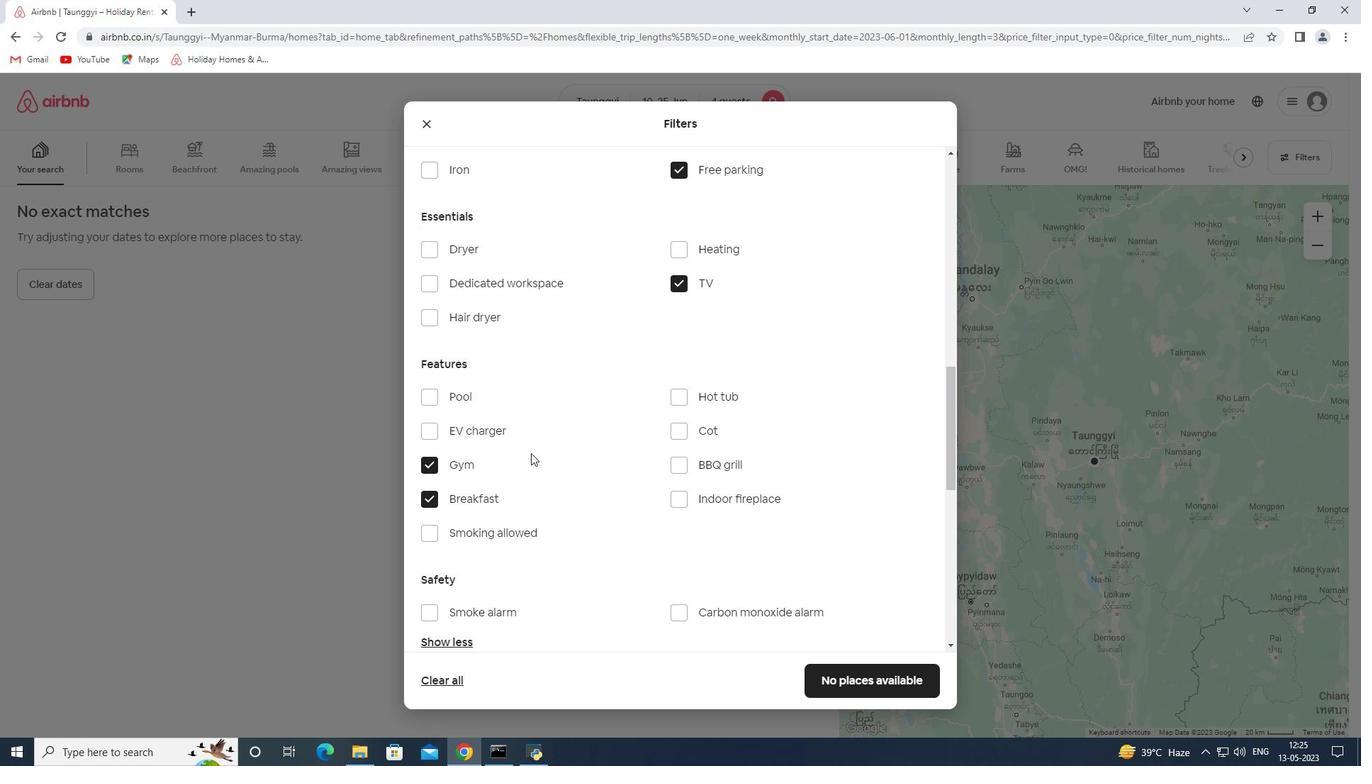 
Action: Mouse scrolled (531, 452) with delta (0, 0)
Screenshot: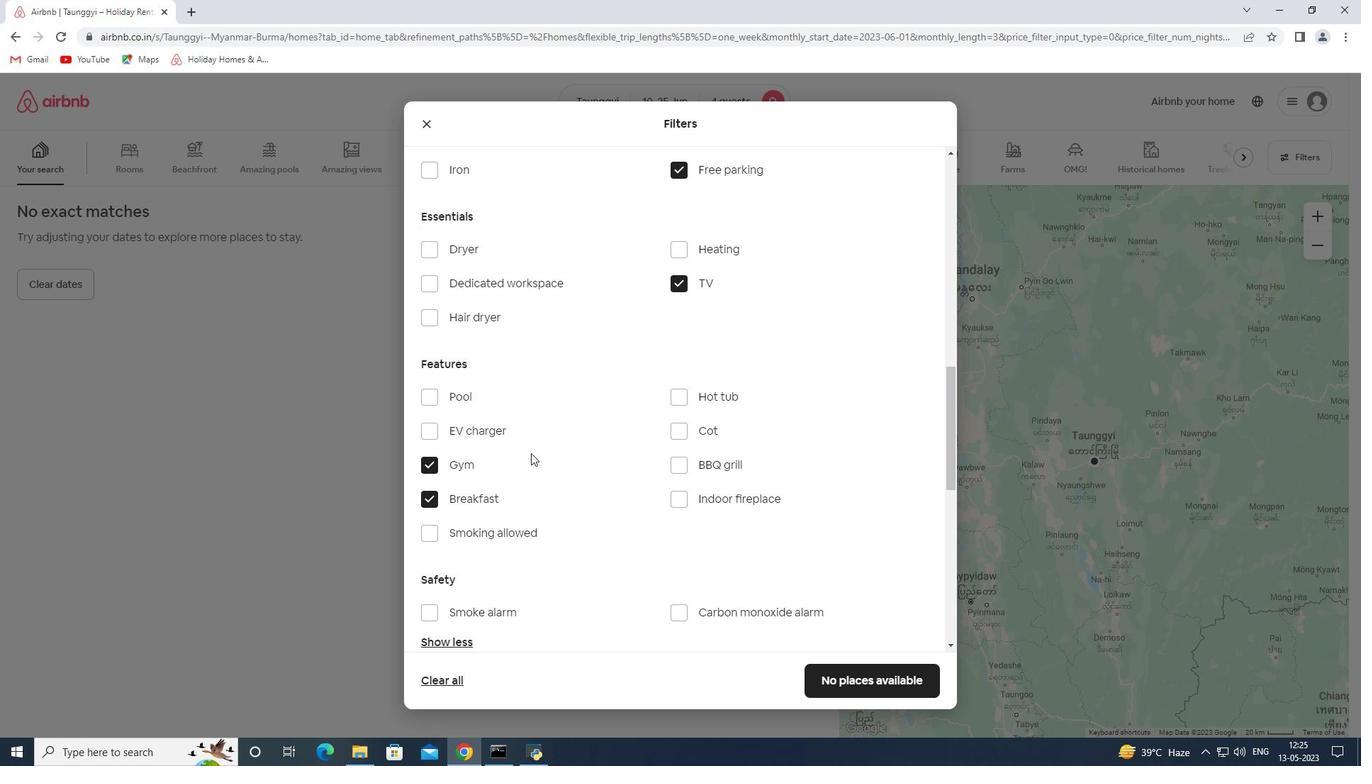 
Action: Mouse scrolled (531, 452) with delta (0, 0)
Screenshot: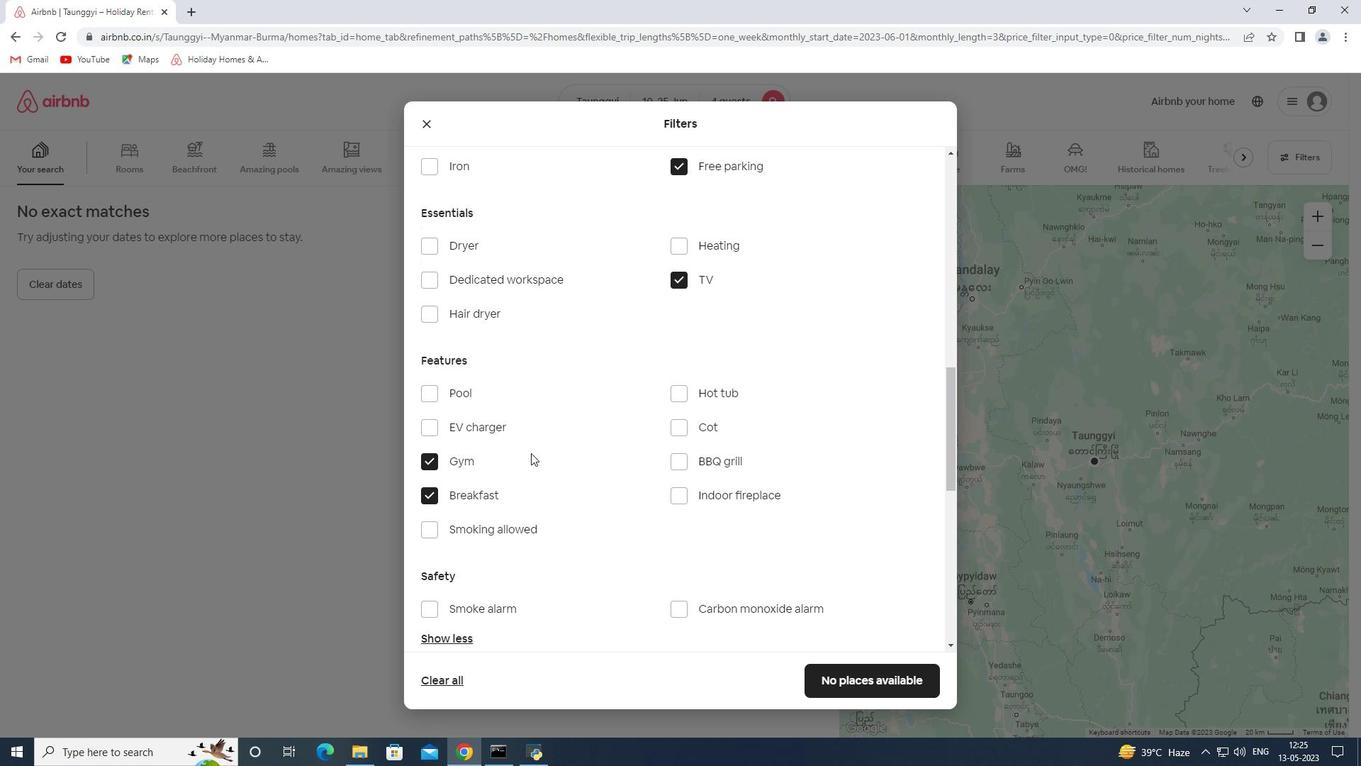 
Action: Mouse scrolled (531, 452) with delta (0, 0)
Screenshot: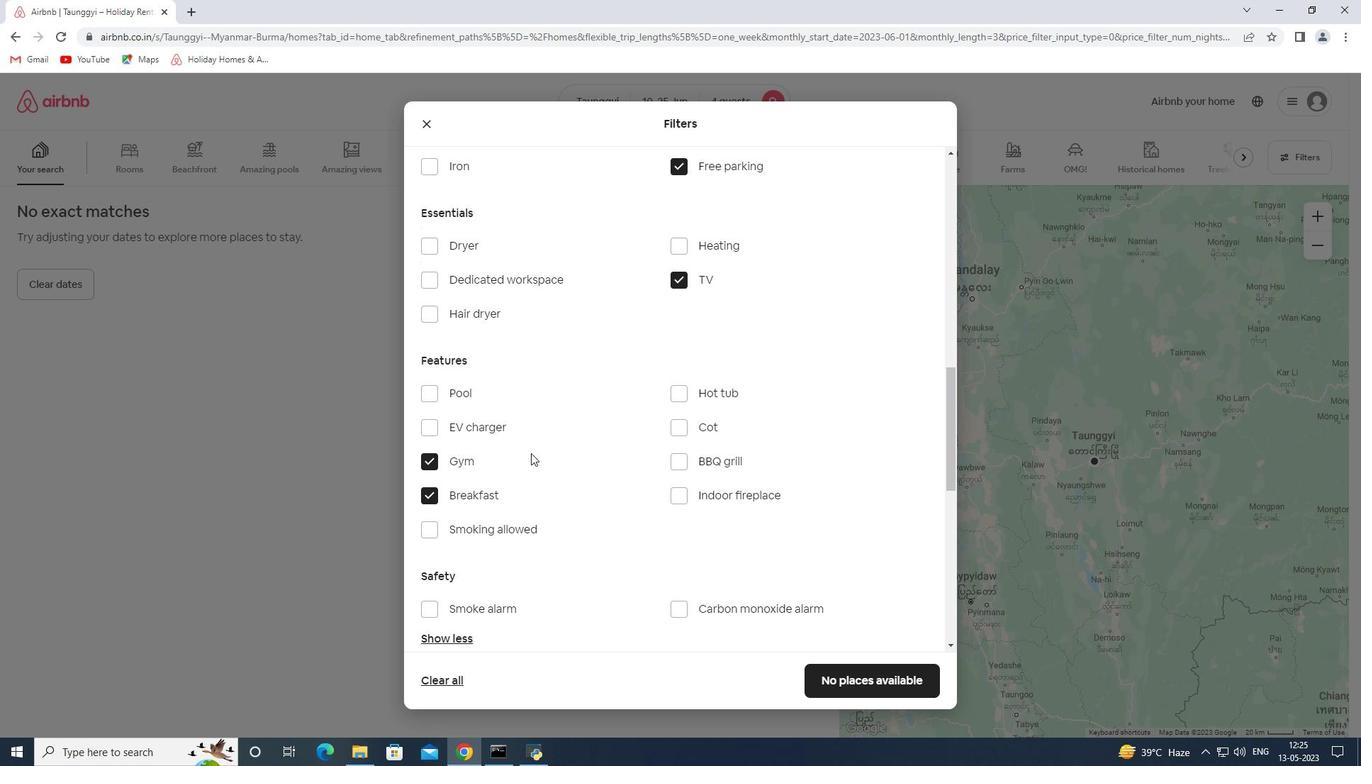 
Action: Mouse moved to (896, 456)
Screenshot: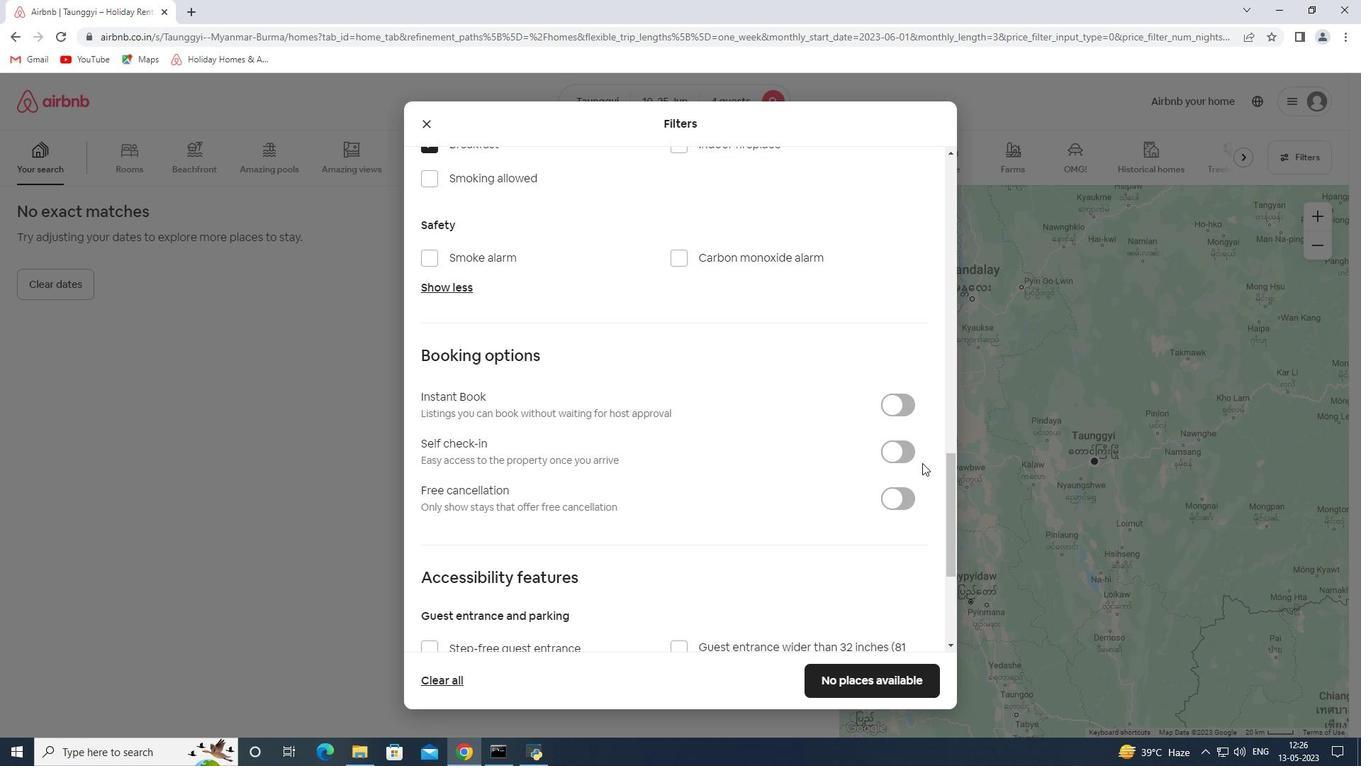 
Action: Mouse pressed left at (896, 456)
Screenshot: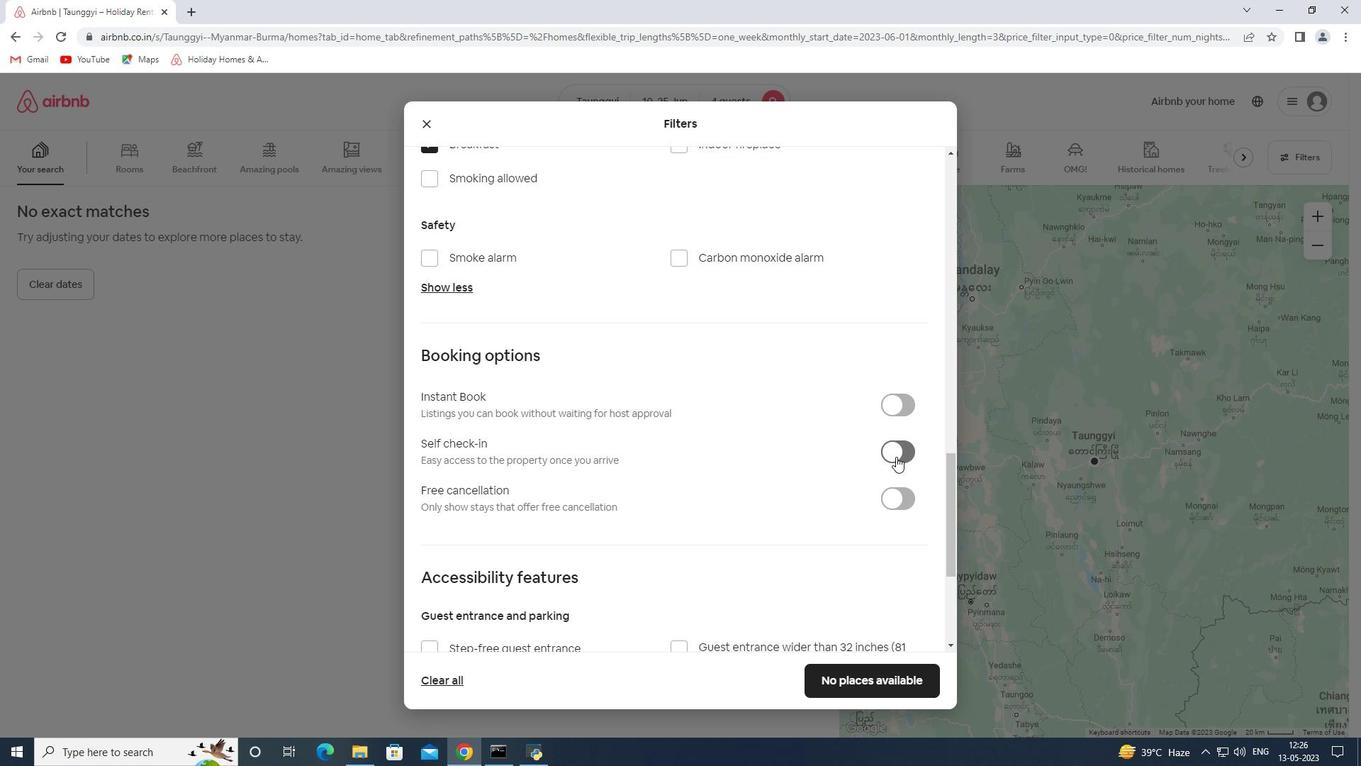 
Action: Mouse moved to (682, 520)
Screenshot: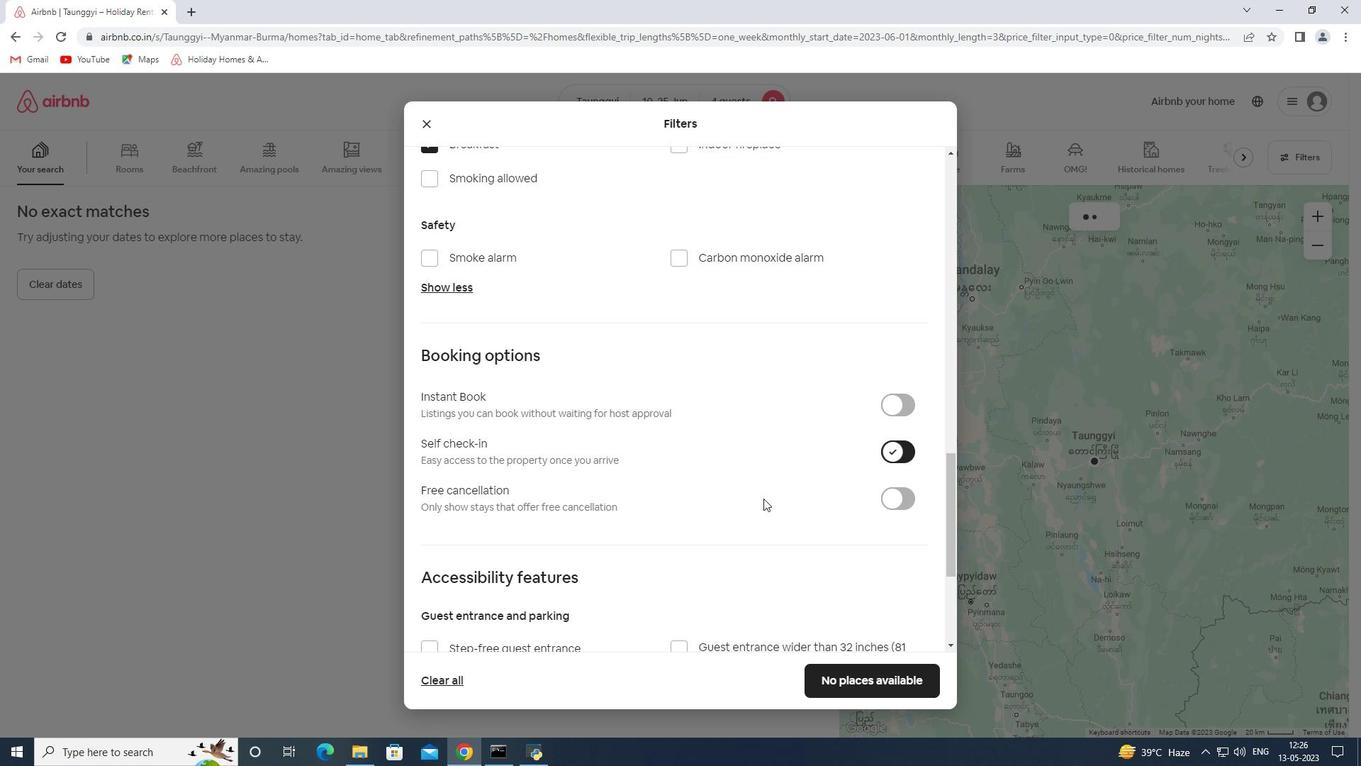 
Action: Mouse scrolled (682, 519) with delta (0, 0)
Screenshot: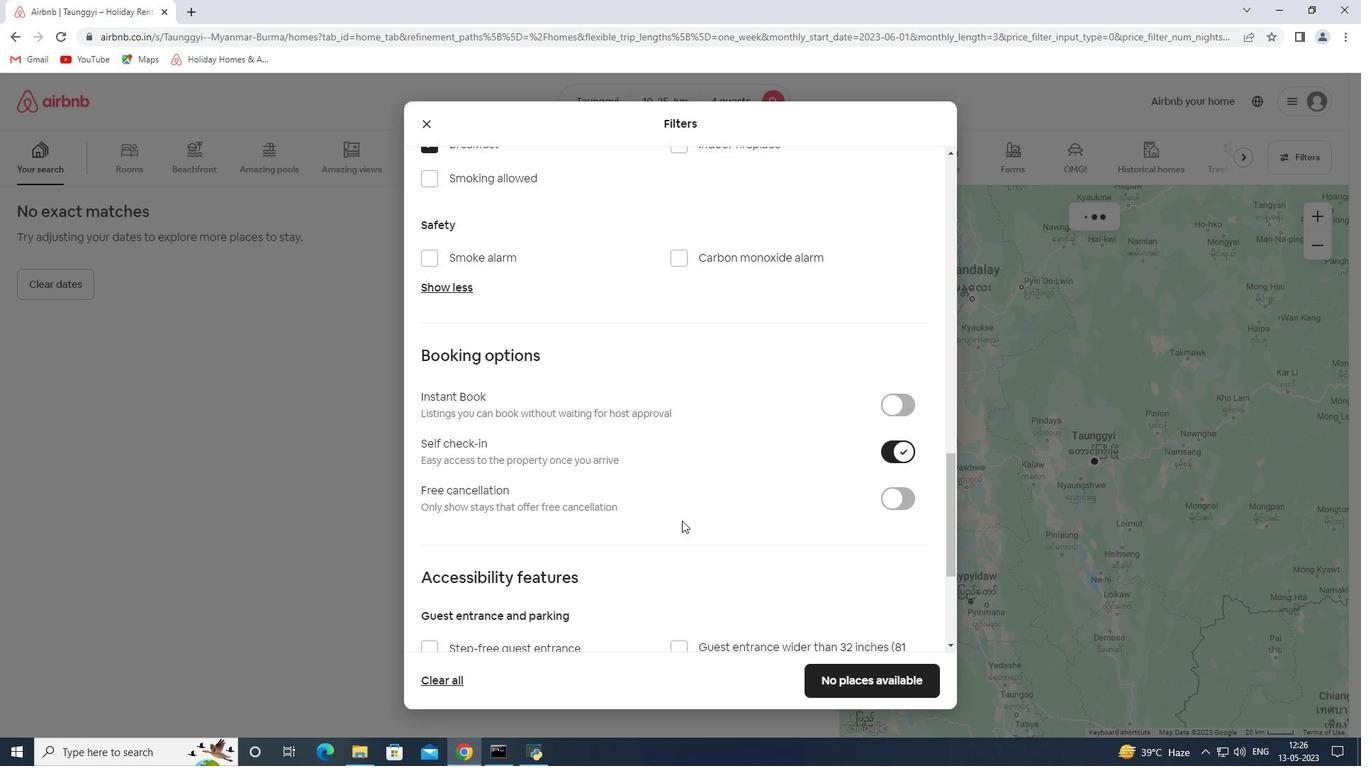 
Action: Mouse scrolled (682, 519) with delta (0, 0)
Screenshot: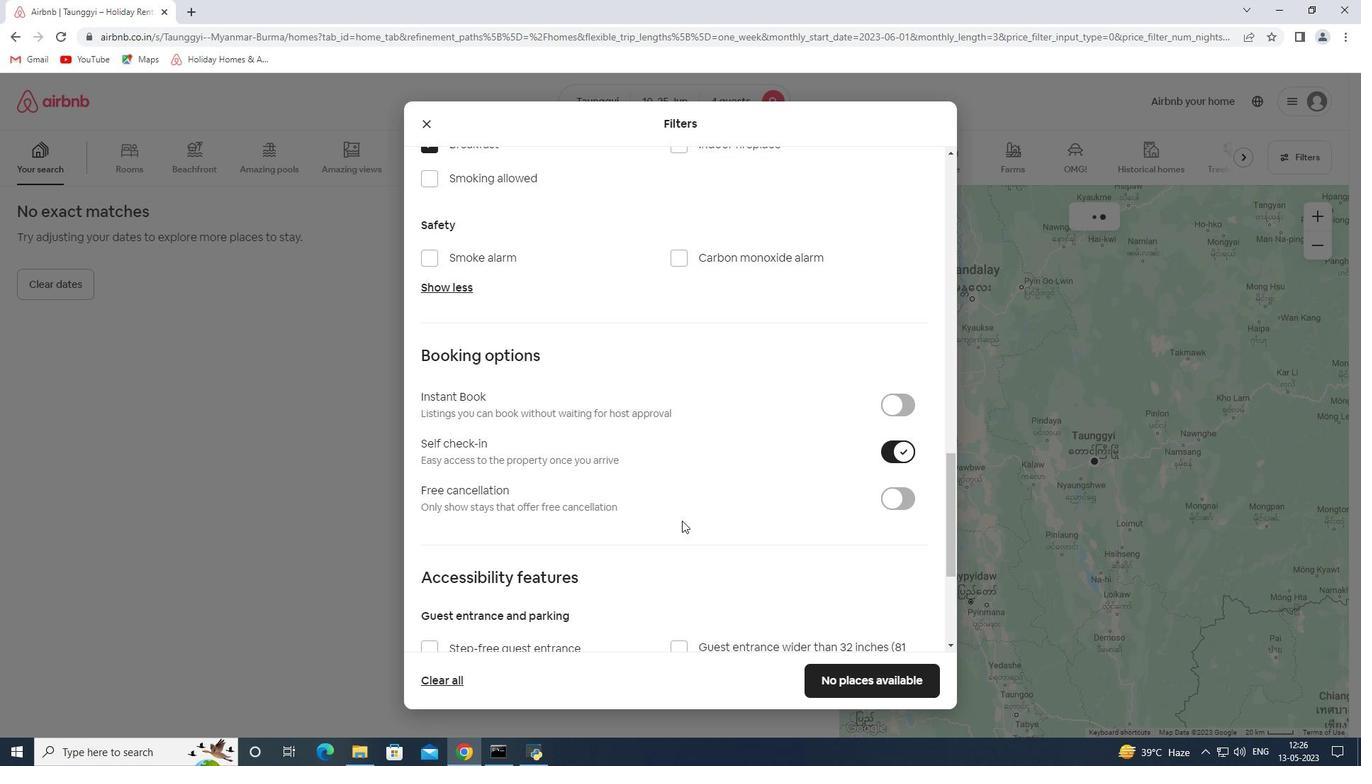 
Action: Mouse scrolled (682, 519) with delta (0, 0)
Screenshot: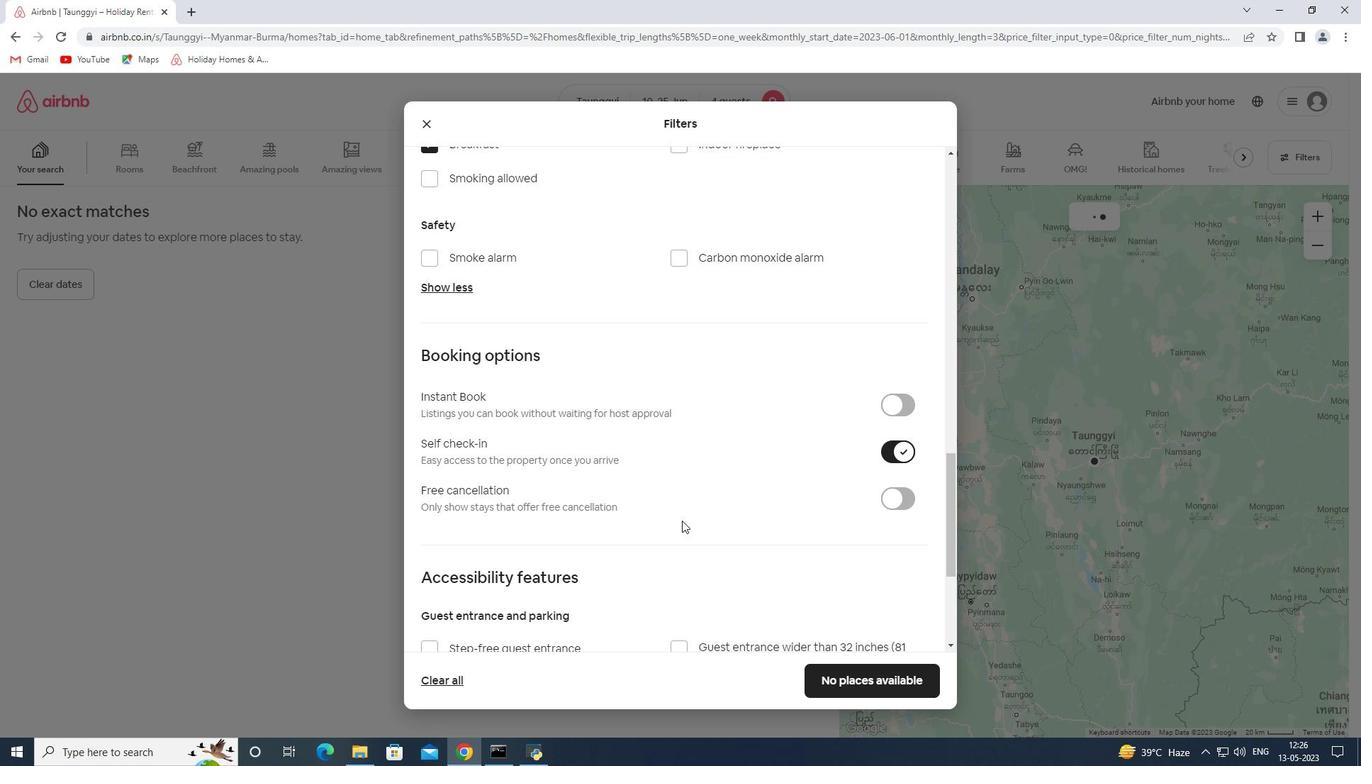 
Action: Mouse scrolled (682, 519) with delta (0, 0)
Screenshot: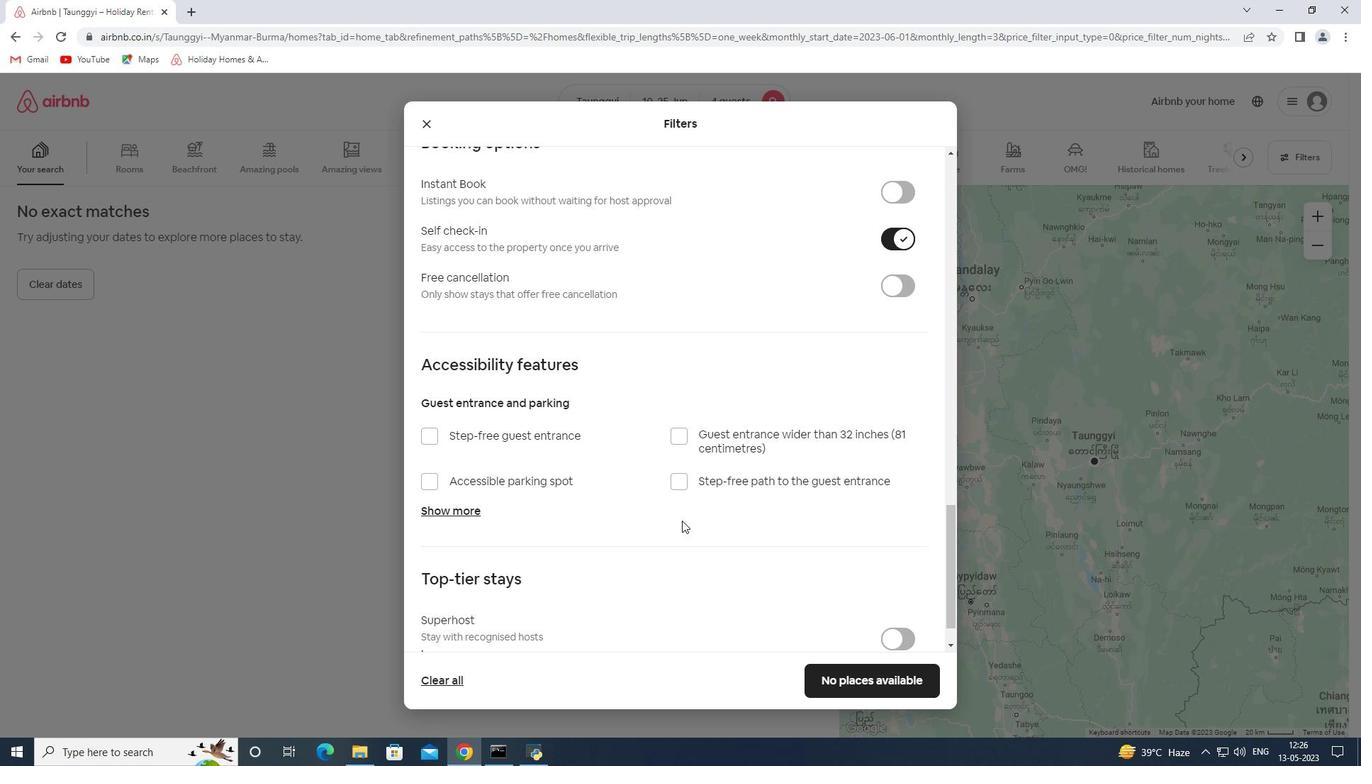 
Action: Mouse scrolled (682, 519) with delta (0, 0)
Screenshot: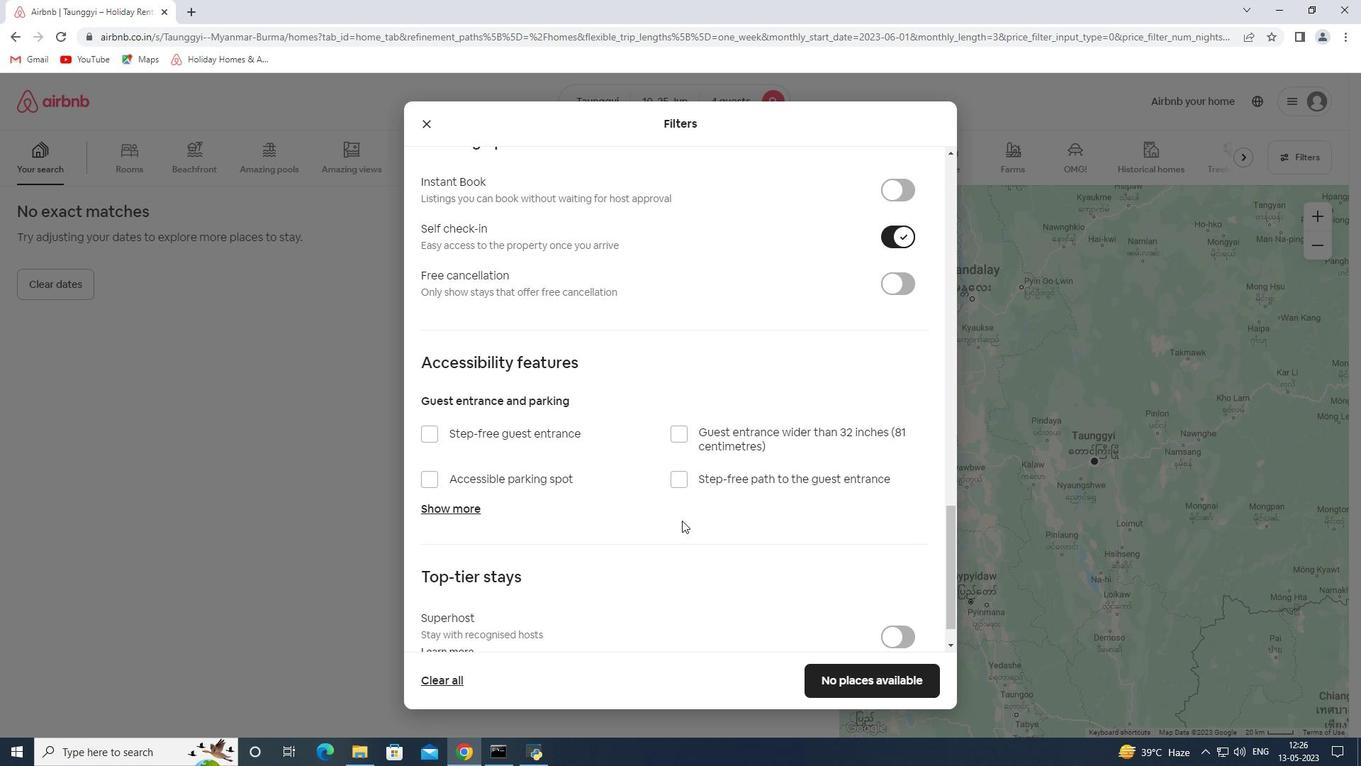
Action: Mouse scrolled (682, 519) with delta (0, 0)
Screenshot: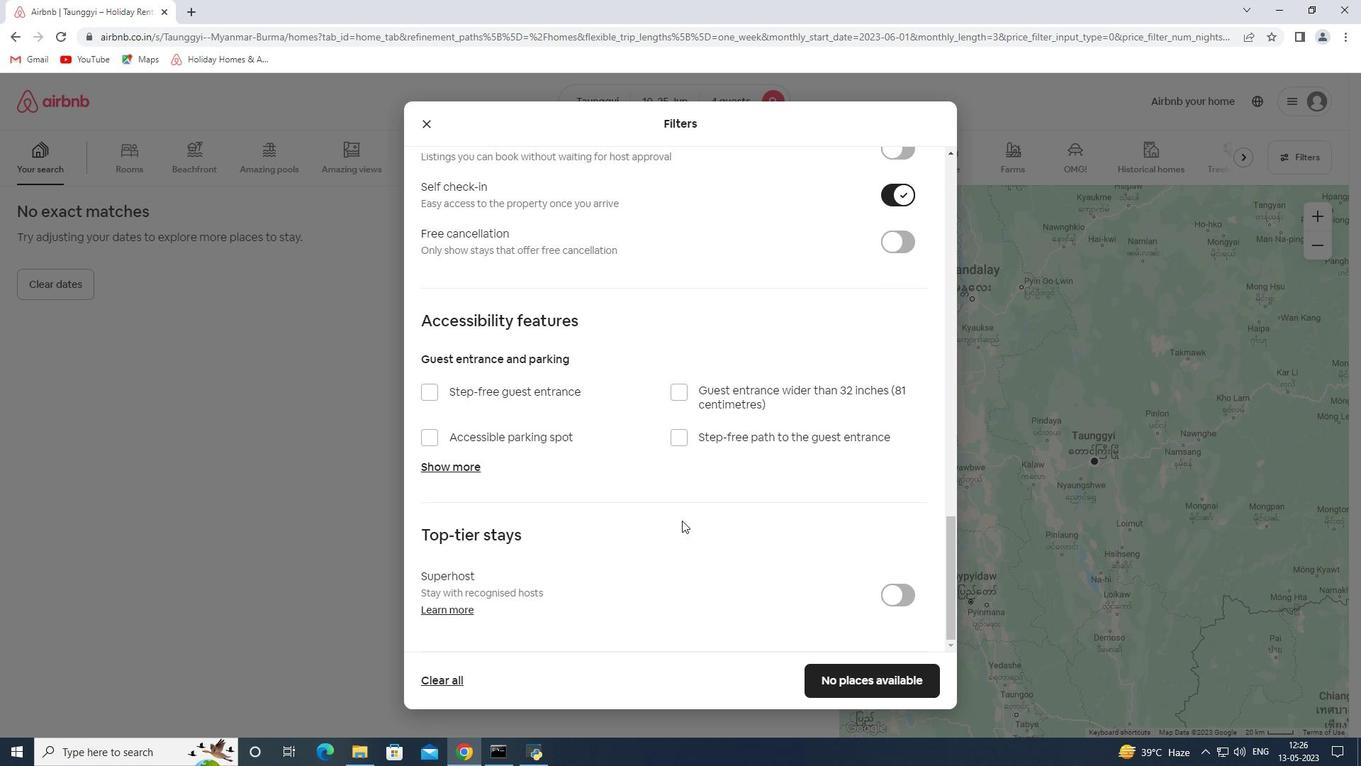 
Action: Mouse scrolled (682, 519) with delta (0, 0)
Screenshot: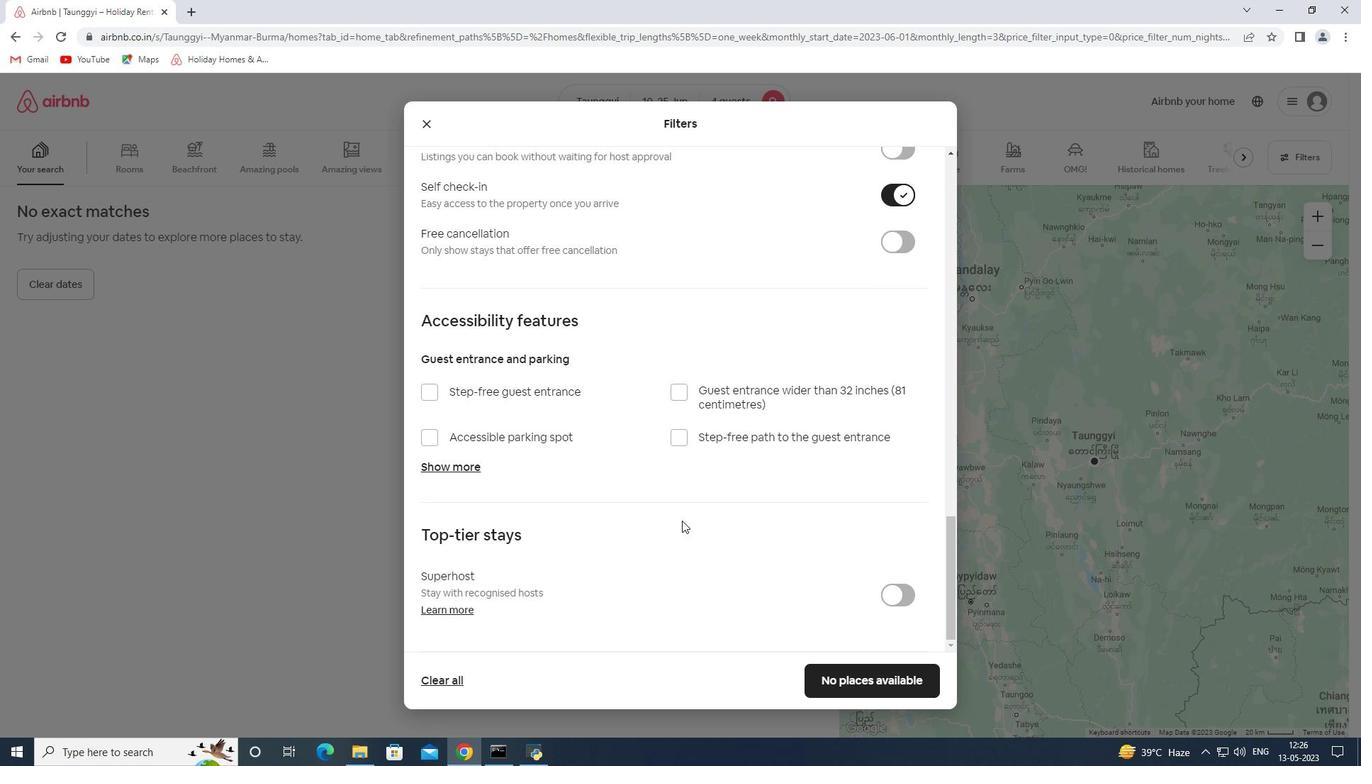 
Action: Mouse moved to (678, 519)
Screenshot: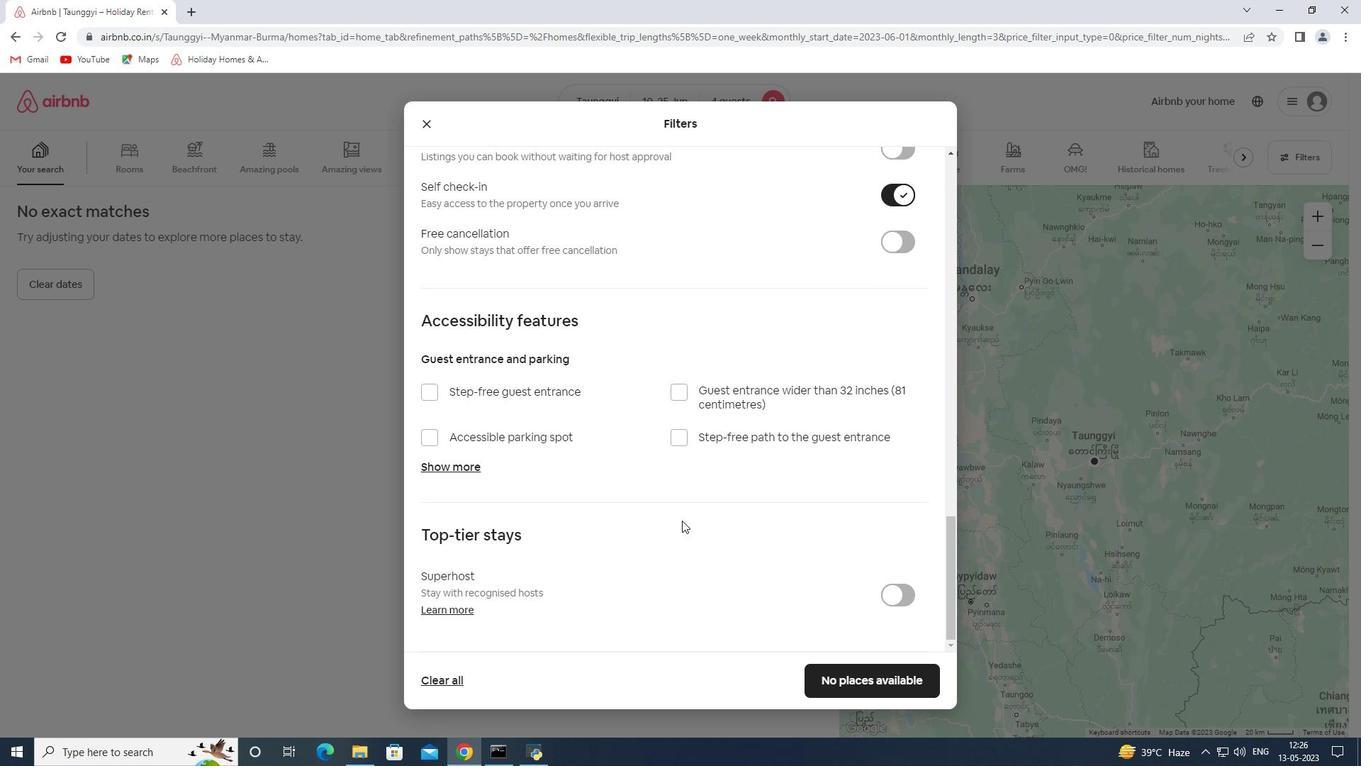 
Action: Mouse scrolled (680, 521) with delta (0, 0)
Screenshot: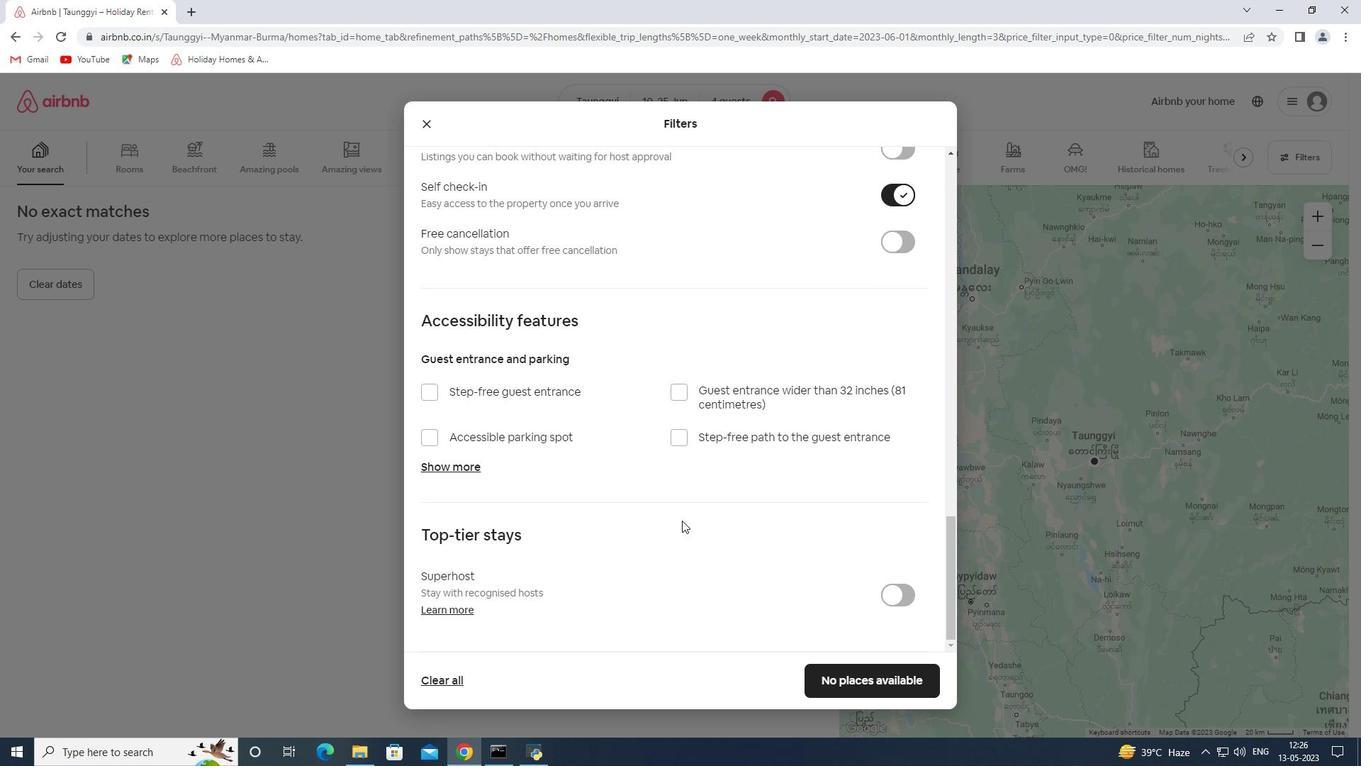 
Action: Mouse moved to (506, 547)
Screenshot: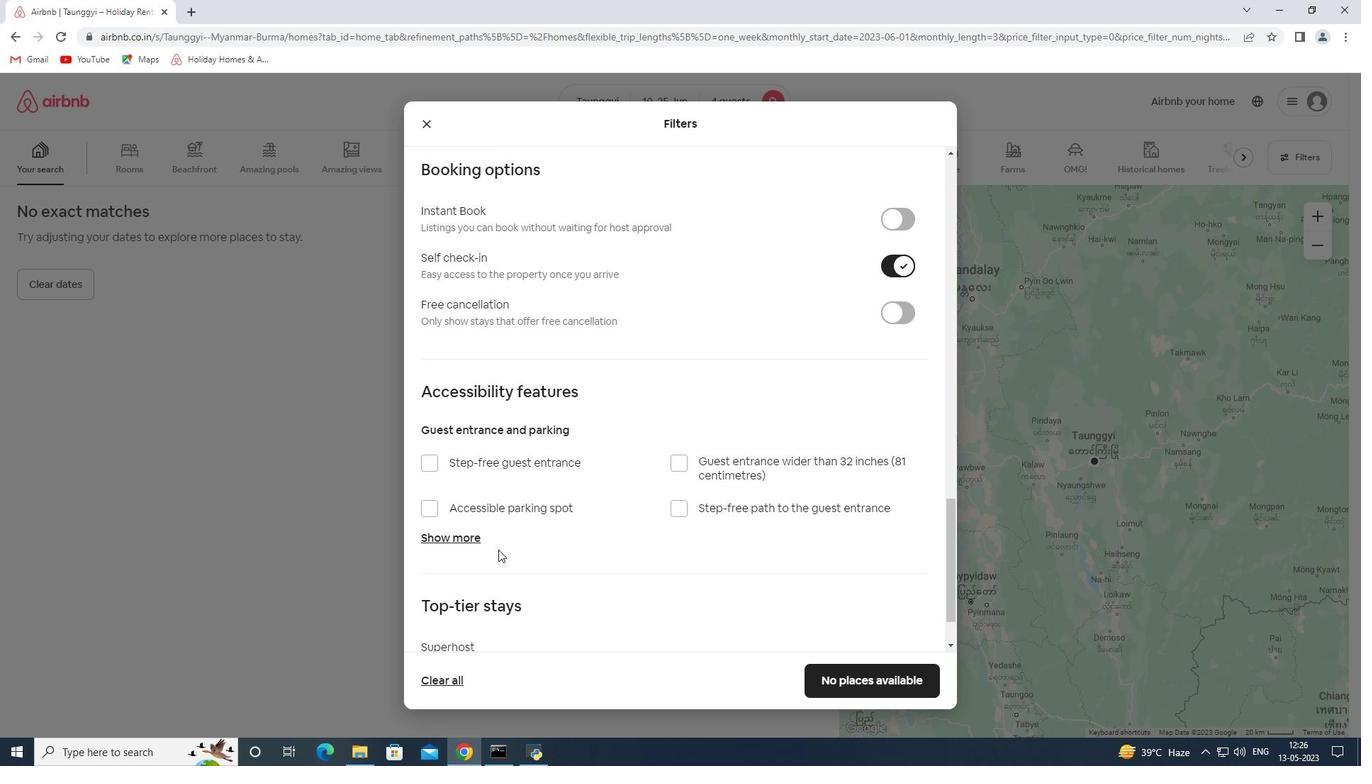 
Action: Mouse scrolled (506, 546) with delta (0, 0)
Screenshot: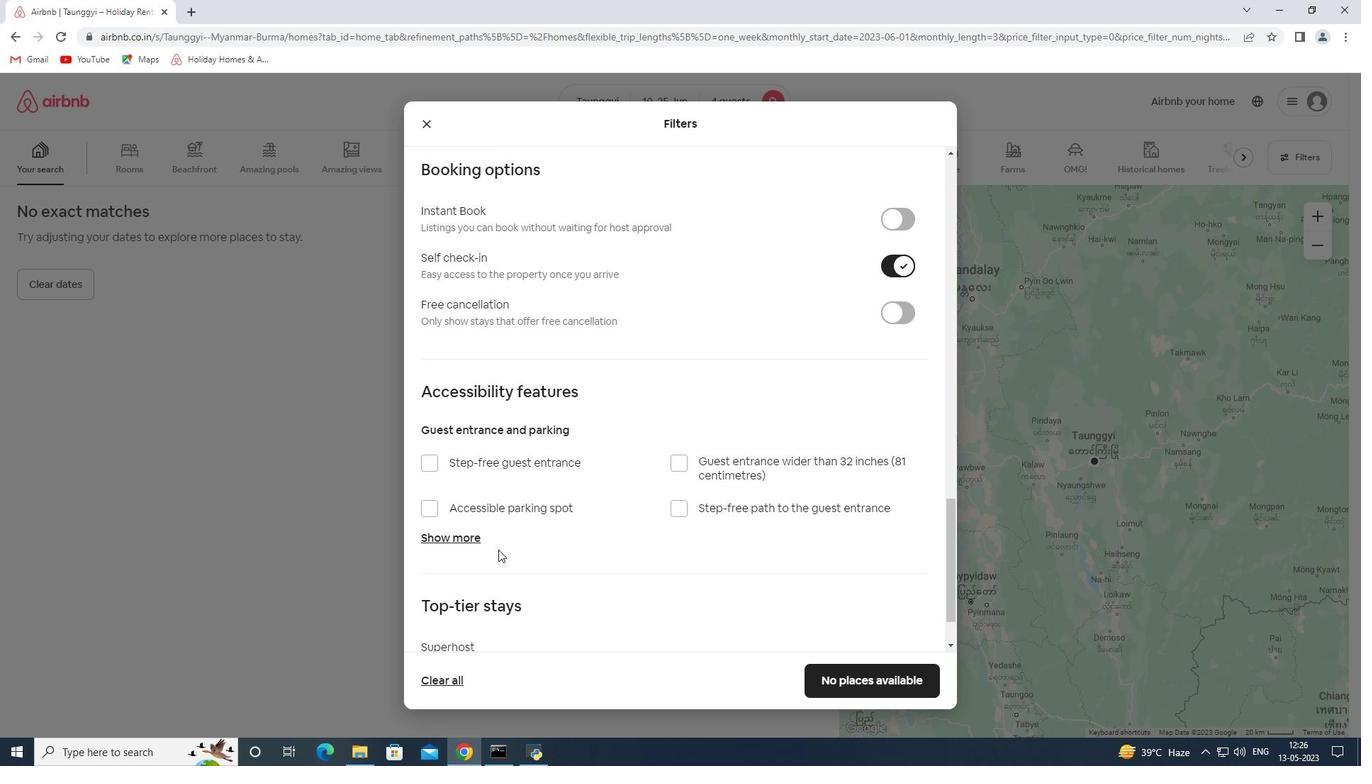 
Action: Mouse scrolled (506, 546) with delta (0, 0)
Screenshot: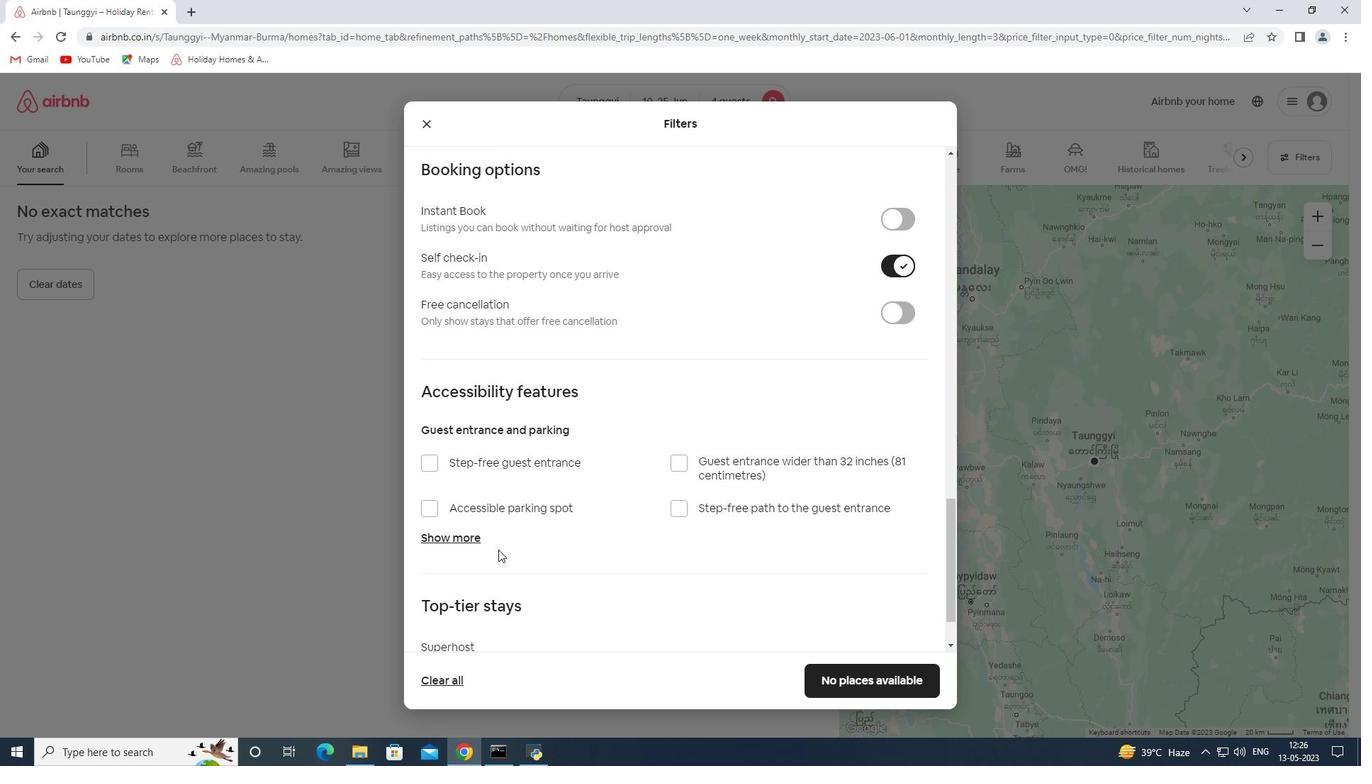 
Action: Mouse moved to (507, 547)
Screenshot: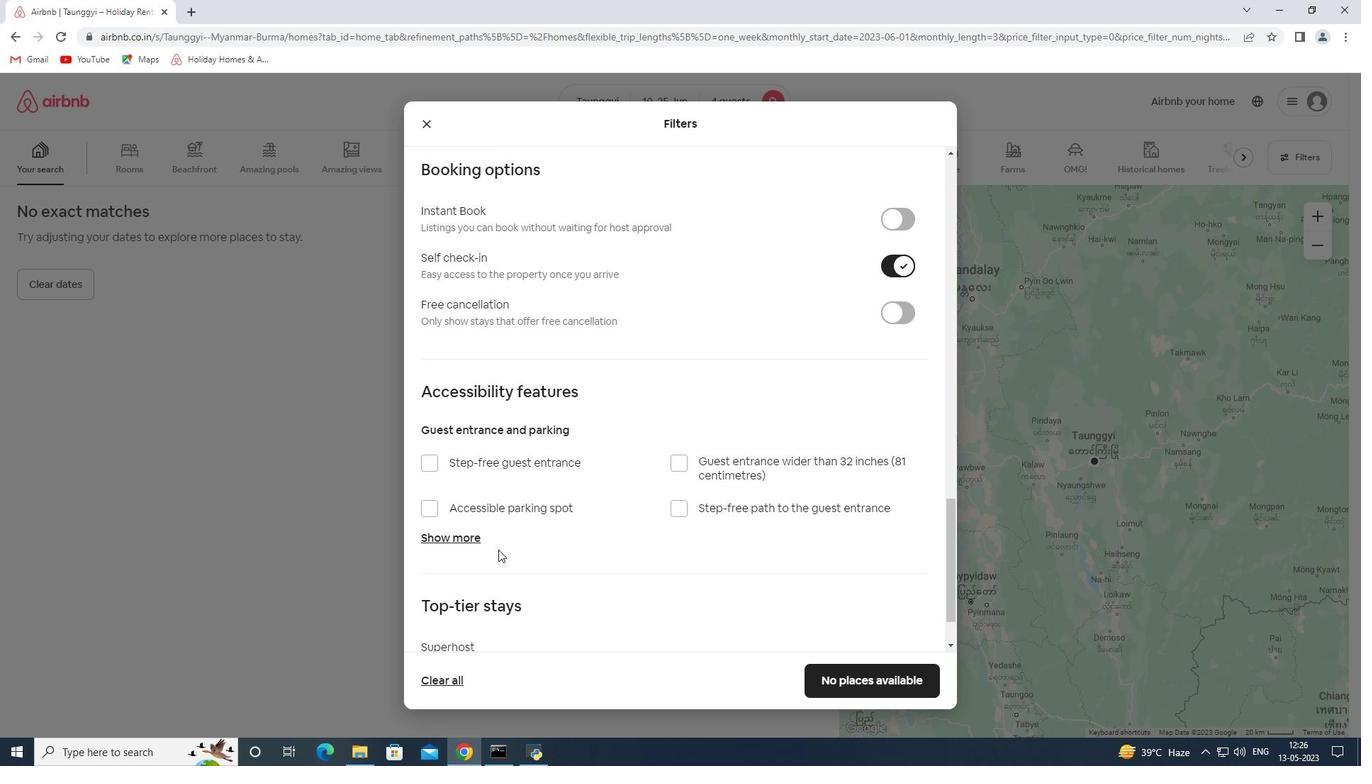 
Action: Mouse scrolled (507, 546) with delta (0, 0)
Screenshot: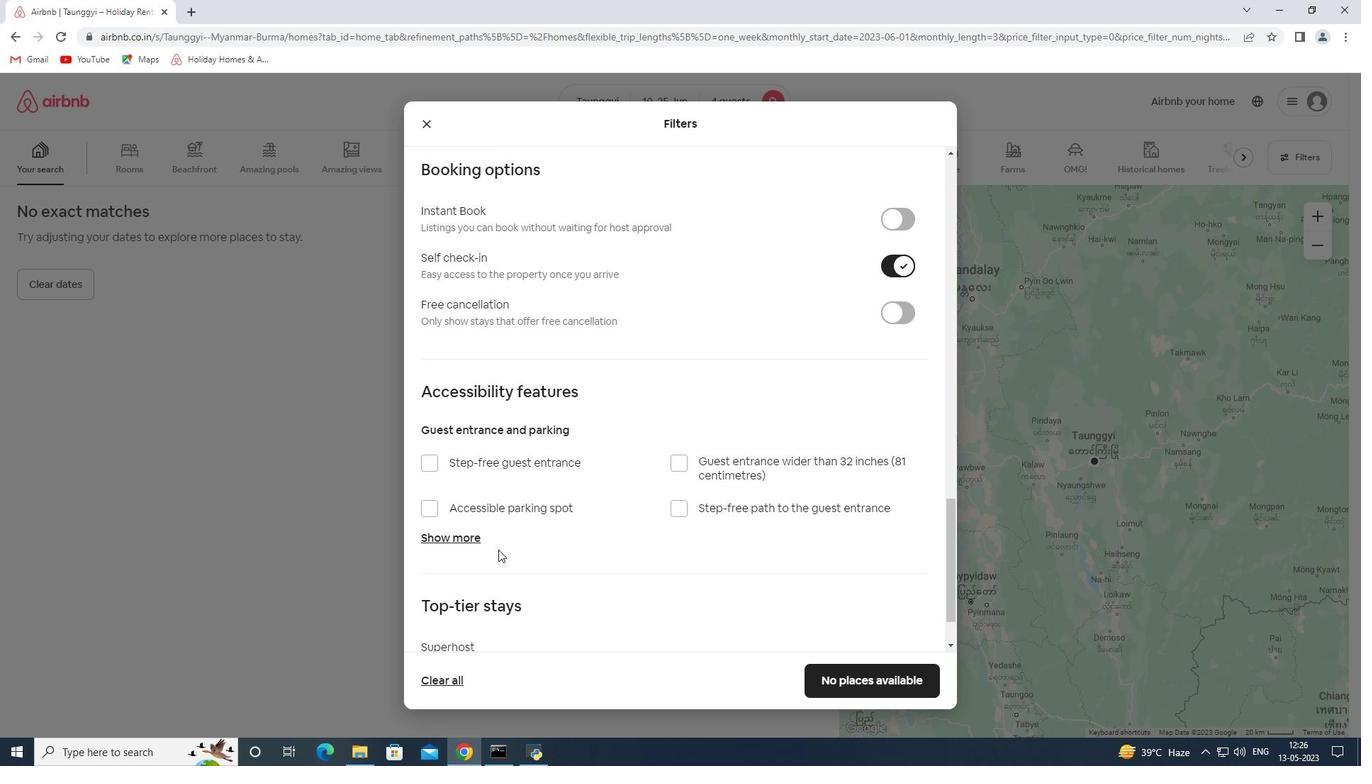 
Action: Mouse moved to (507, 547)
Screenshot: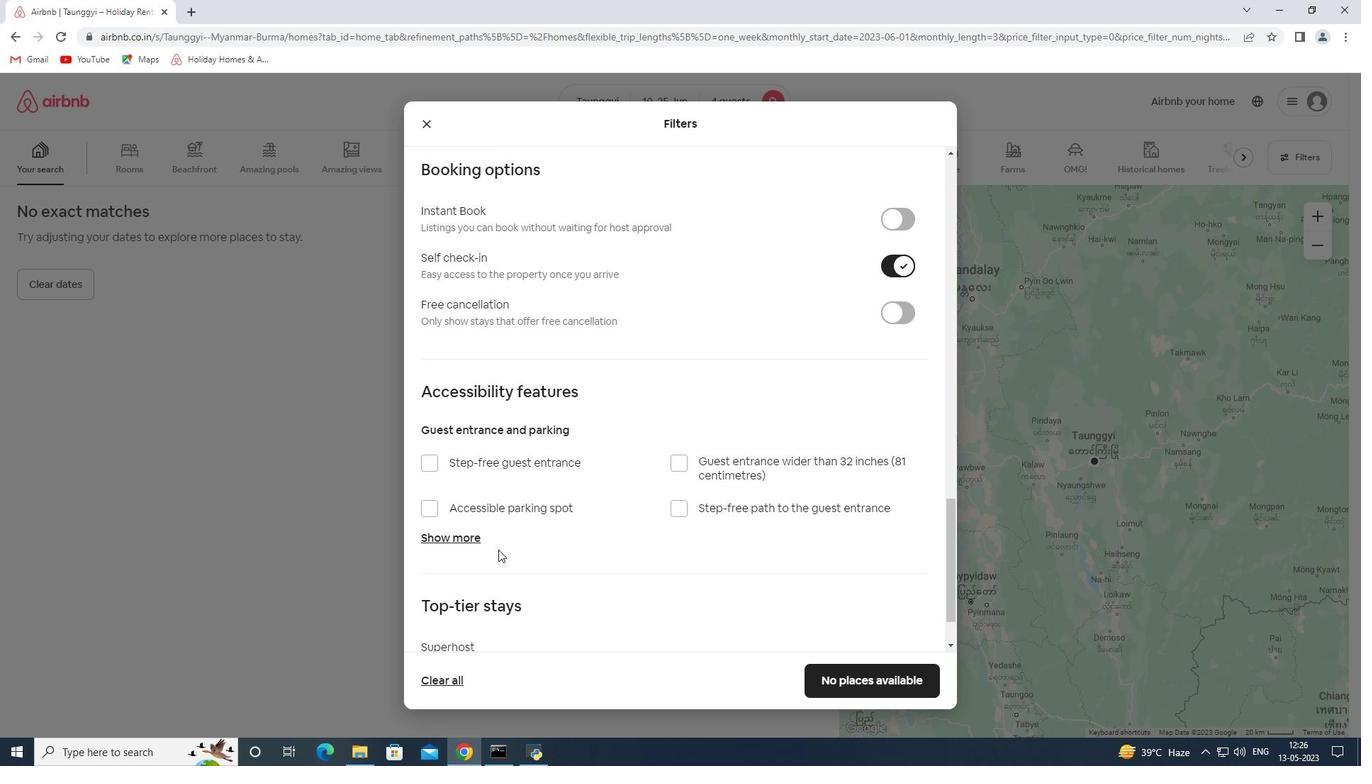 
Action: Mouse scrolled (507, 546) with delta (0, 0)
Screenshot: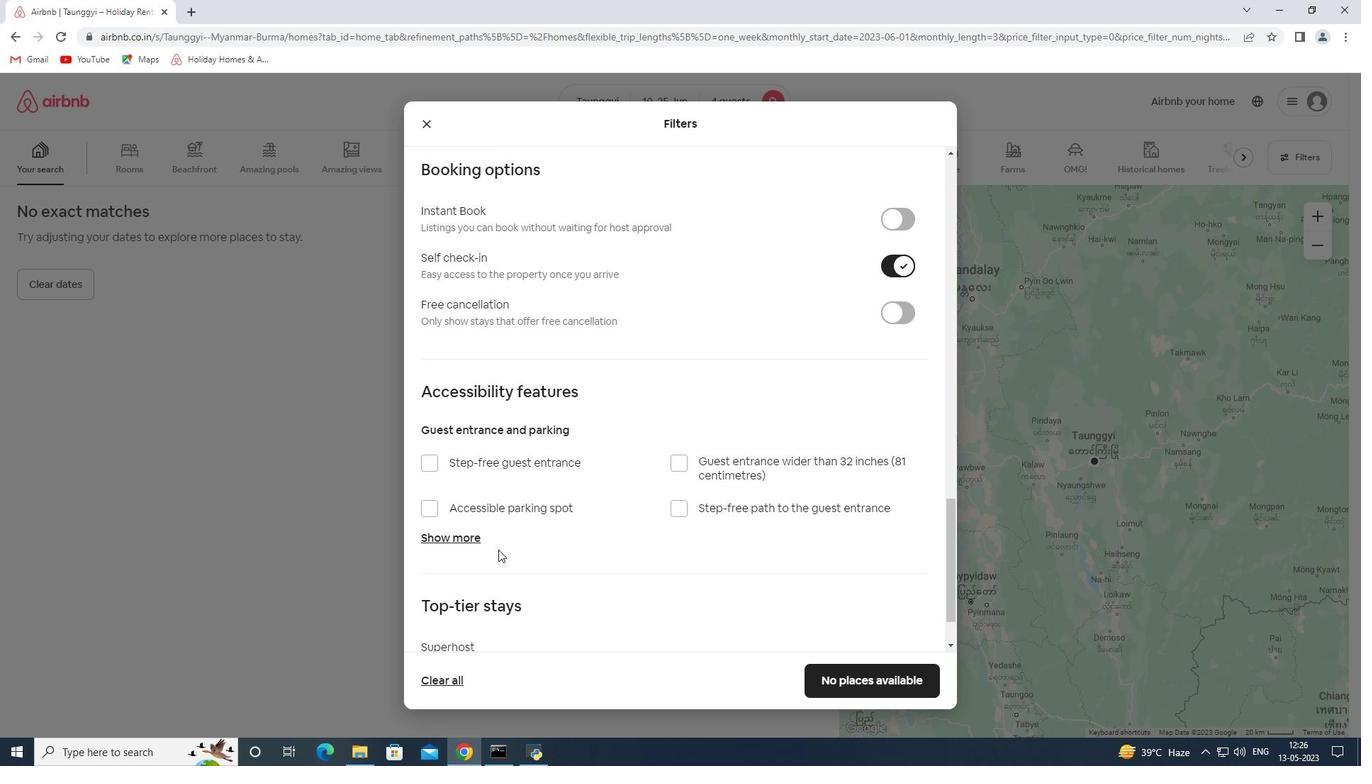 
Action: Mouse moved to (909, 693)
Screenshot: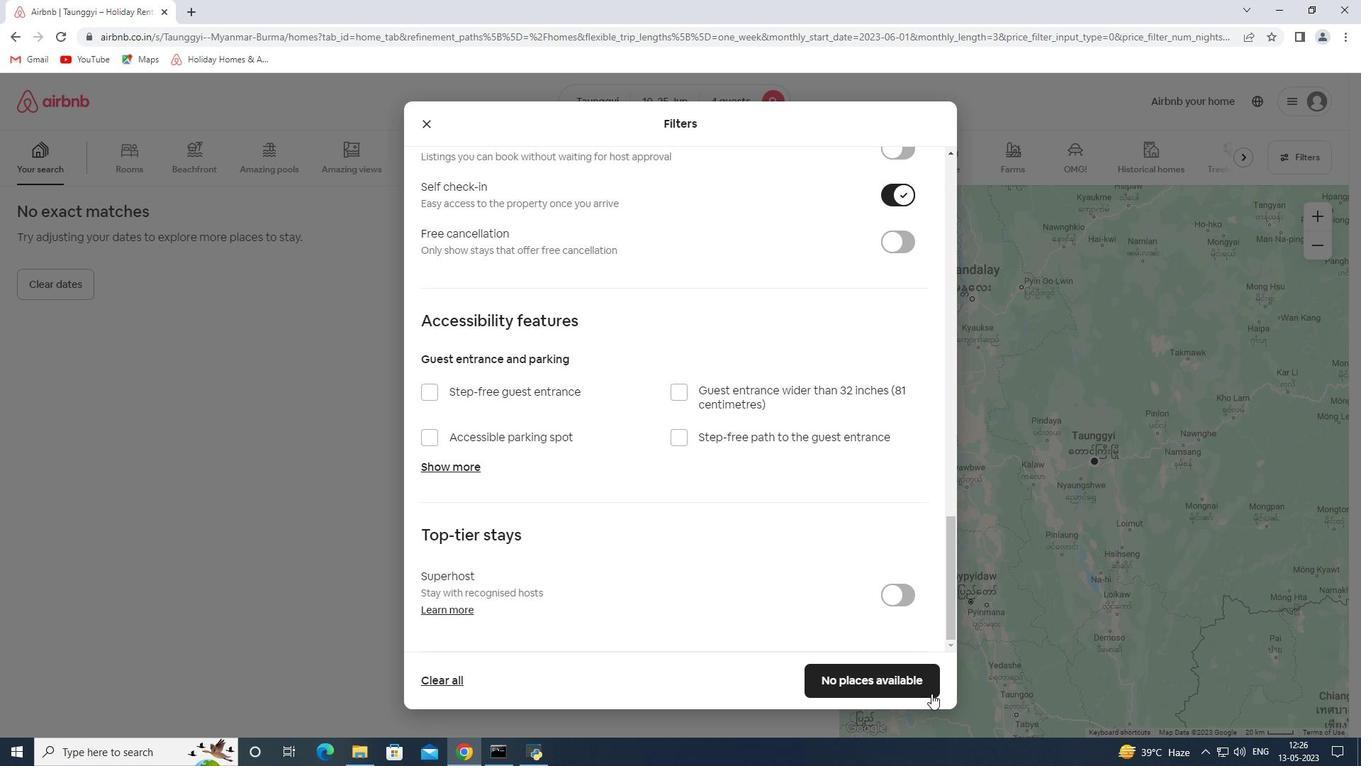 
Action: Mouse pressed left at (909, 693)
Screenshot: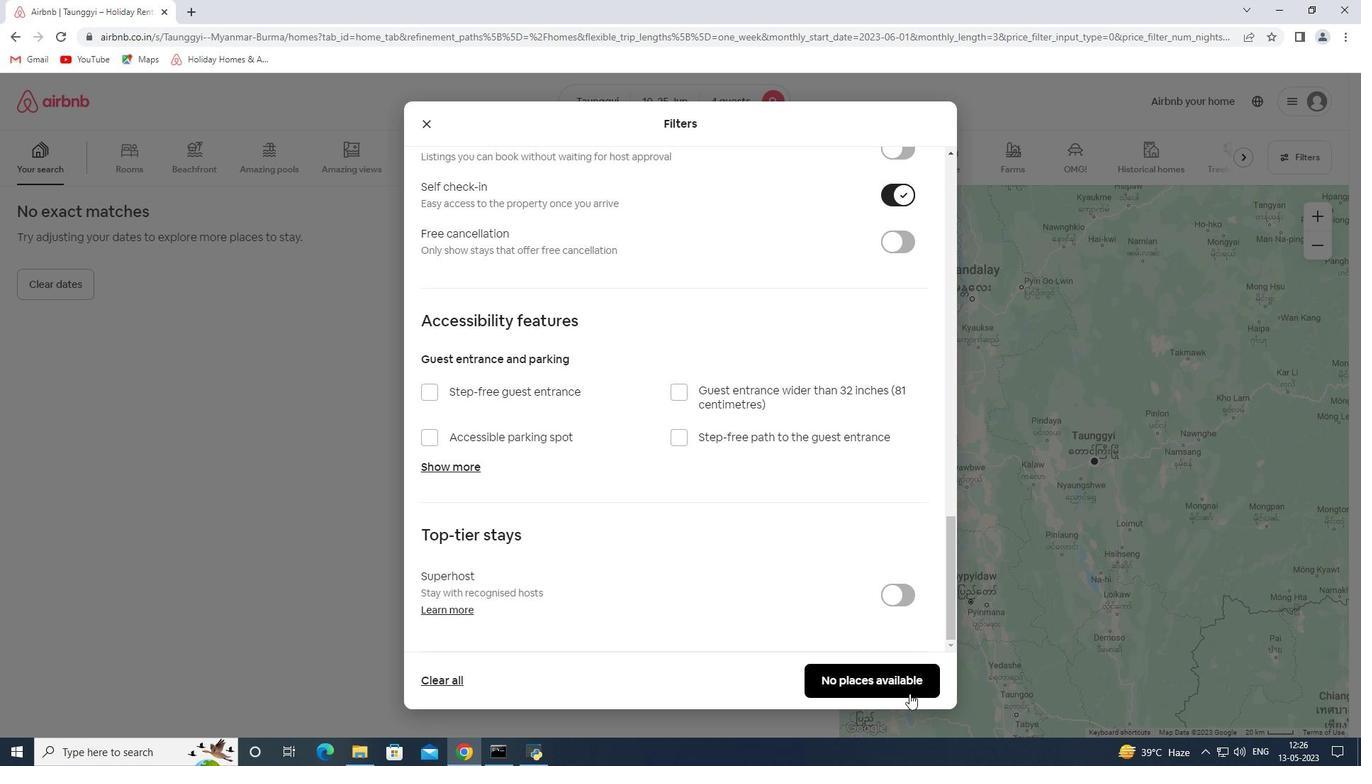 
Action: Mouse moved to (907, 693)
Screenshot: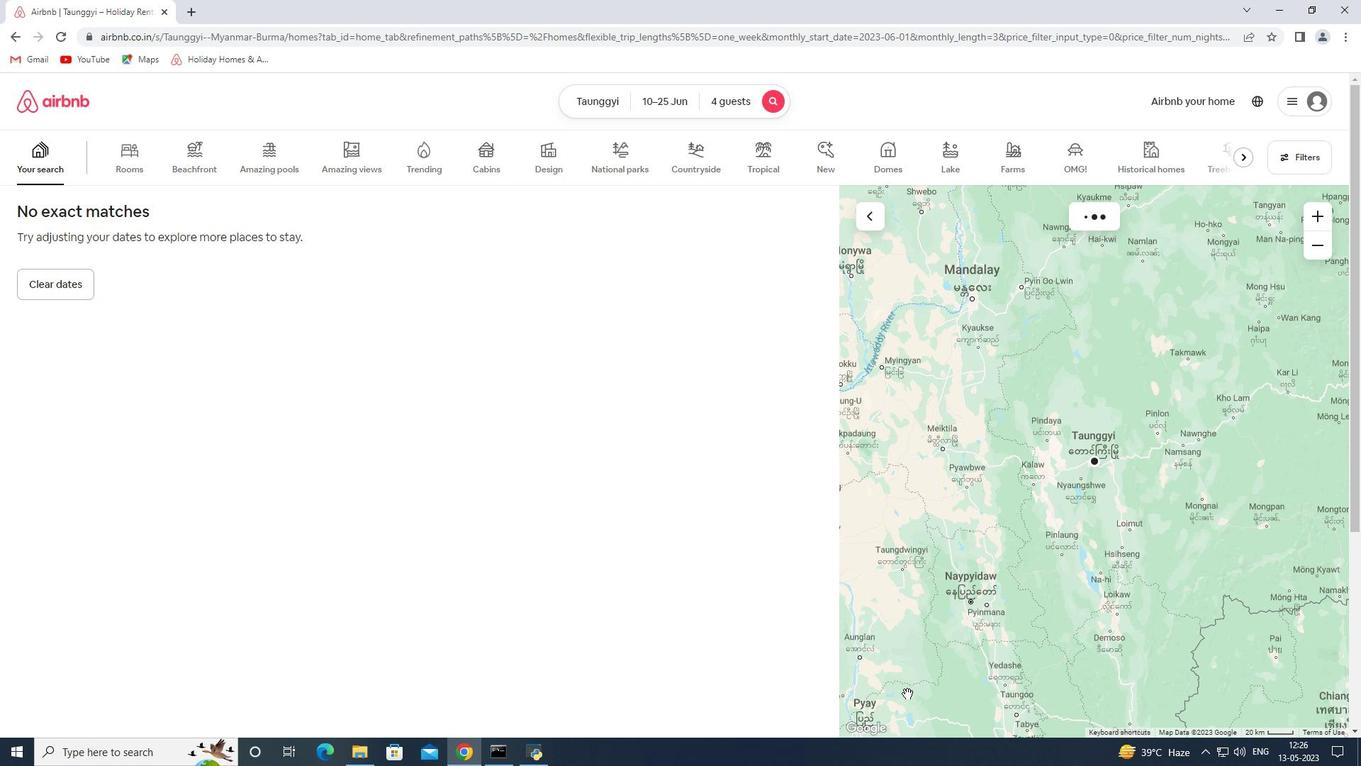 
